 Task: Look for space in Mersa Matruh, Egypt from 12th  July, 2023 to 15th July, 2023 for 3 adults in price range Rs.12000 to Rs.16000. Place can be entire place with 2 bedrooms having 3 beds and 1 bathroom. Property type can be house, flat, guest house. Booking option can be shelf check-in. Required host language is English.
Action: Mouse moved to (552, 124)
Screenshot: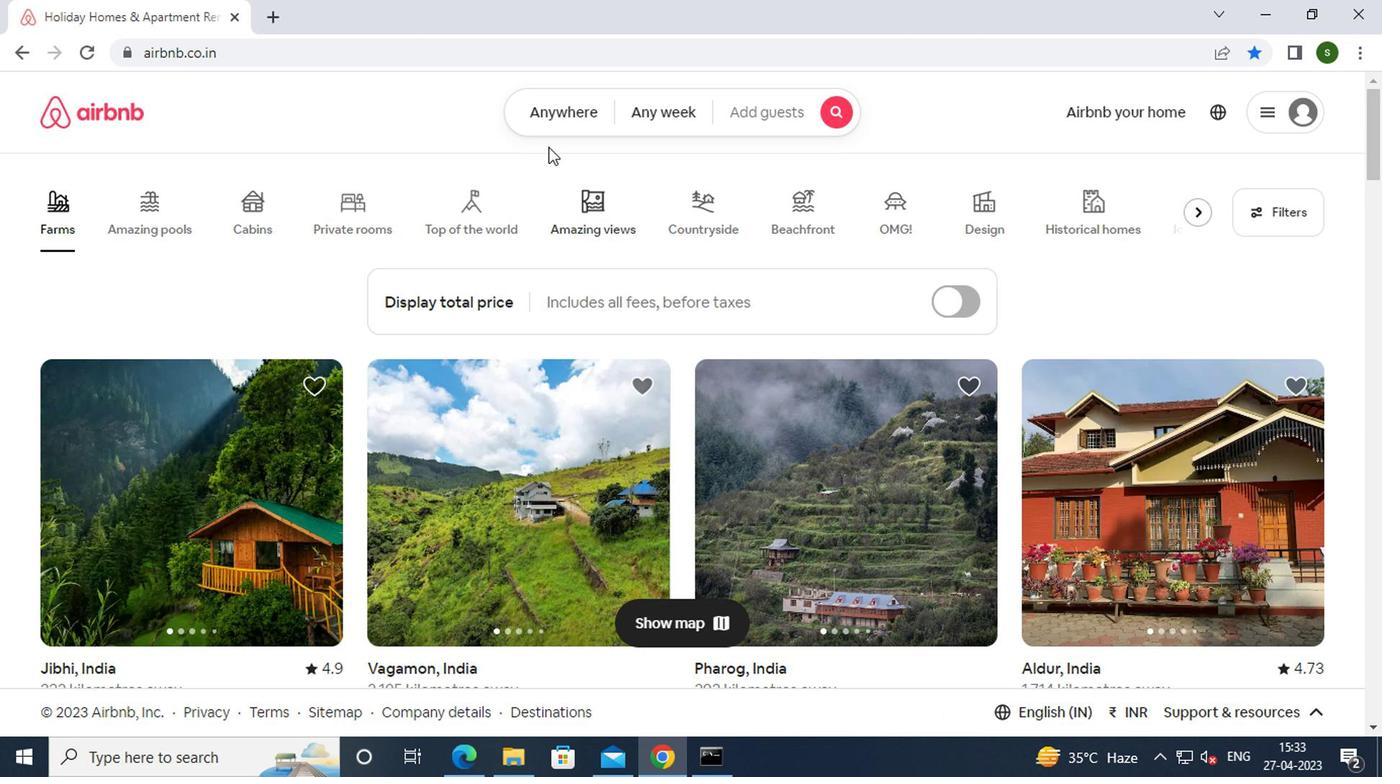 
Action: Mouse pressed left at (552, 124)
Screenshot: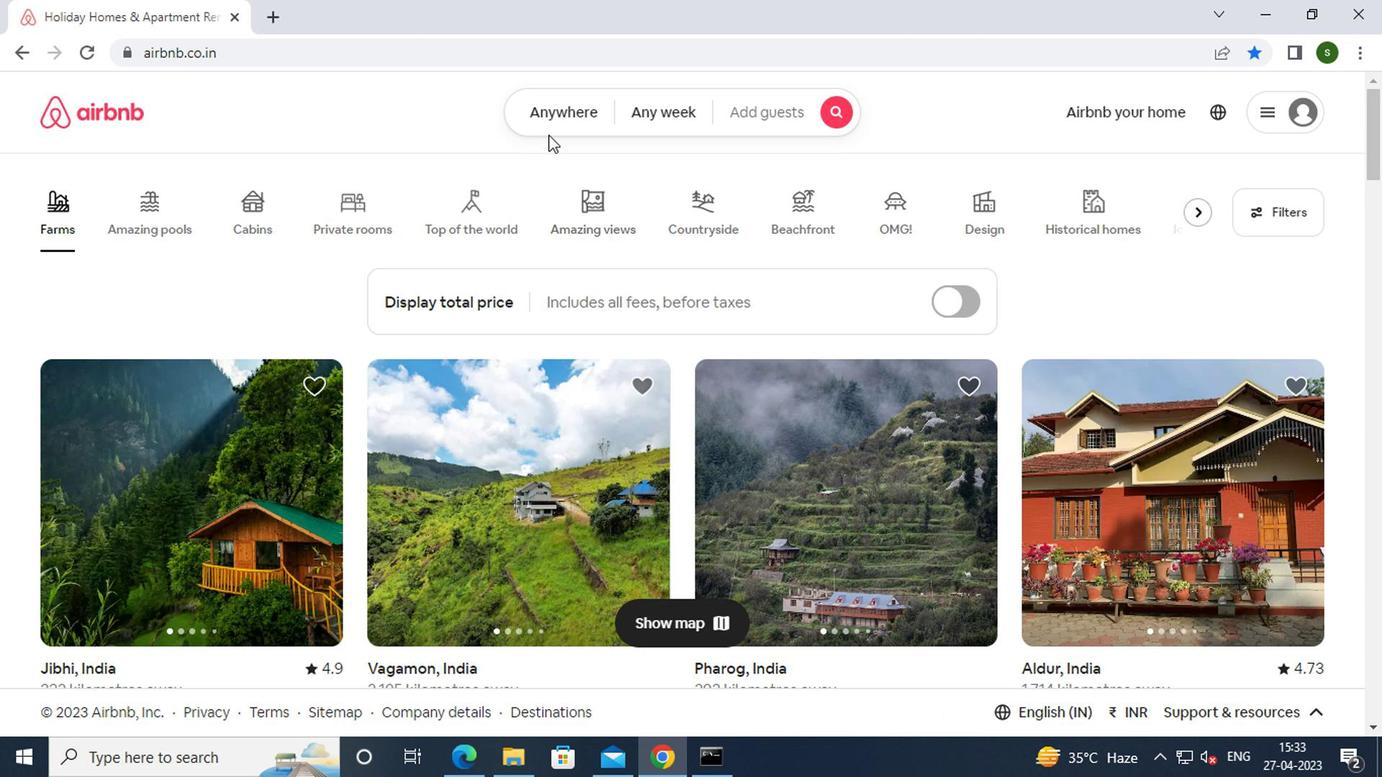
Action: Mouse moved to (412, 195)
Screenshot: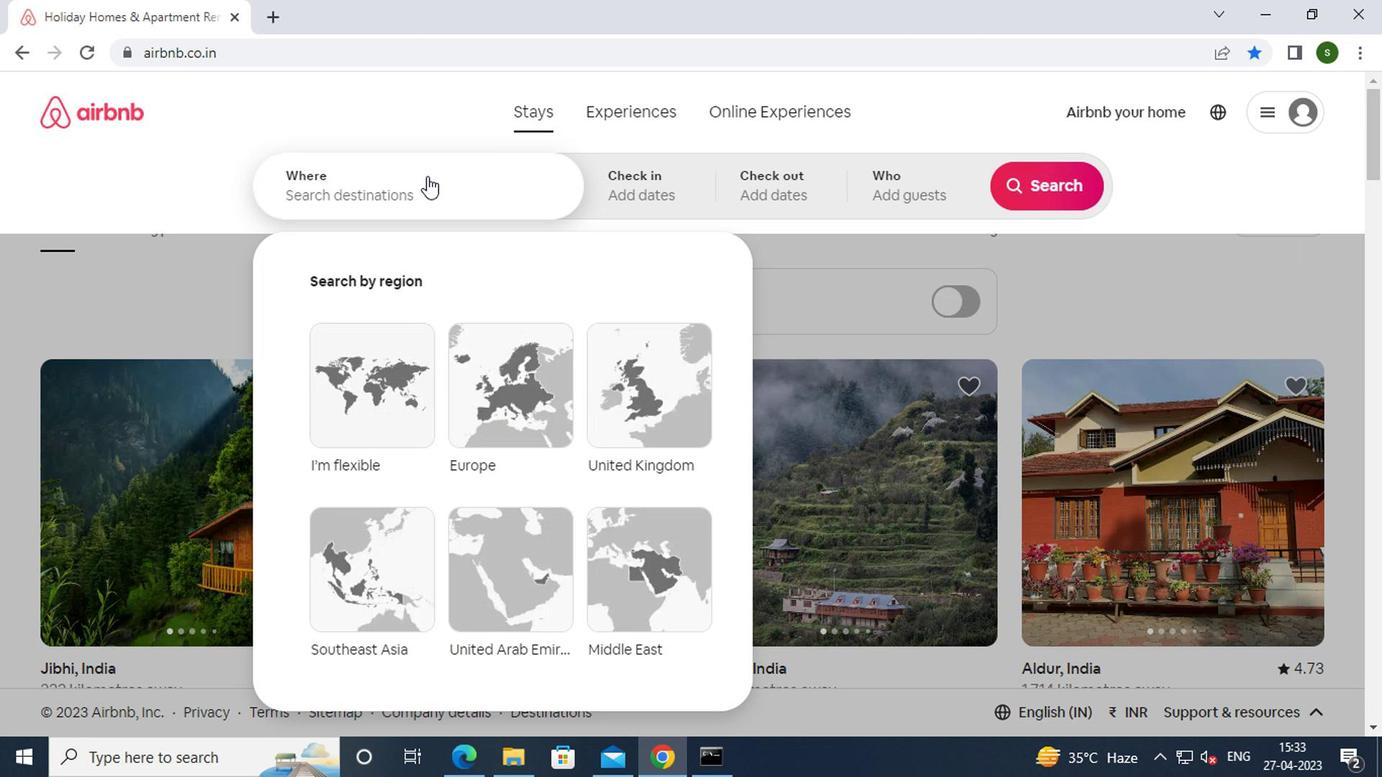 
Action: Mouse pressed left at (412, 195)
Screenshot: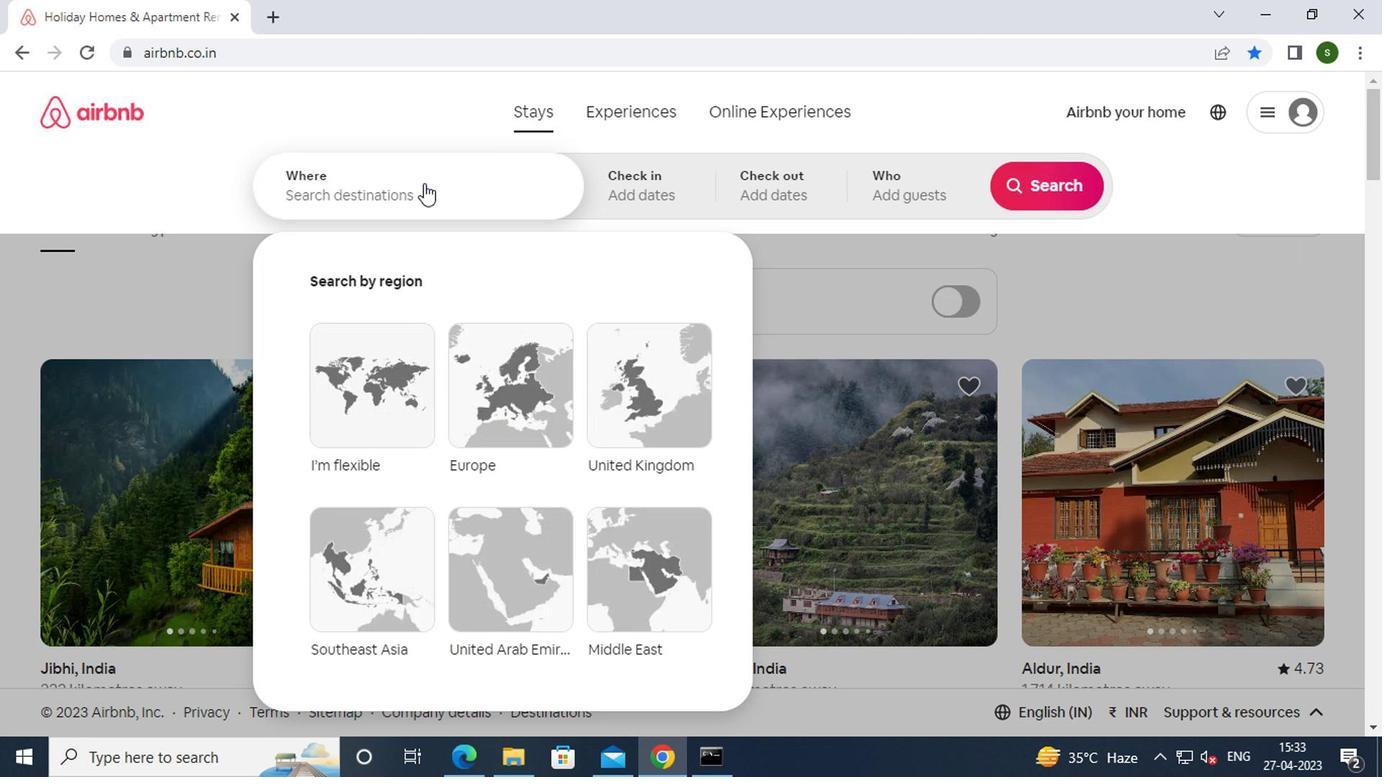 
Action: Key pressed m<Key.caps_lock>ersa<Key.space><Key.caps_lock>m<Key.caps_lock>atruh,
Screenshot: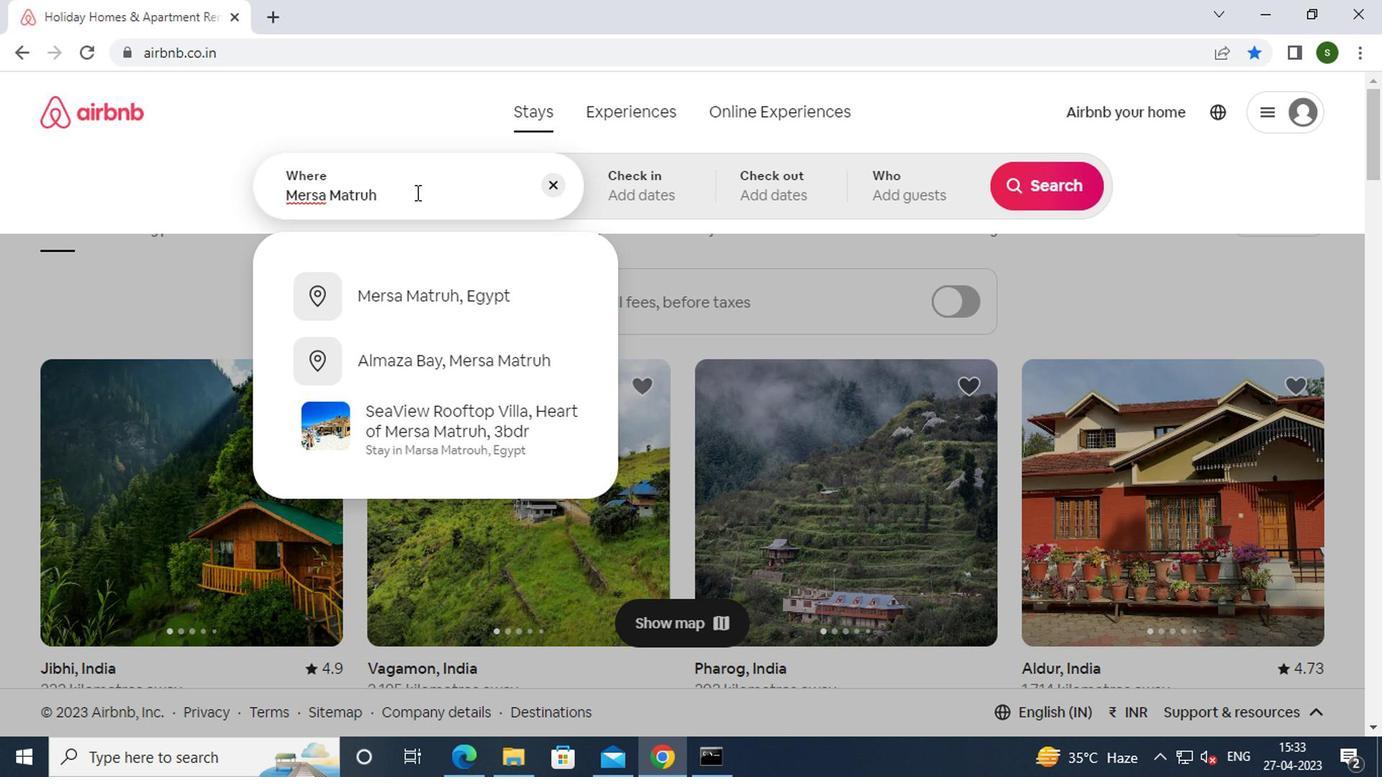 
Action: Mouse moved to (439, 305)
Screenshot: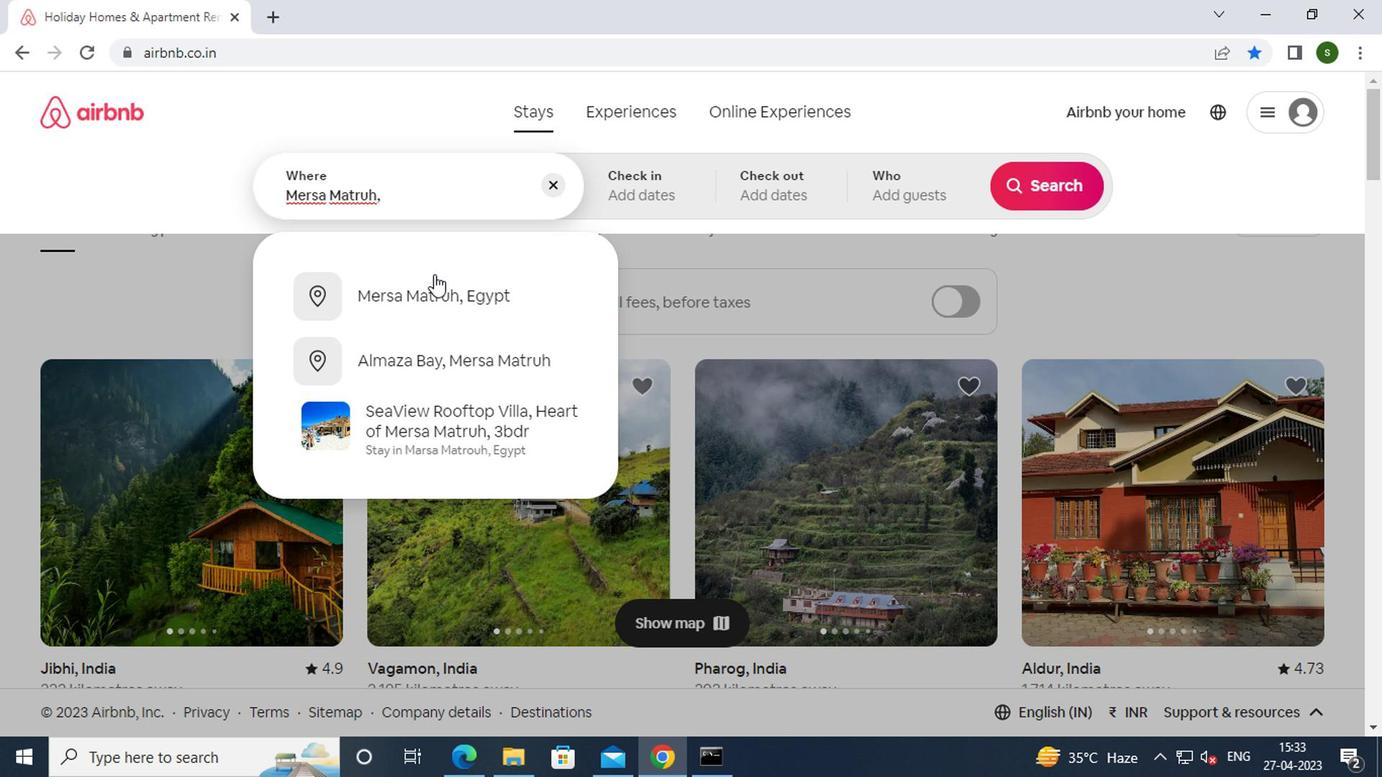 
Action: Mouse pressed left at (439, 305)
Screenshot: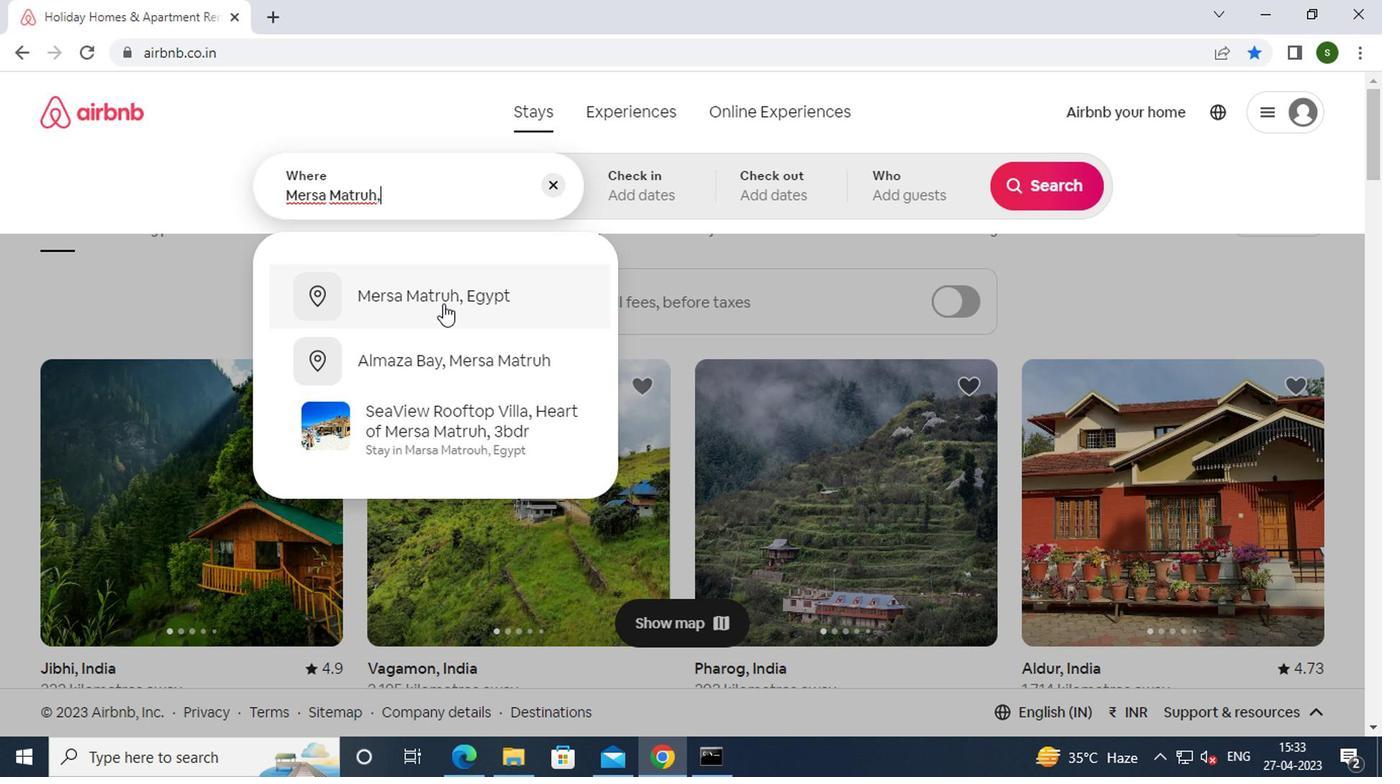 
Action: Mouse moved to (1019, 351)
Screenshot: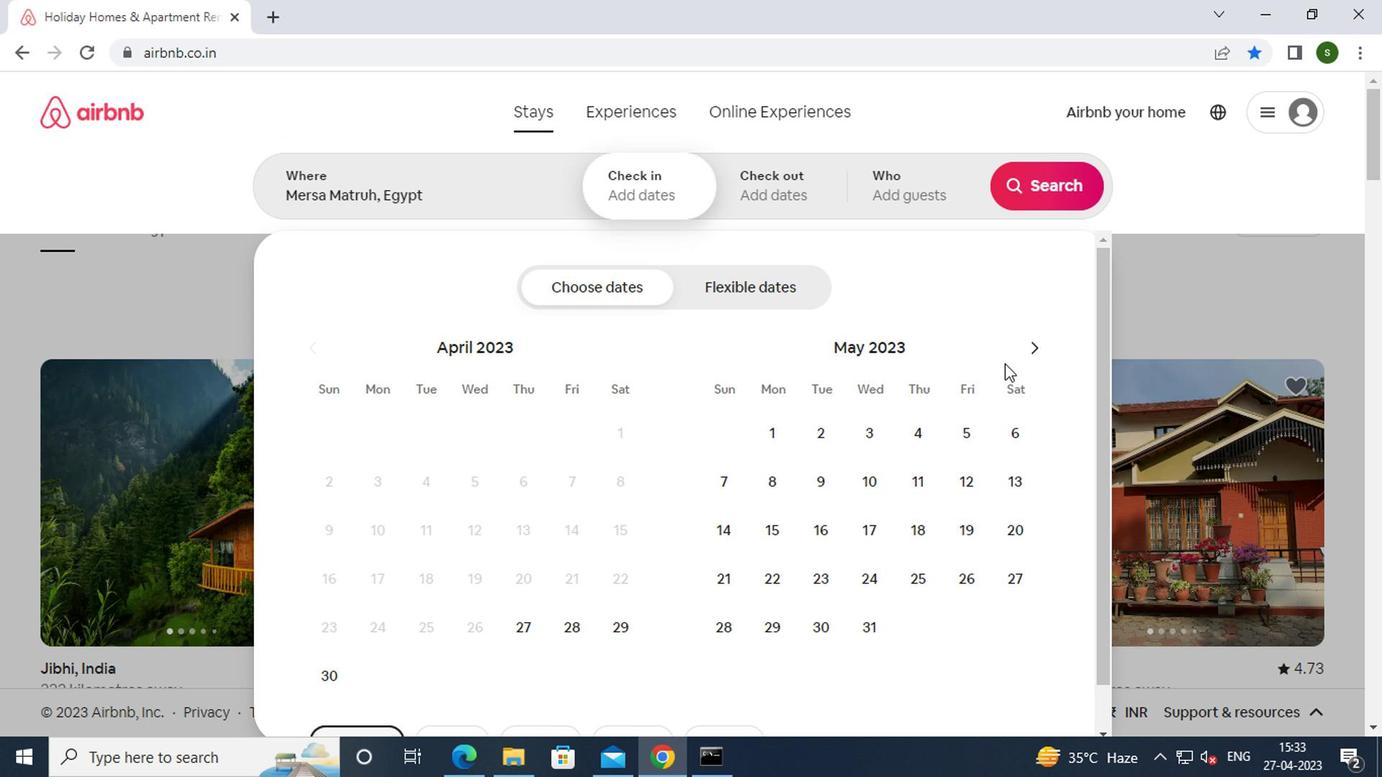
Action: Mouse pressed left at (1019, 351)
Screenshot: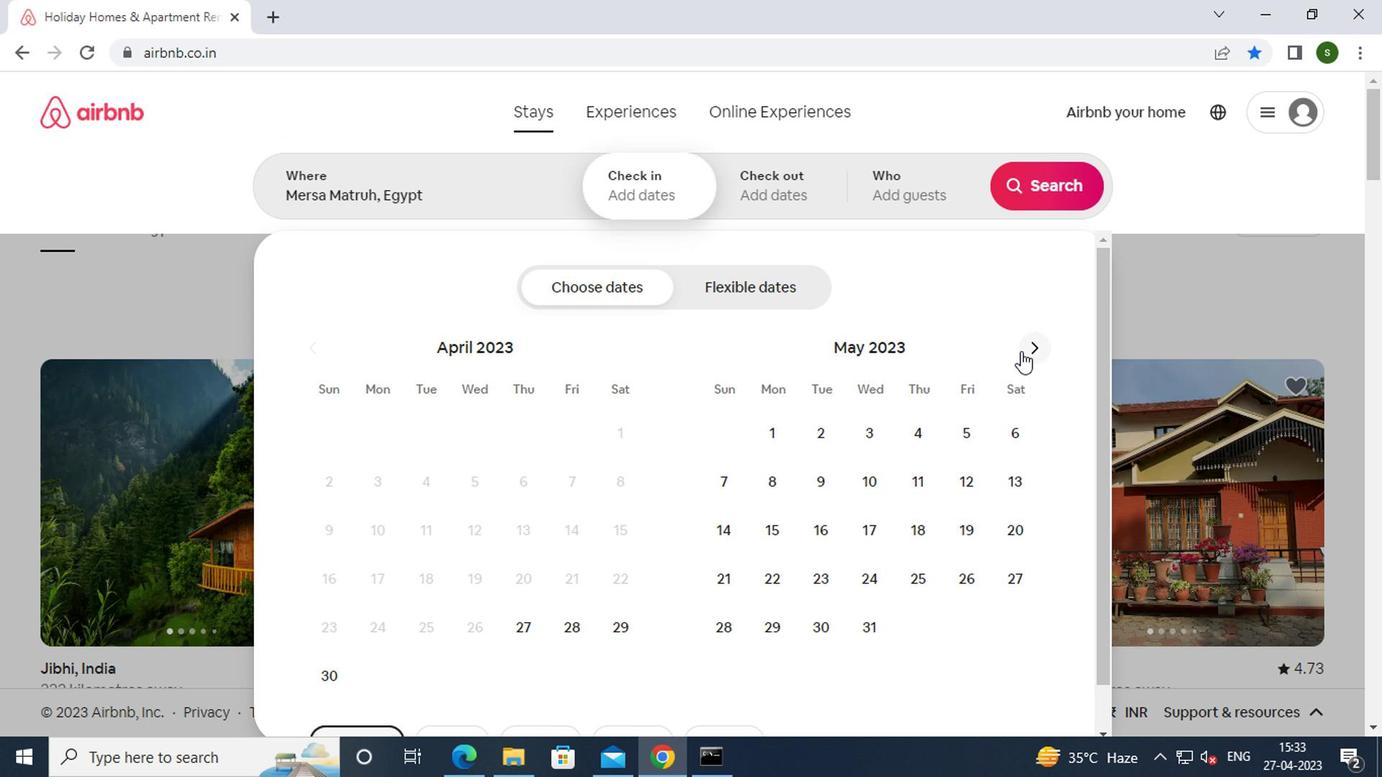 
Action: Mouse pressed left at (1019, 351)
Screenshot: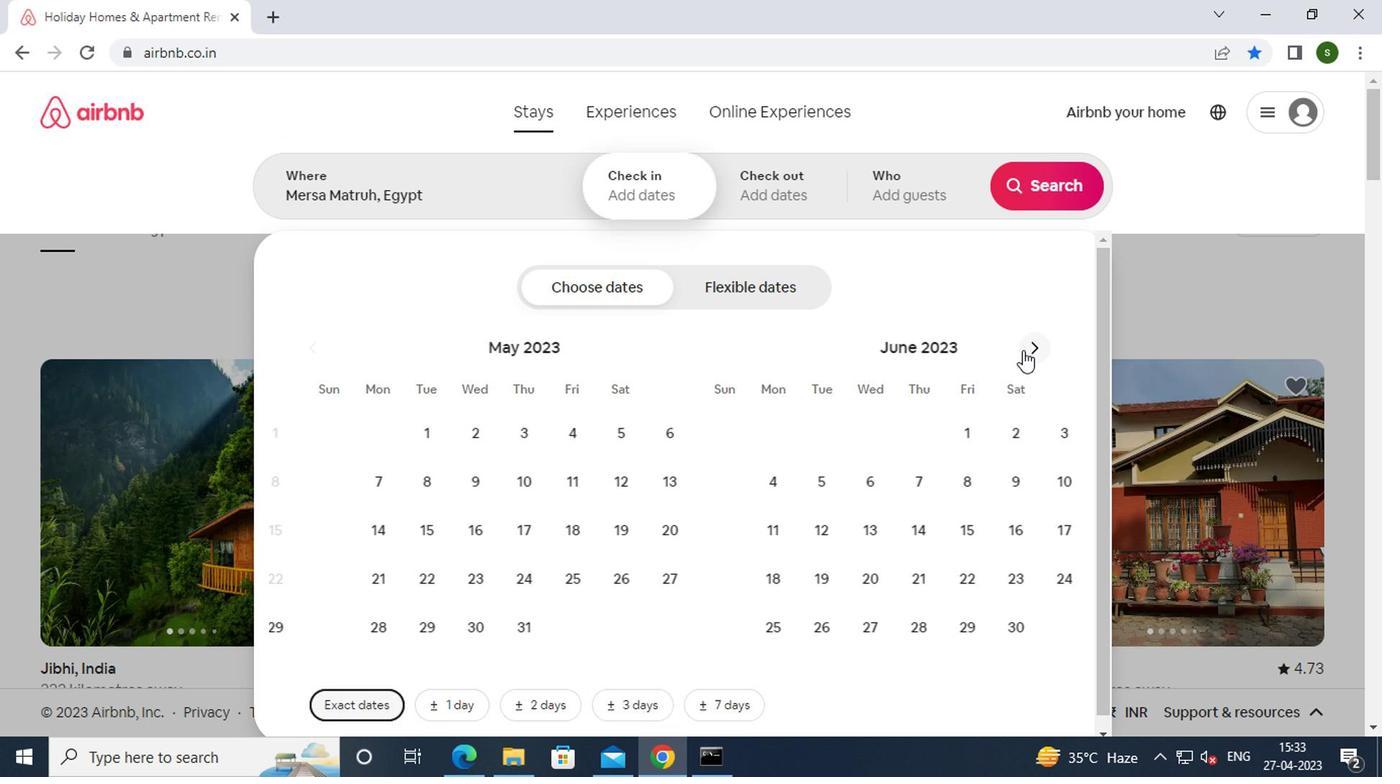 
Action: Mouse moved to (876, 531)
Screenshot: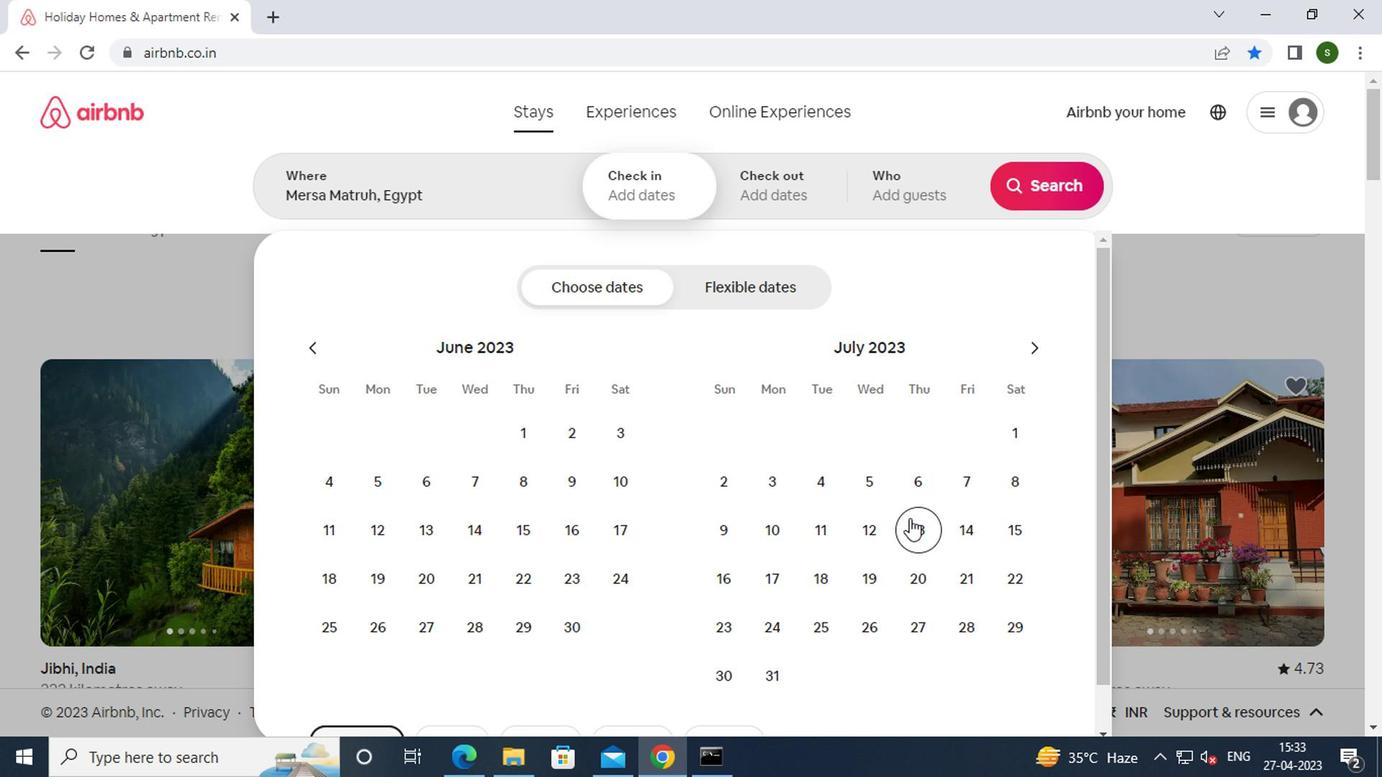 
Action: Mouse pressed left at (876, 531)
Screenshot: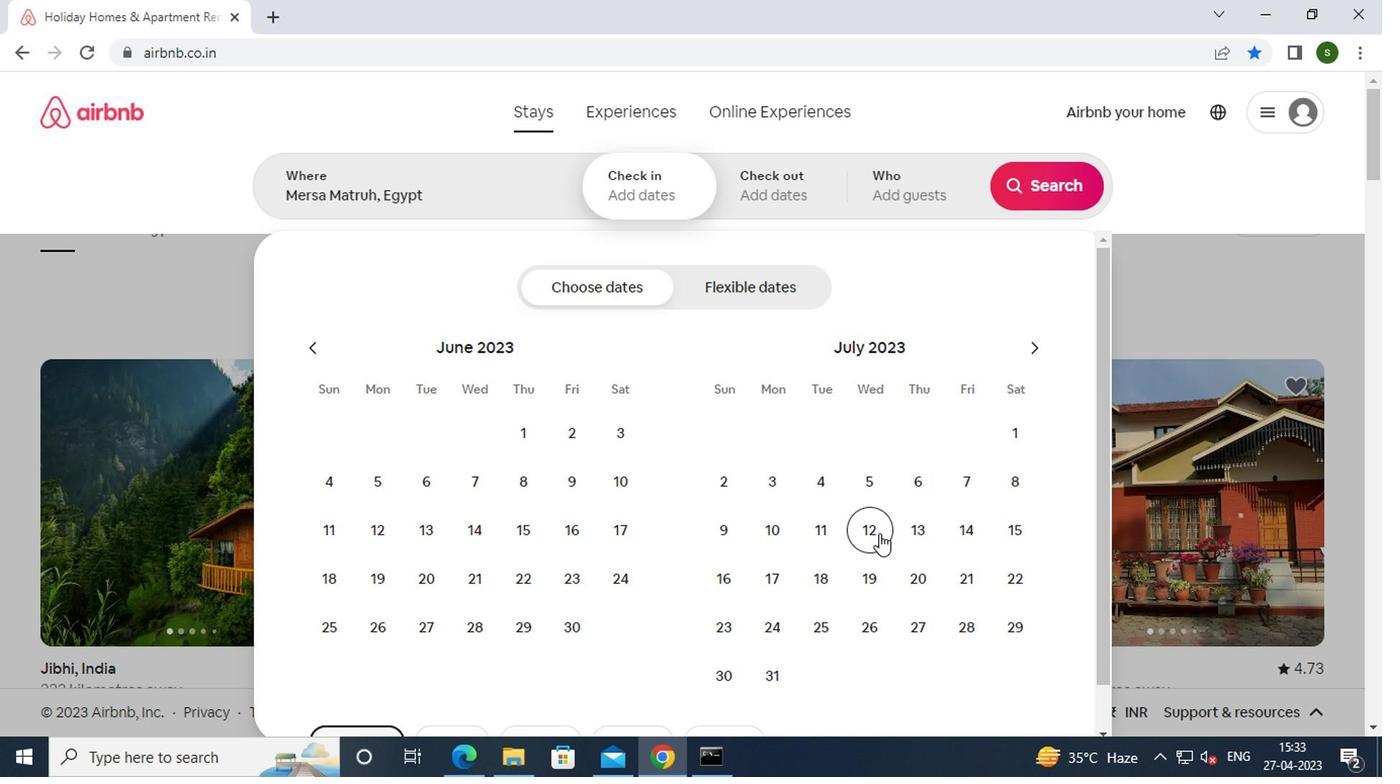 
Action: Mouse moved to (1032, 537)
Screenshot: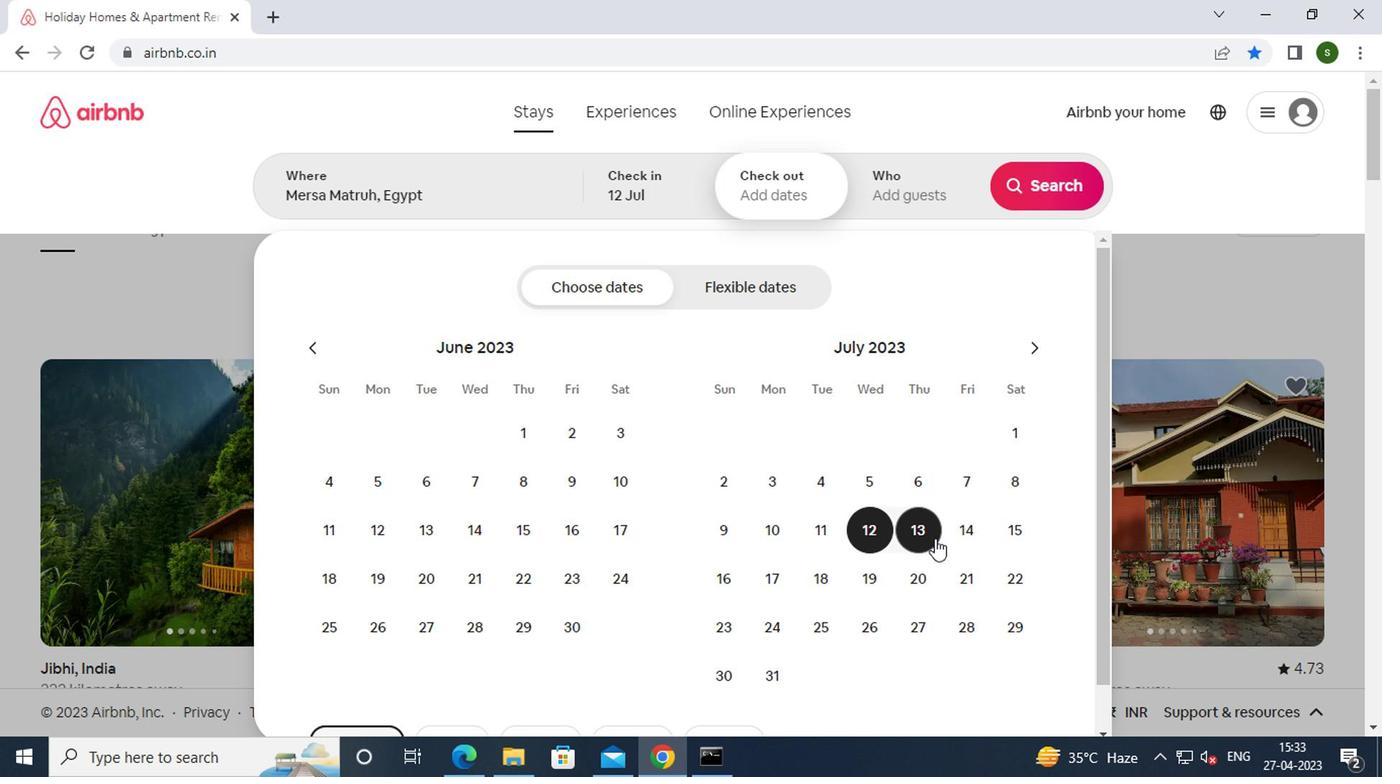 
Action: Mouse pressed left at (1032, 537)
Screenshot: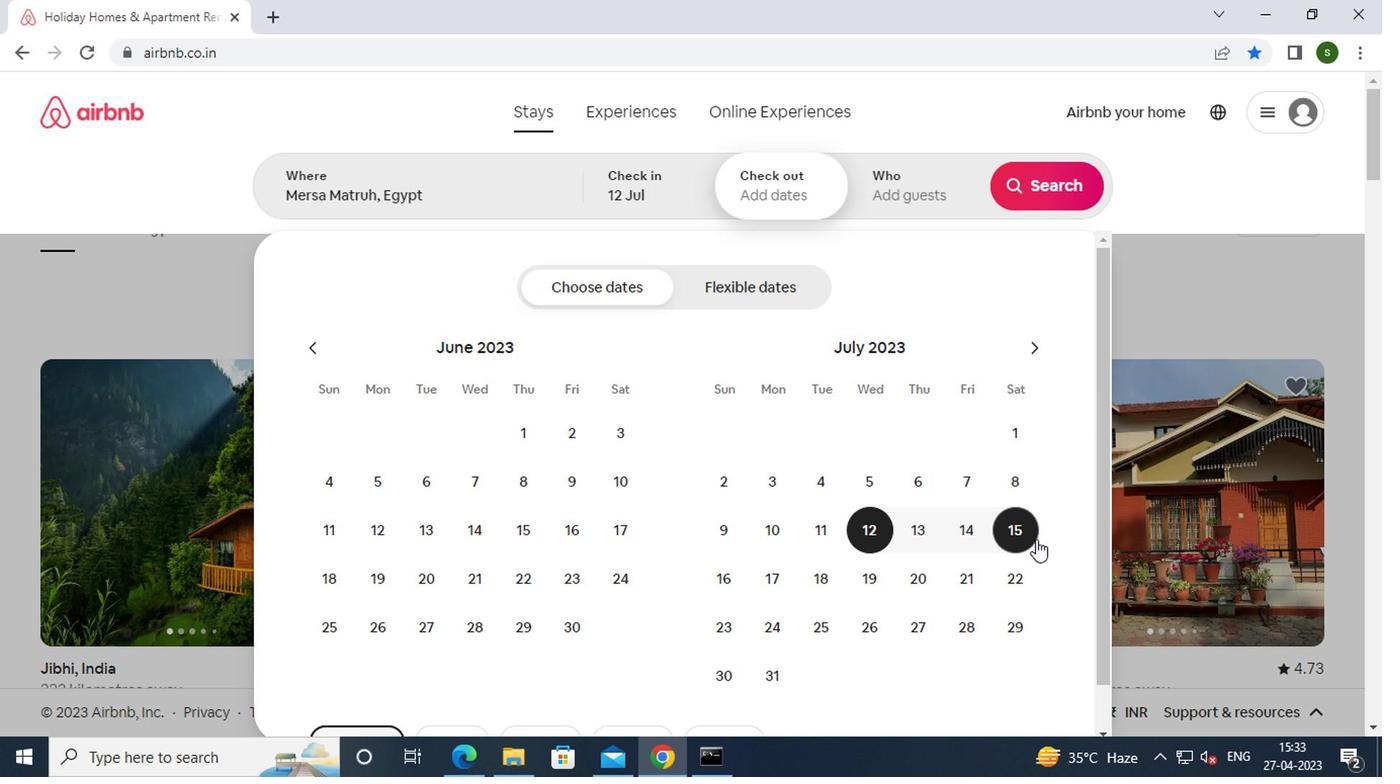
Action: Mouse moved to (903, 196)
Screenshot: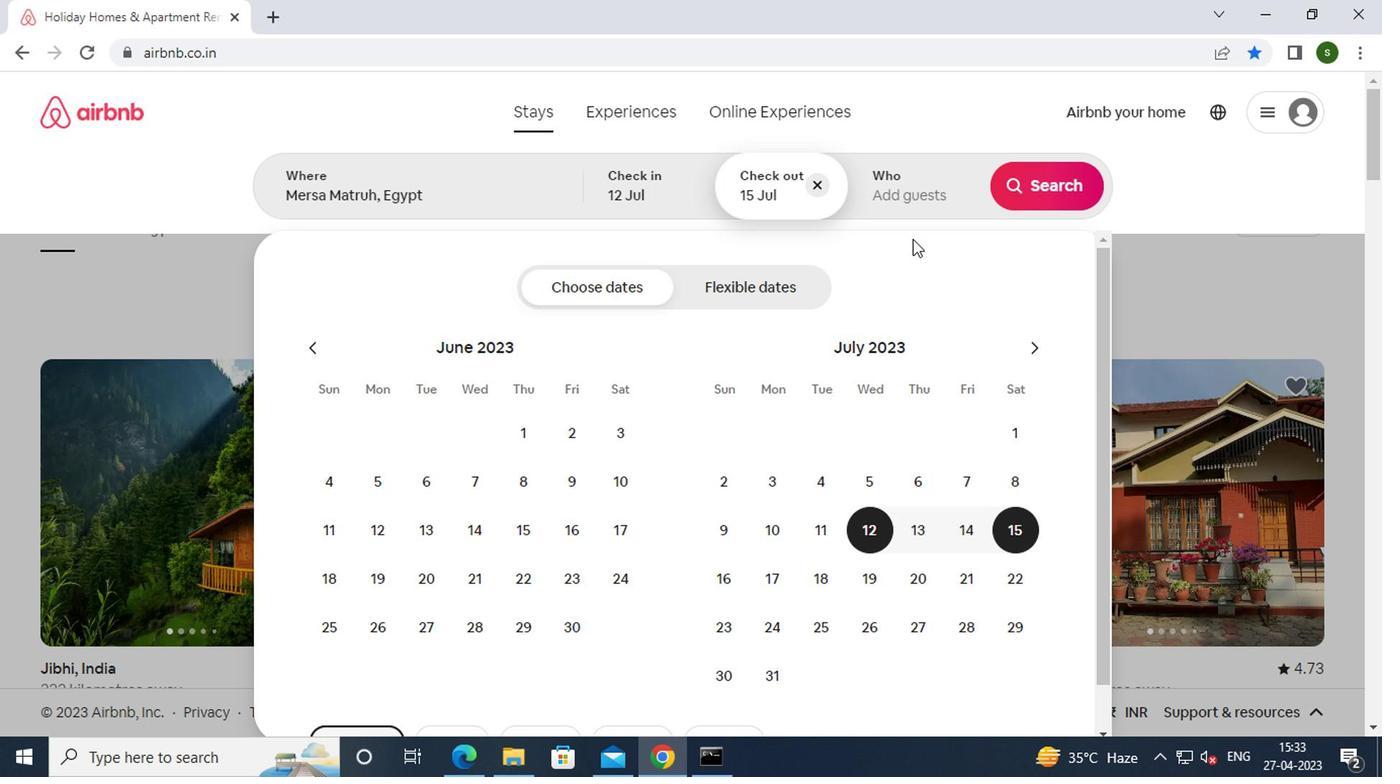 
Action: Mouse pressed left at (903, 196)
Screenshot: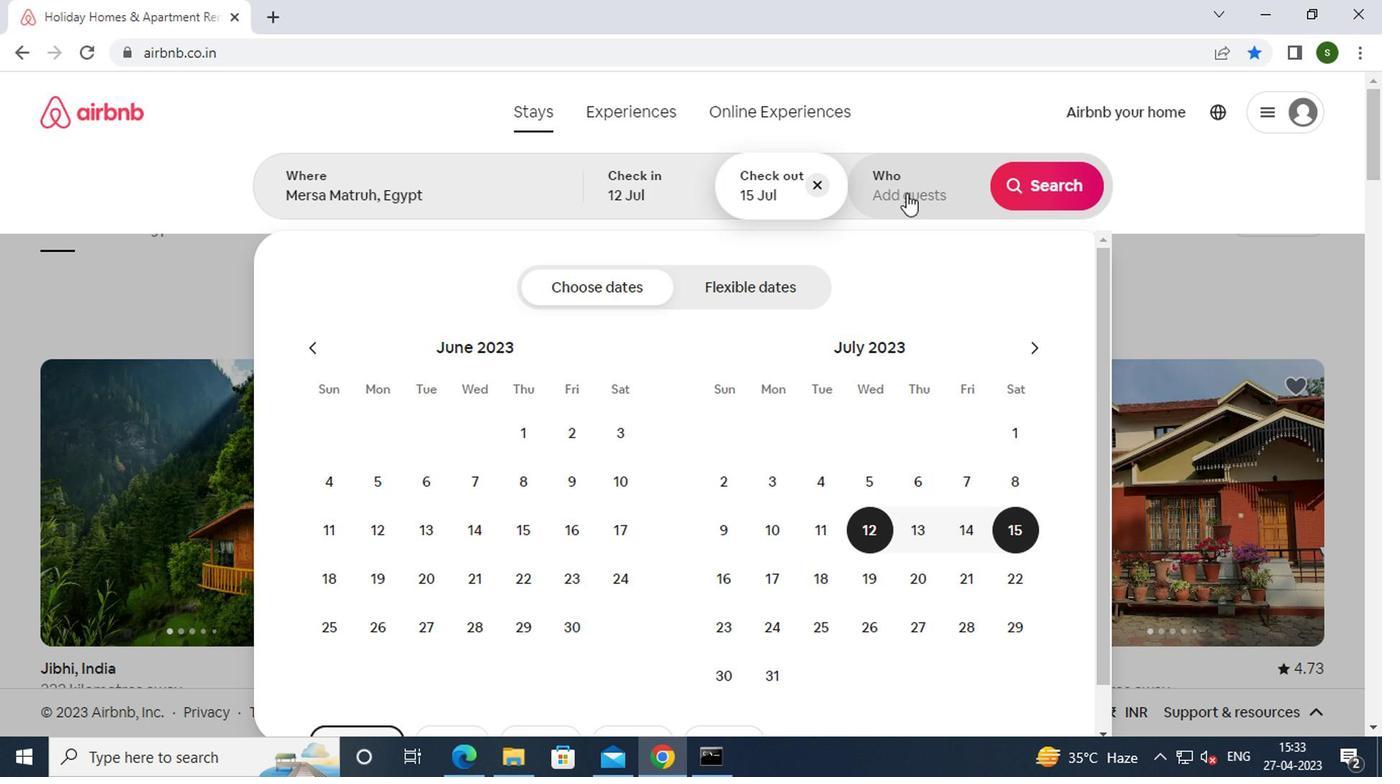 
Action: Mouse moved to (1041, 290)
Screenshot: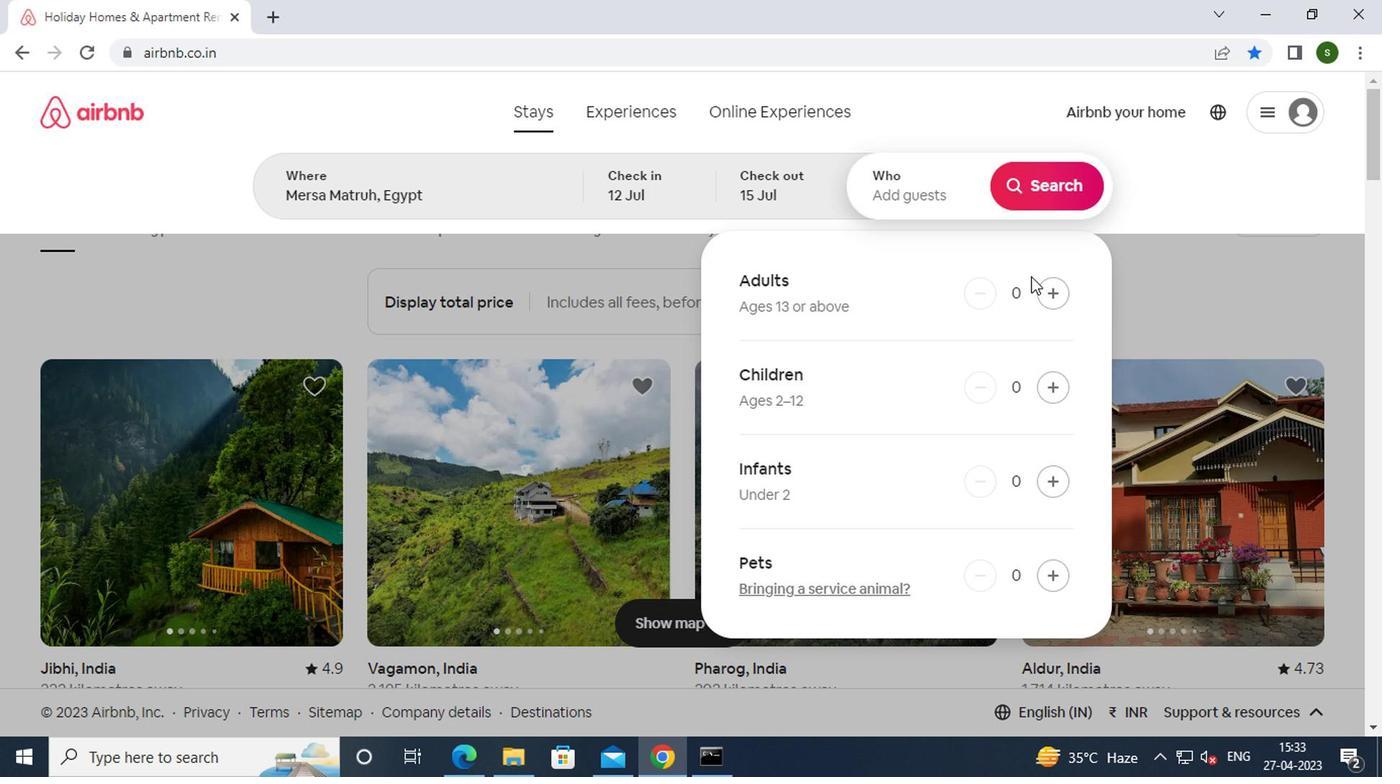 
Action: Mouse pressed left at (1041, 290)
Screenshot: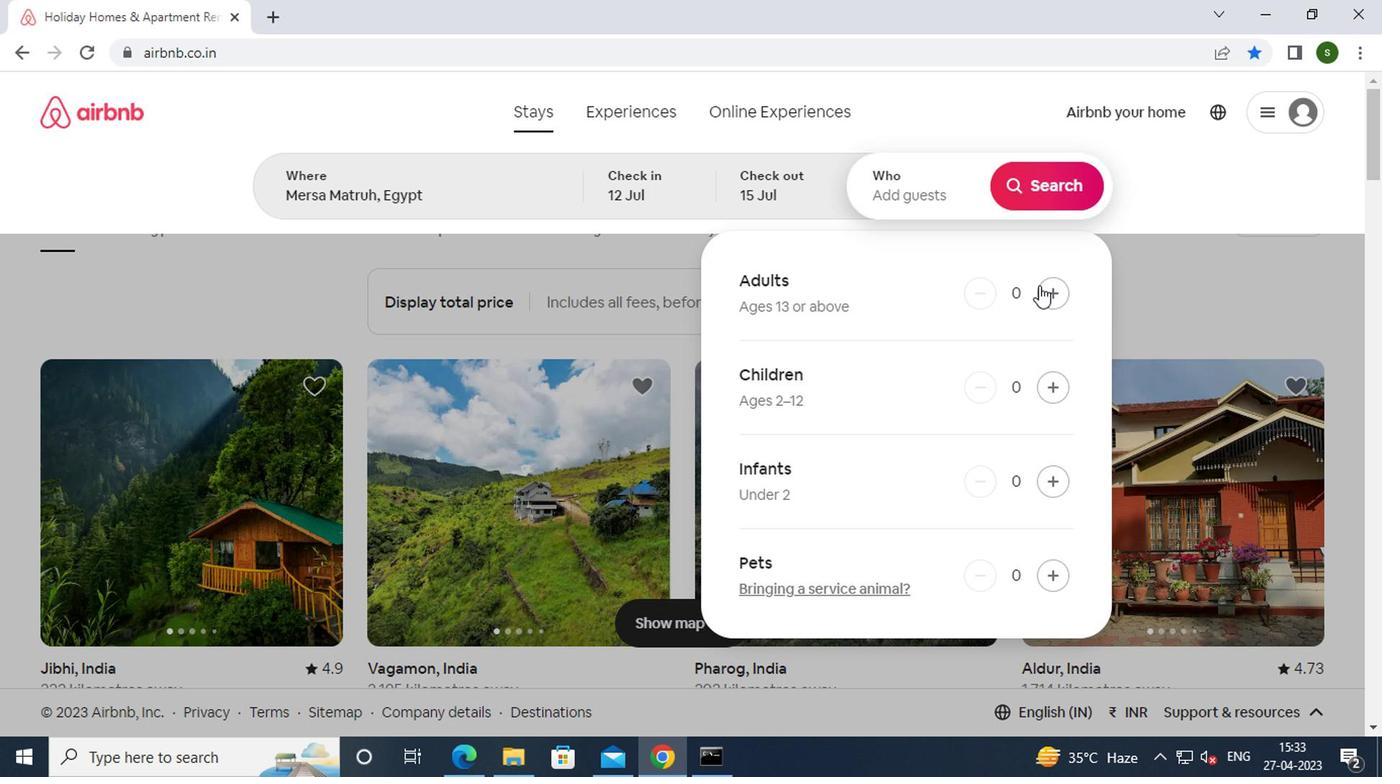 
Action: Mouse pressed left at (1041, 290)
Screenshot: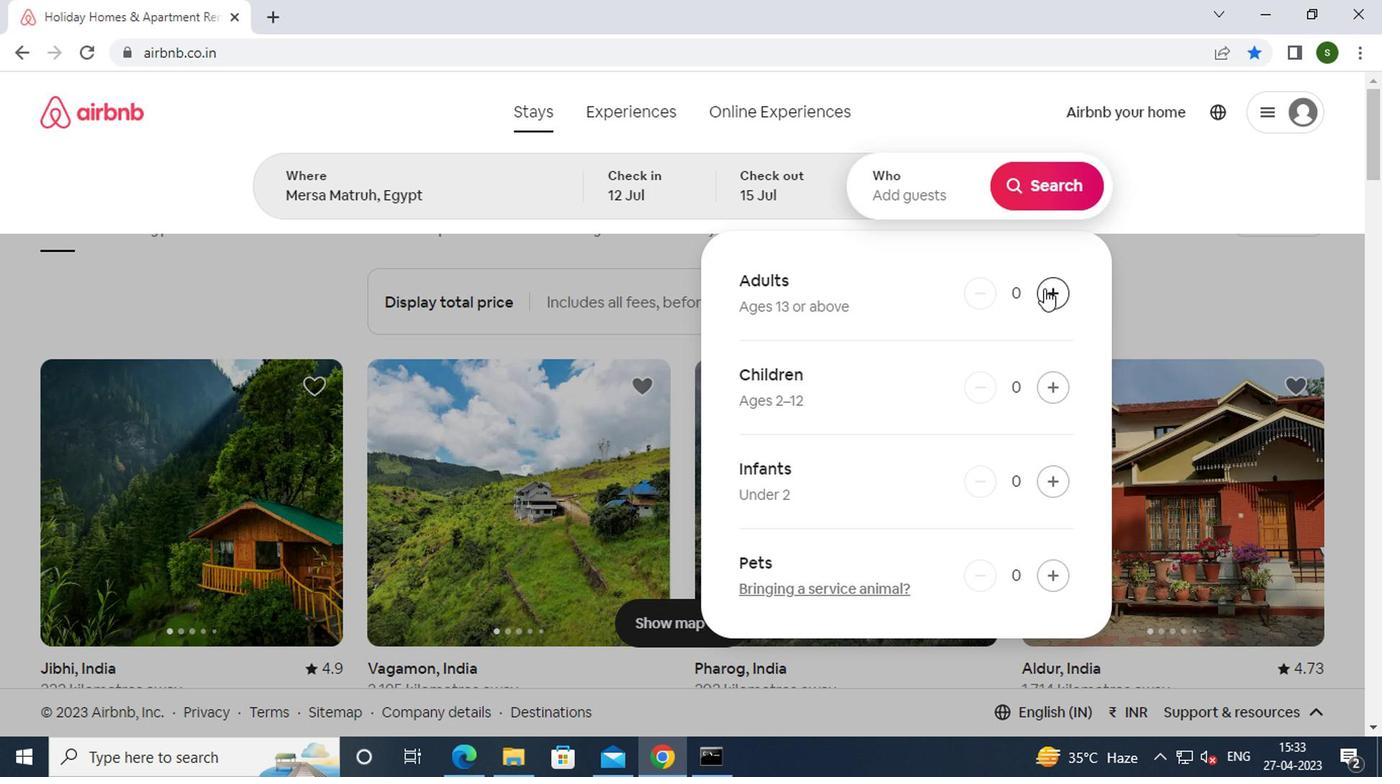 
Action: Mouse pressed left at (1041, 290)
Screenshot: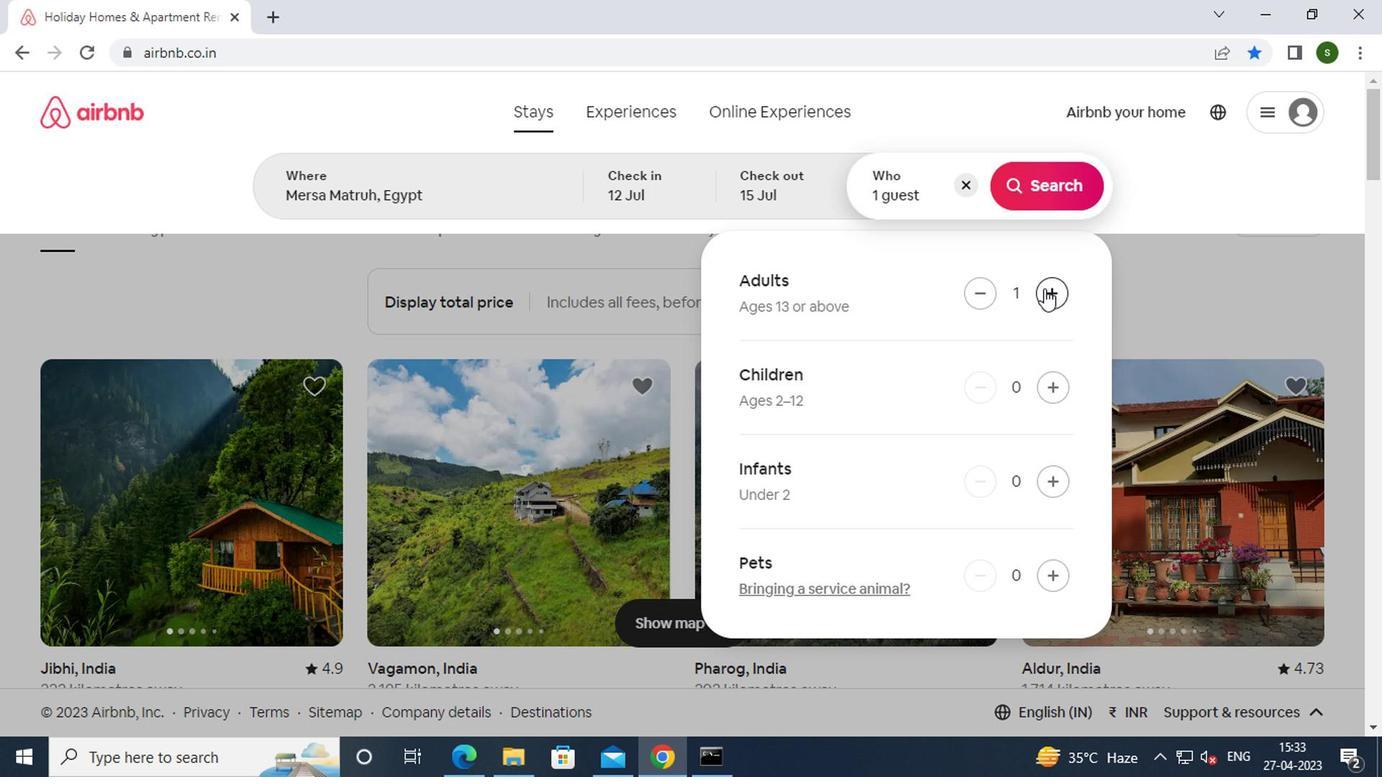 
Action: Mouse moved to (1043, 193)
Screenshot: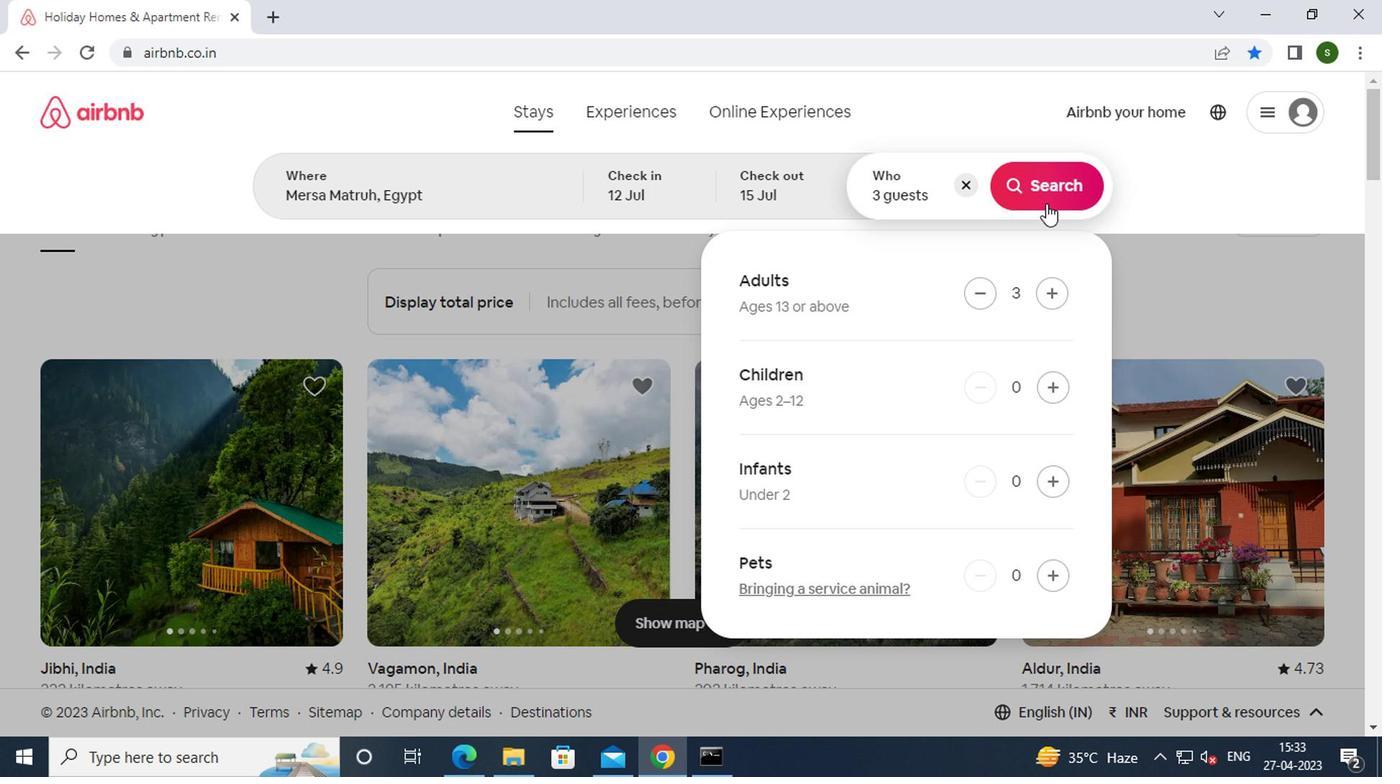 
Action: Mouse pressed left at (1043, 193)
Screenshot: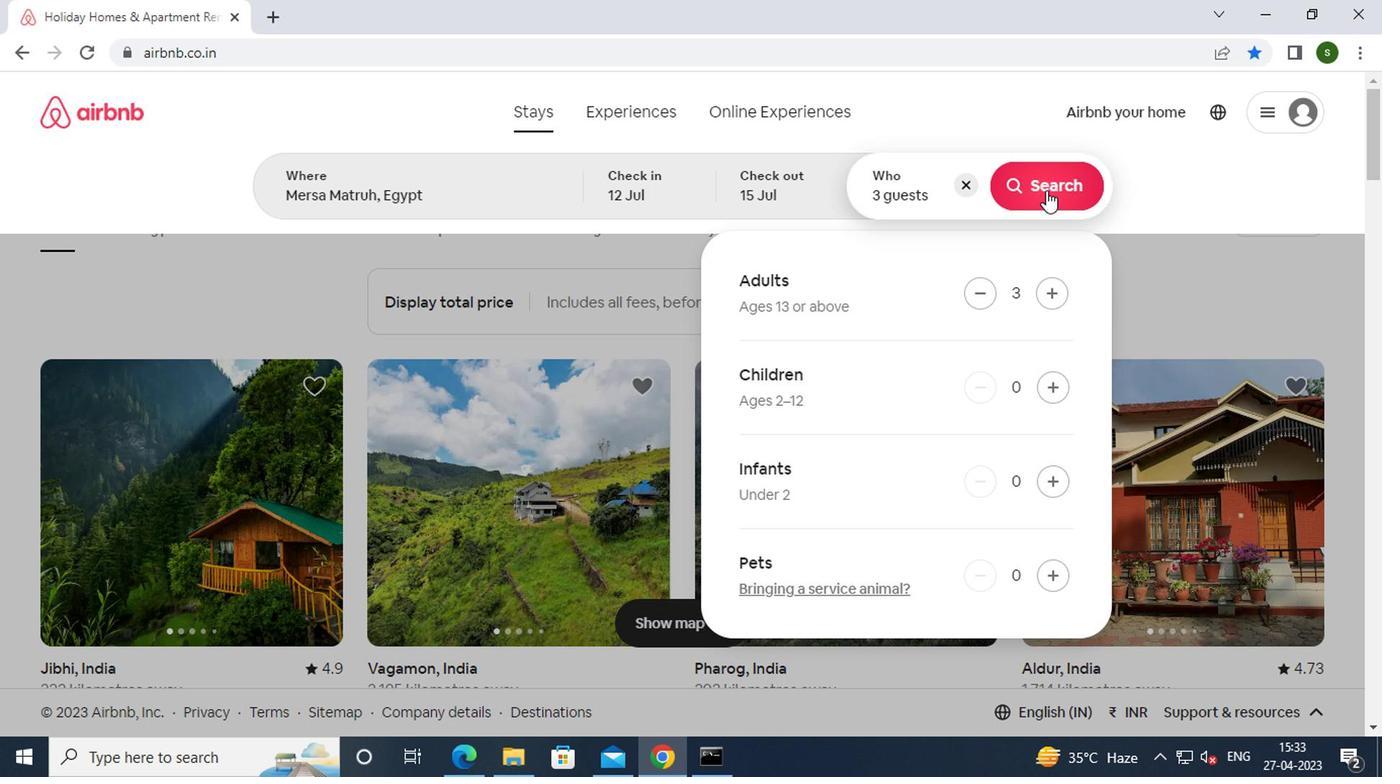 
Action: Mouse moved to (1266, 203)
Screenshot: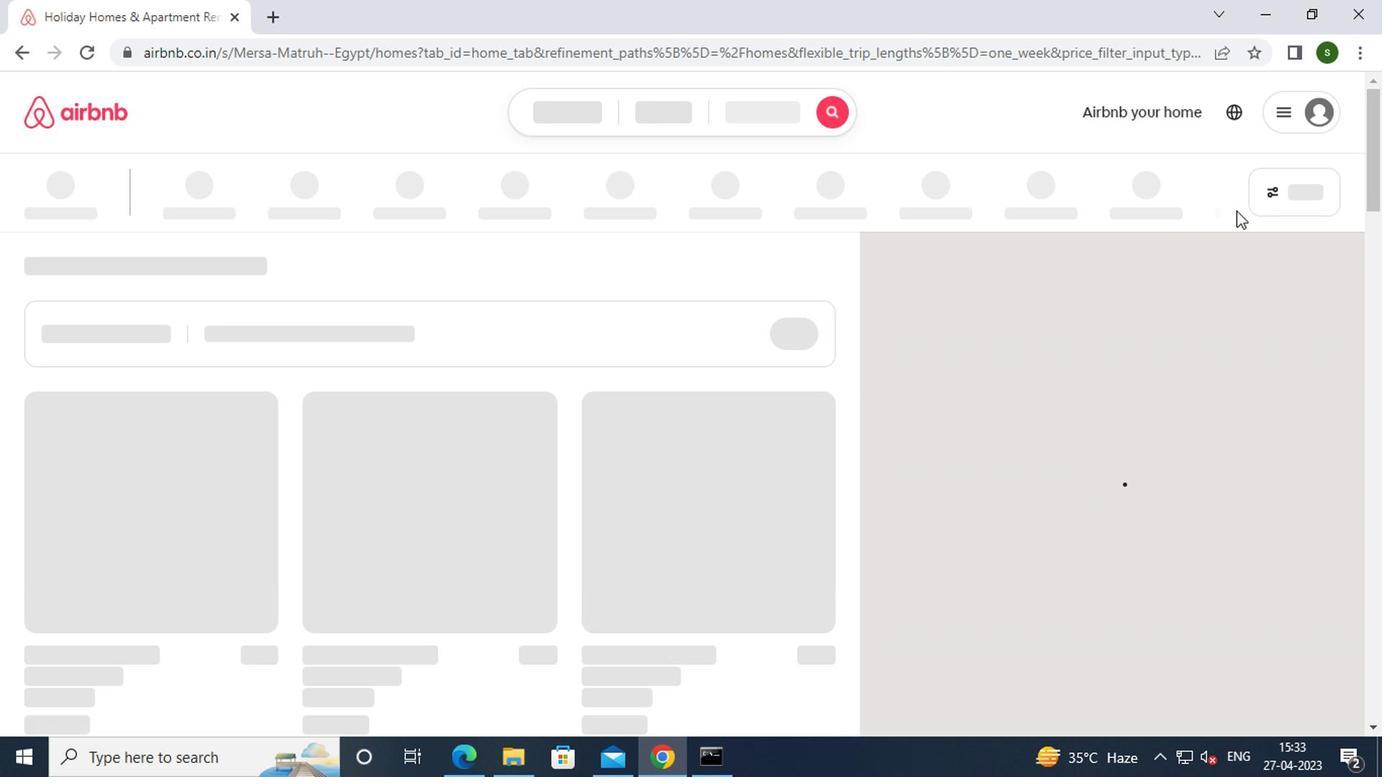 
Action: Mouse pressed left at (1266, 203)
Screenshot: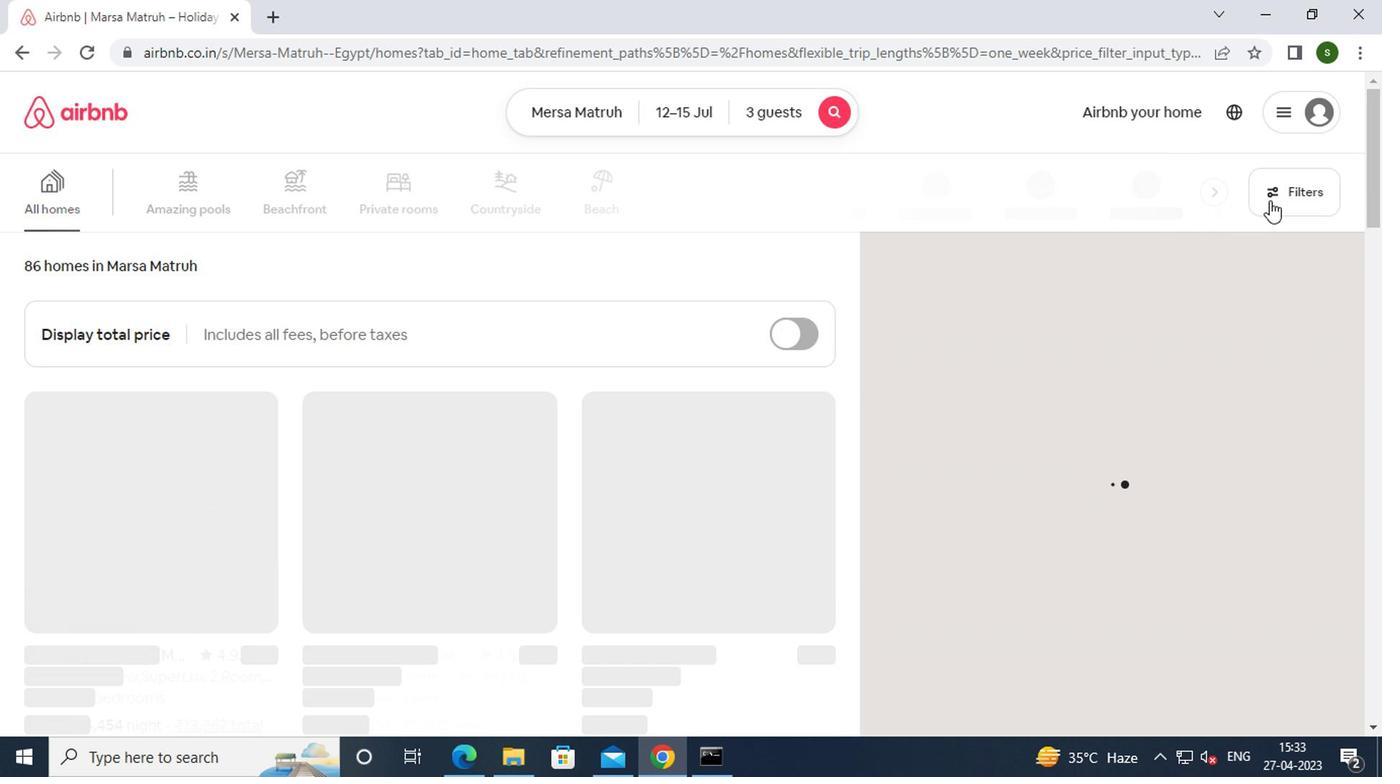 
Action: Mouse moved to (558, 447)
Screenshot: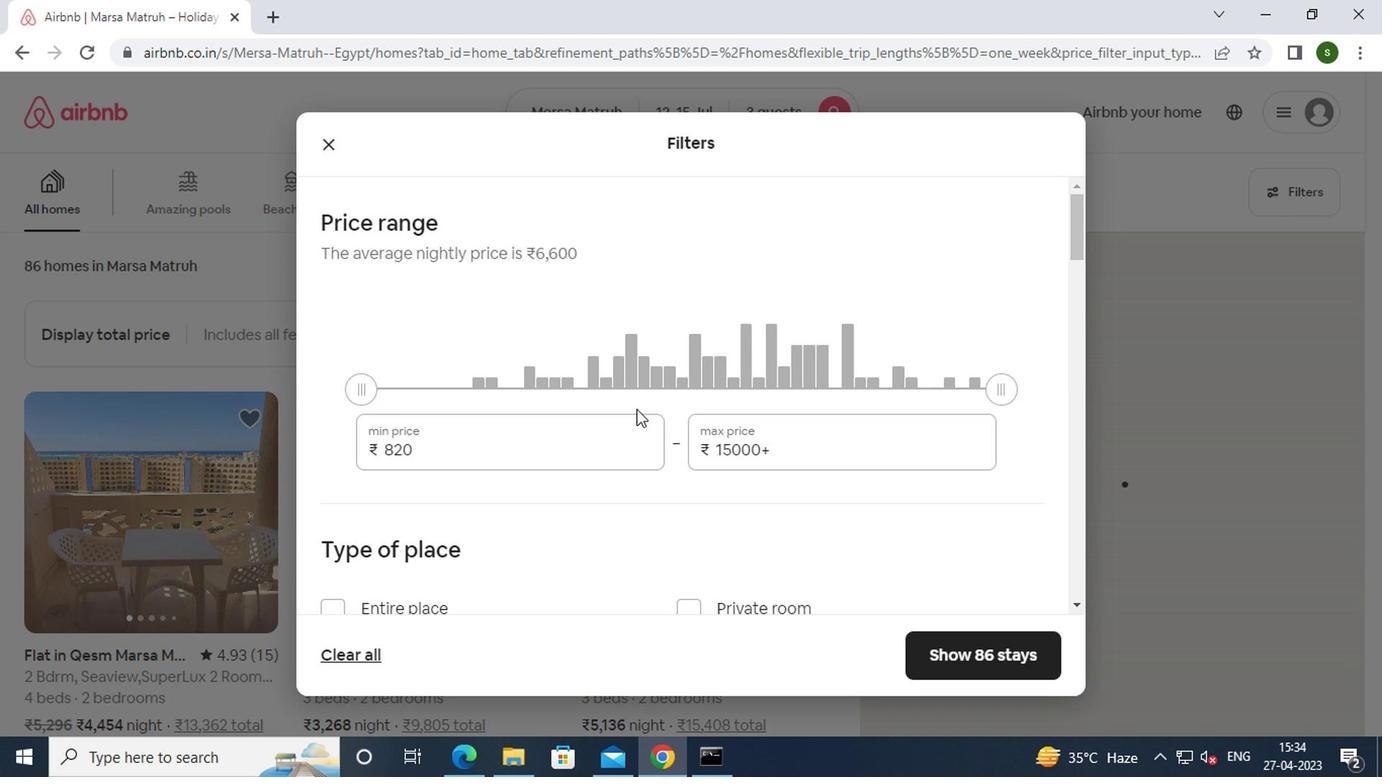 
Action: Mouse pressed left at (558, 447)
Screenshot: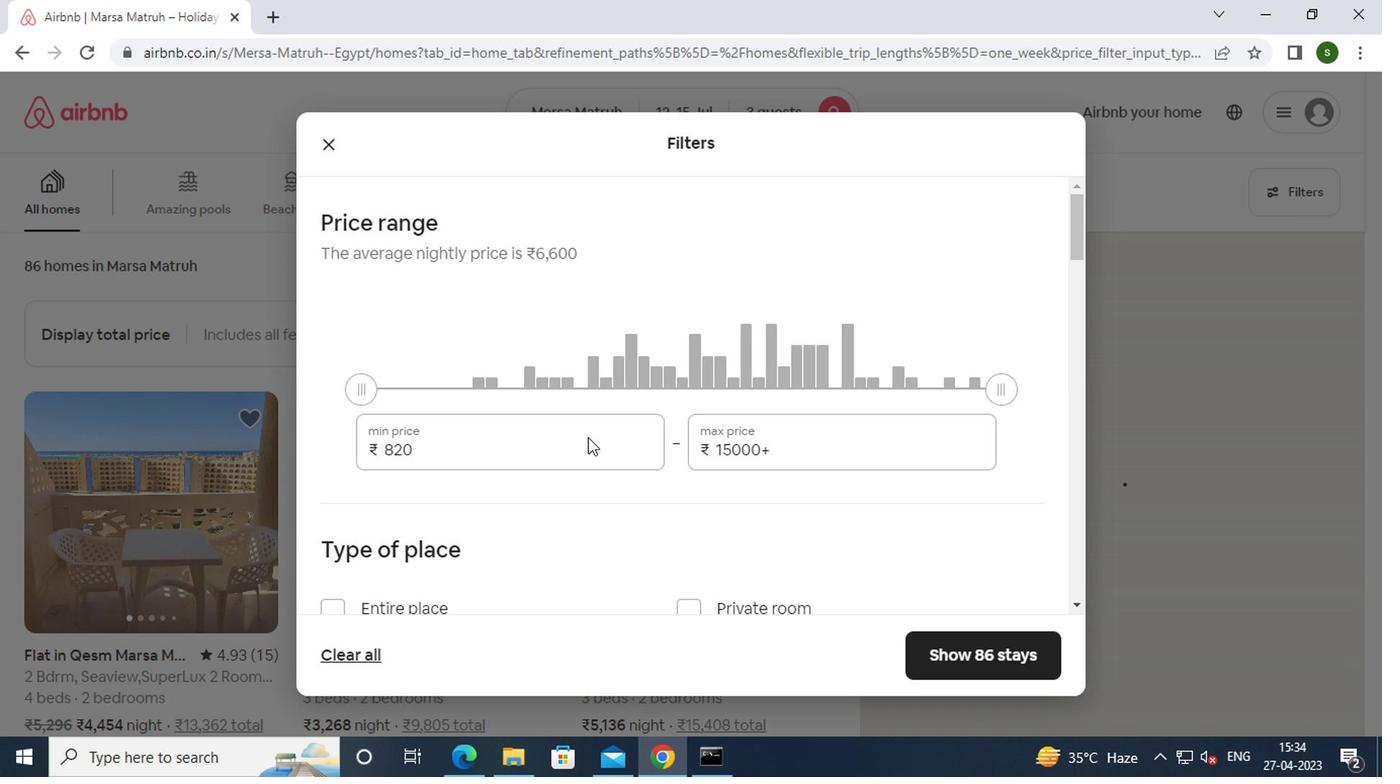 
Action: Key pressed <Key.backspace><Key.backspace><Key.backspace><Key.backspace><Key.backspace><Key.backspace><Key.backspace><Key.backspace>12000
Screenshot: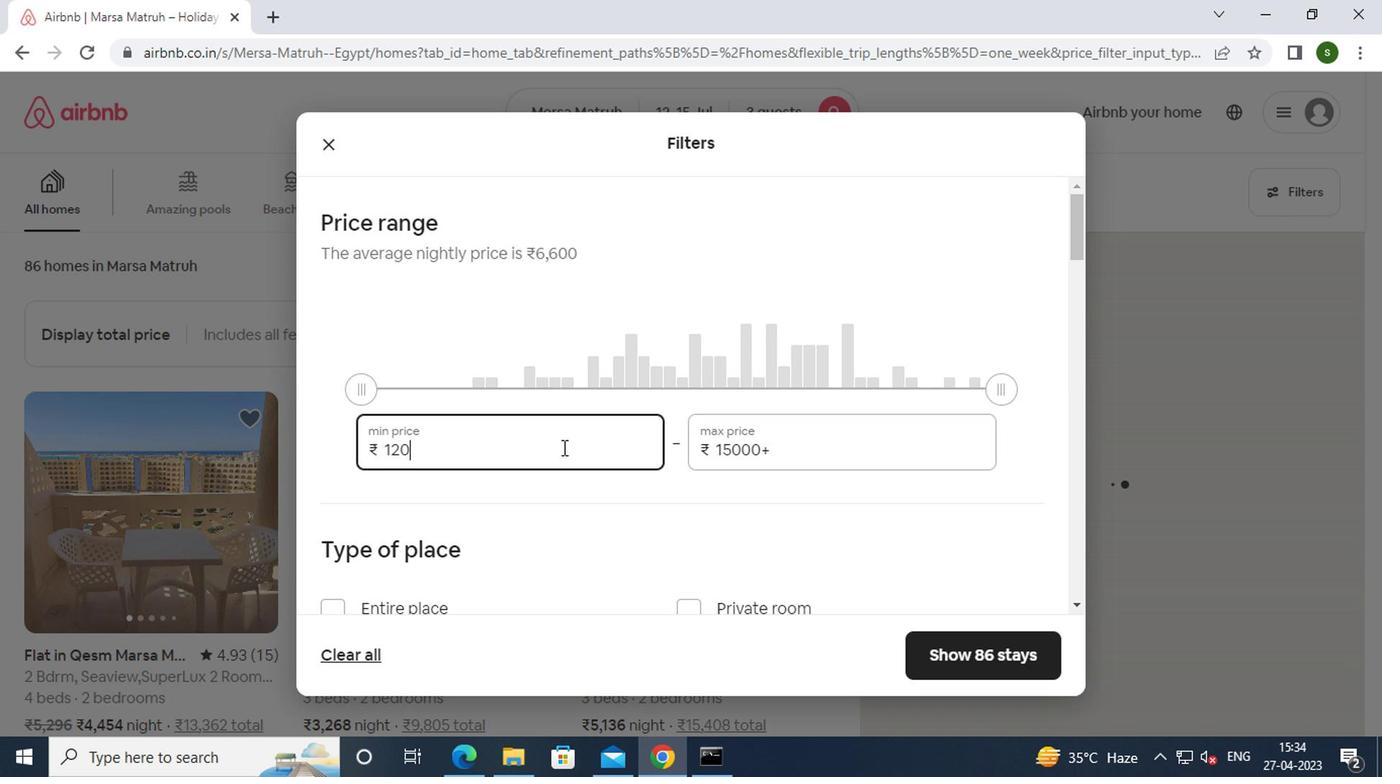 
Action: Mouse moved to (806, 444)
Screenshot: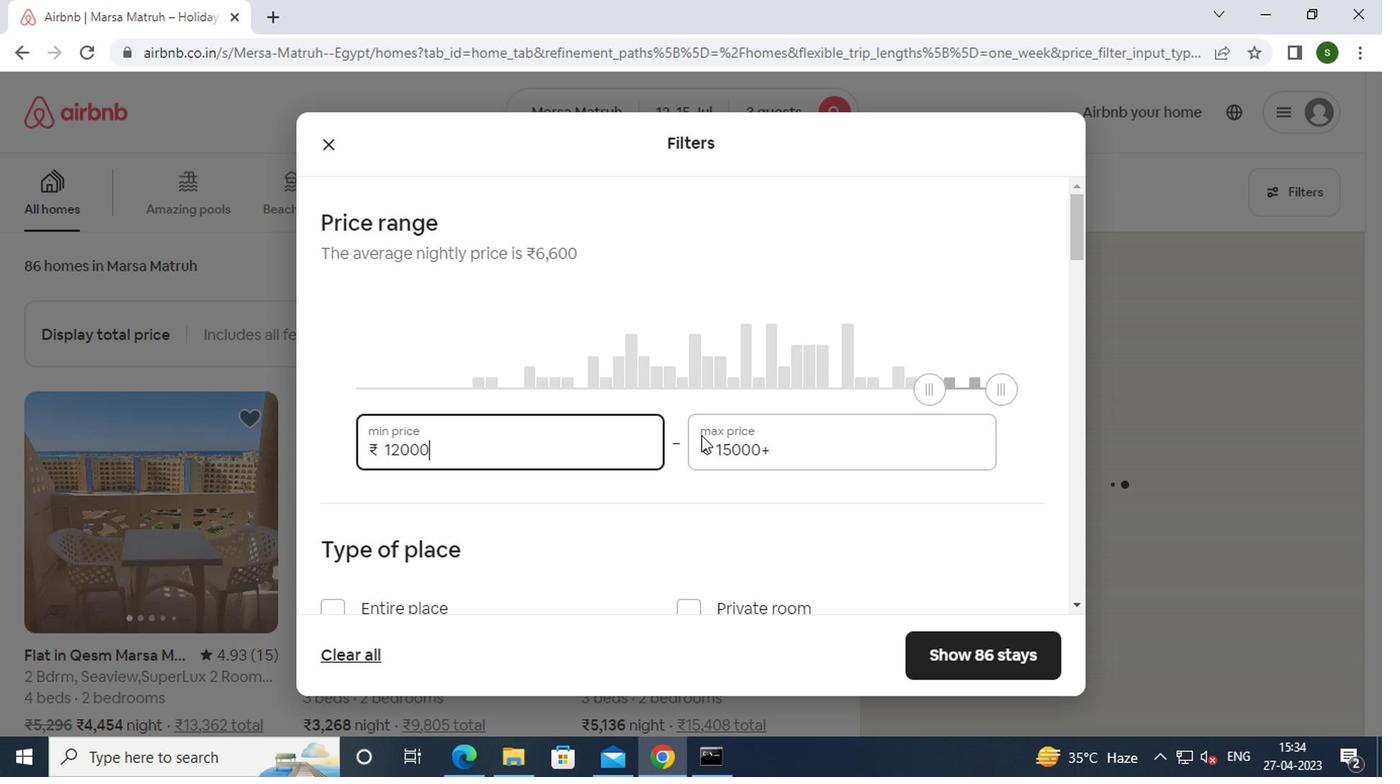 
Action: Mouse pressed left at (806, 444)
Screenshot: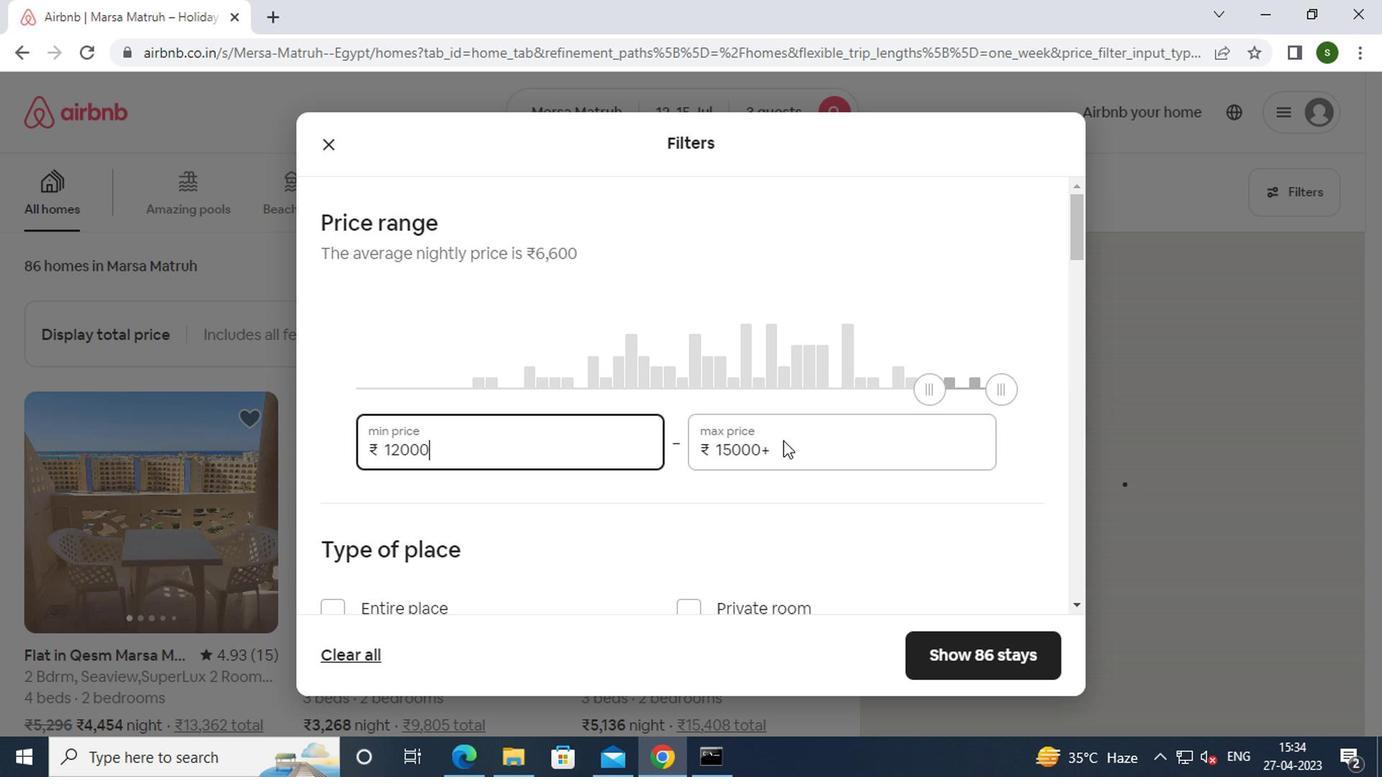 
Action: Key pressed <Key.backspace><Key.backspace><Key.backspace><Key.backspace><Key.backspace><Key.backspace><Key.backspace><Key.backspace><Key.backspace><Key.backspace><Key.backspace>16000
Screenshot: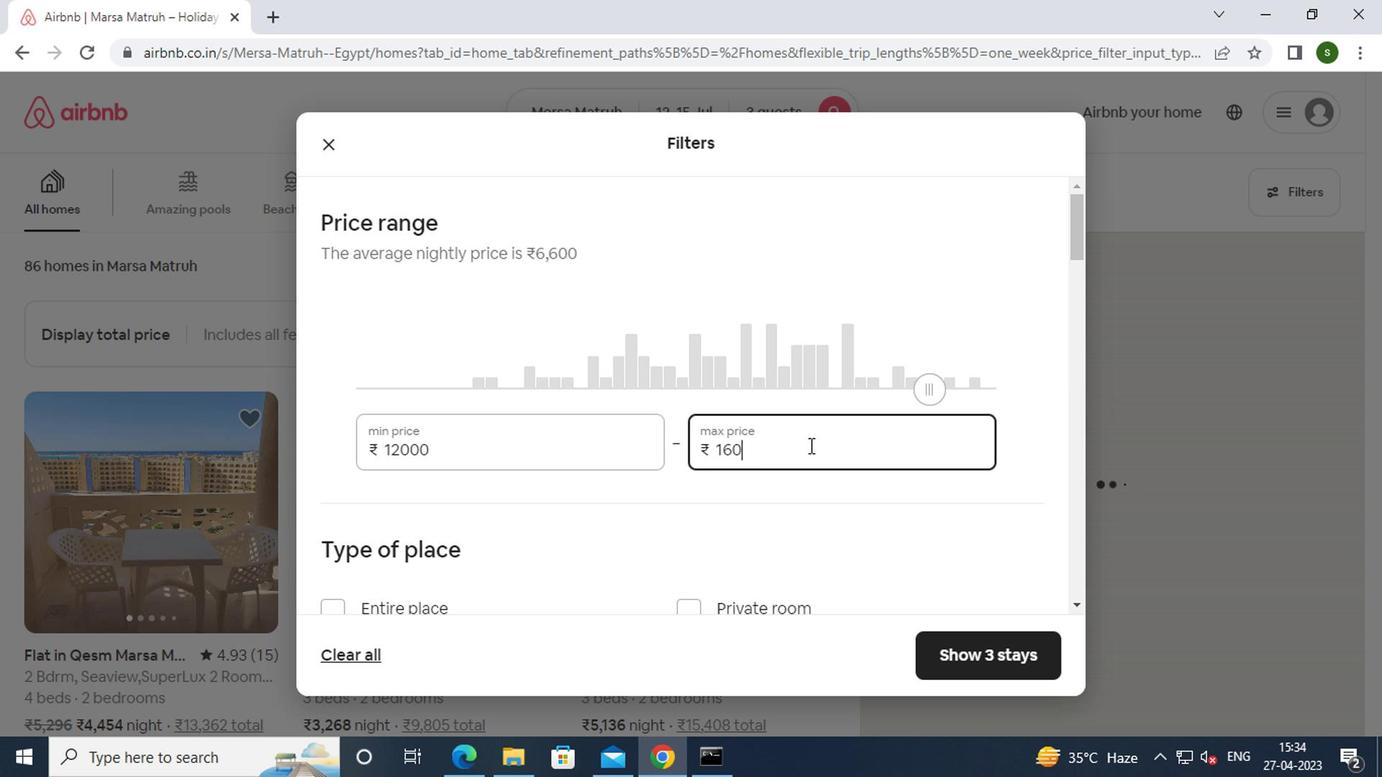 
Action: Mouse moved to (600, 500)
Screenshot: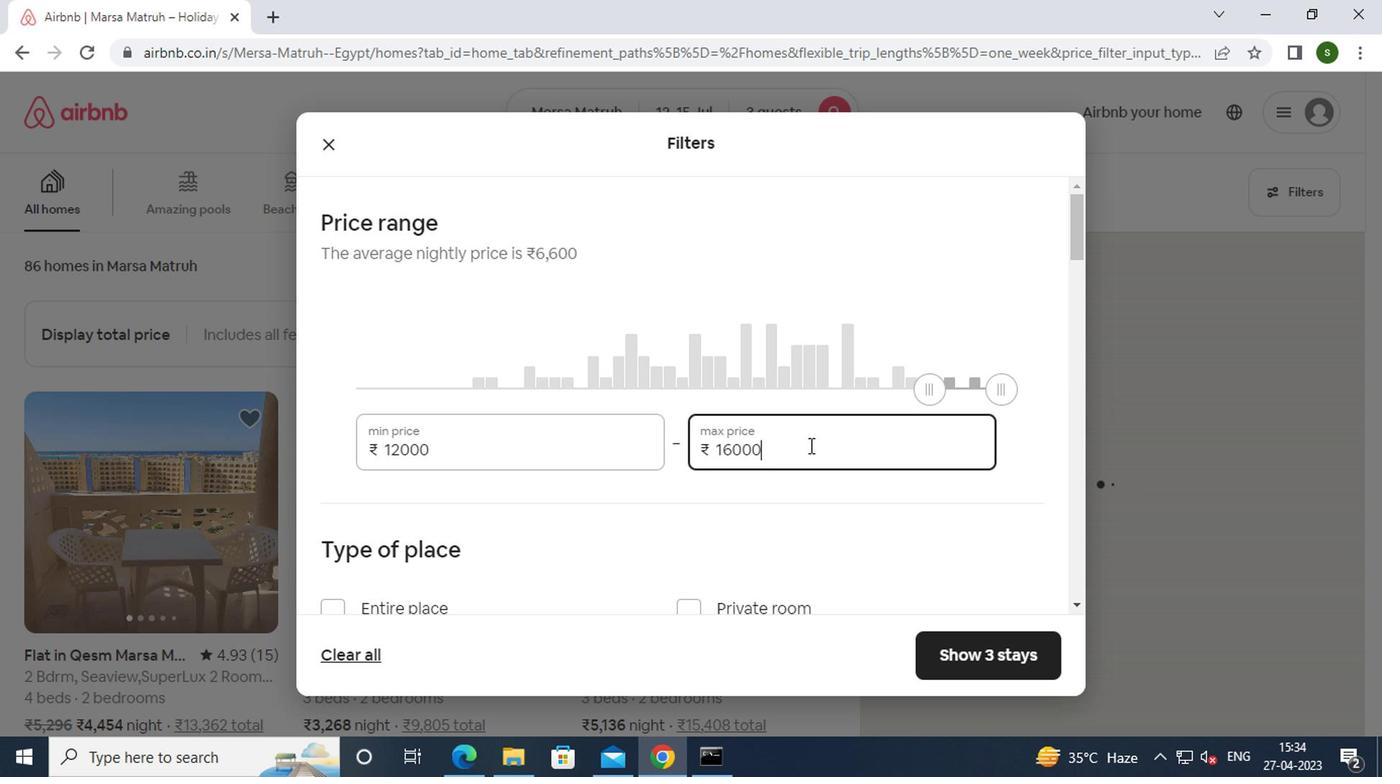 
Action: Mouse scrolled (600, 499) with delta (0, 0)
Screenshot: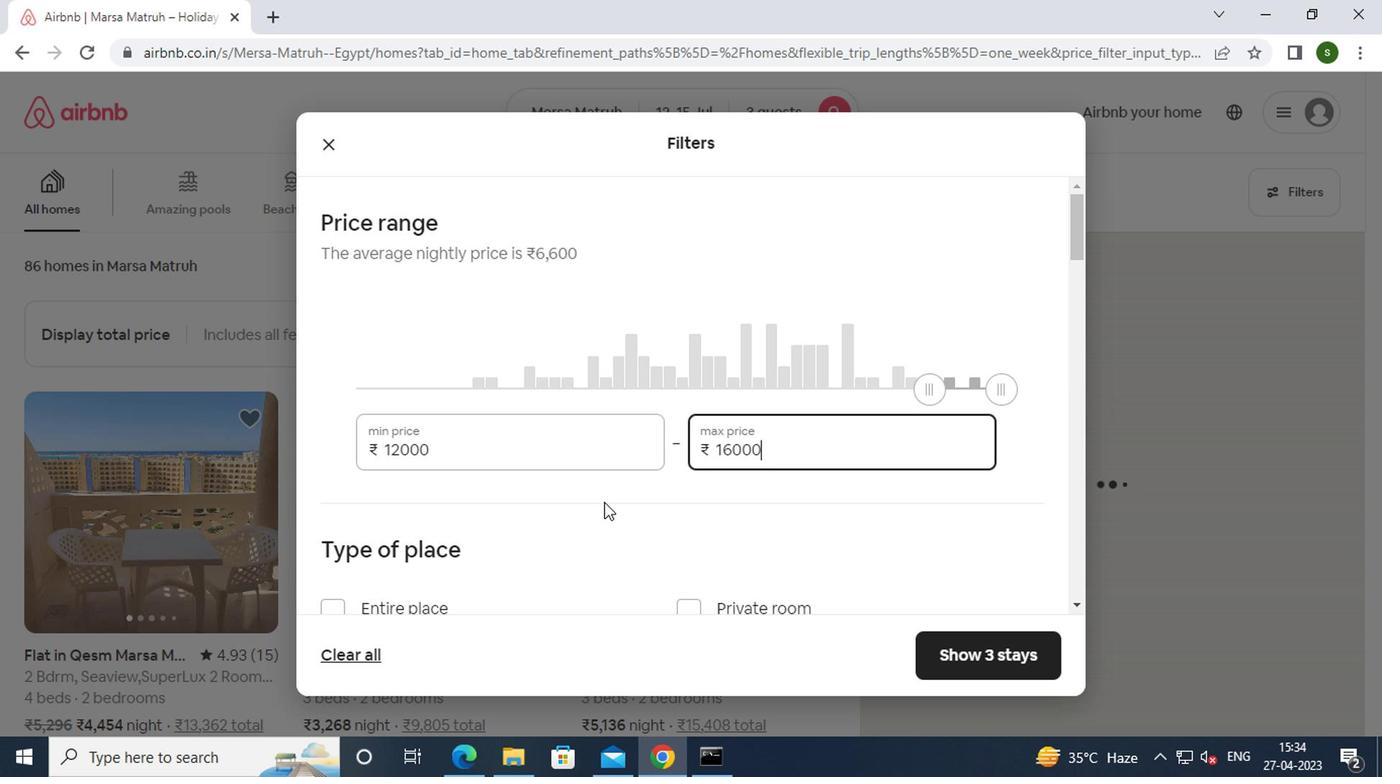 
Action: Mouse moved to (390, 498)
Screenshot: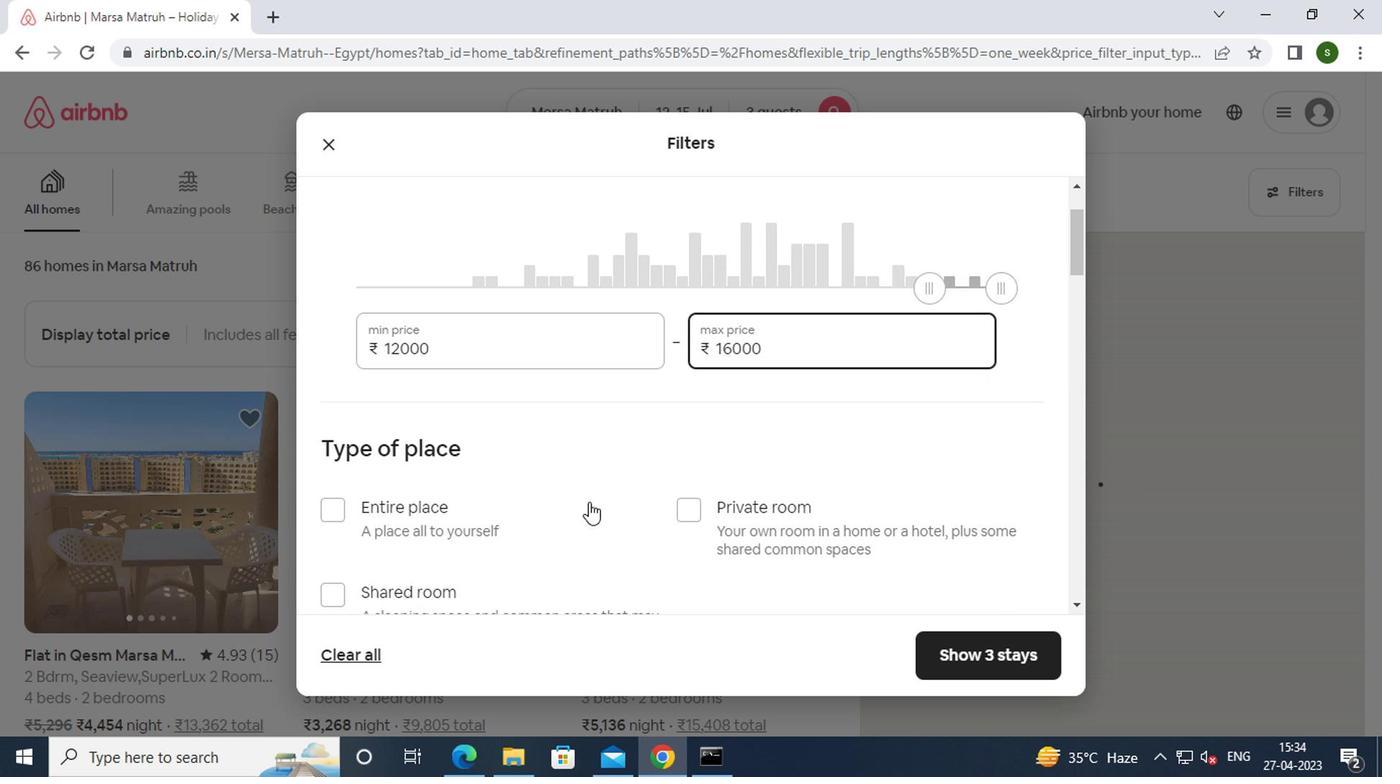 
Action: Mouse pressed left at (390, 498)
Screenshot: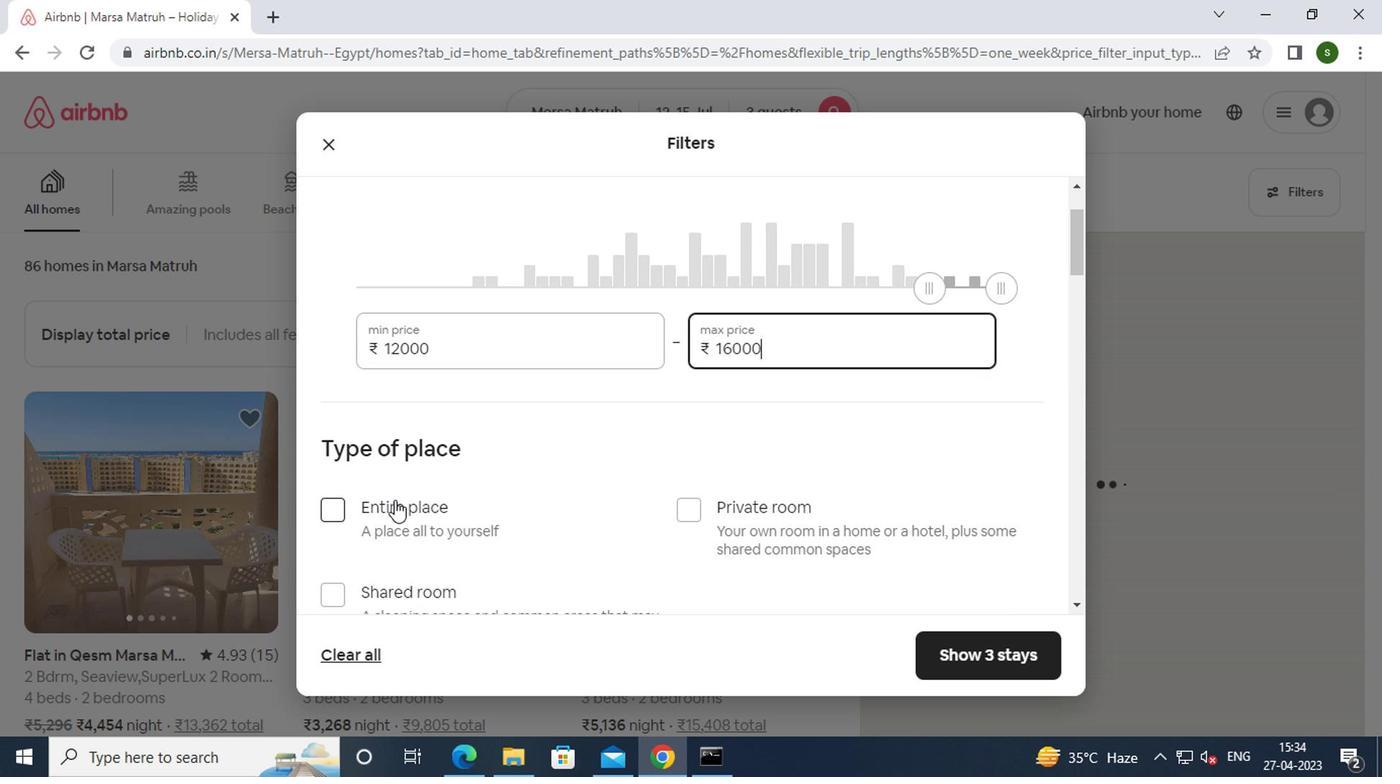 
Action: Mouse moved to (535, 484)
Screenshot: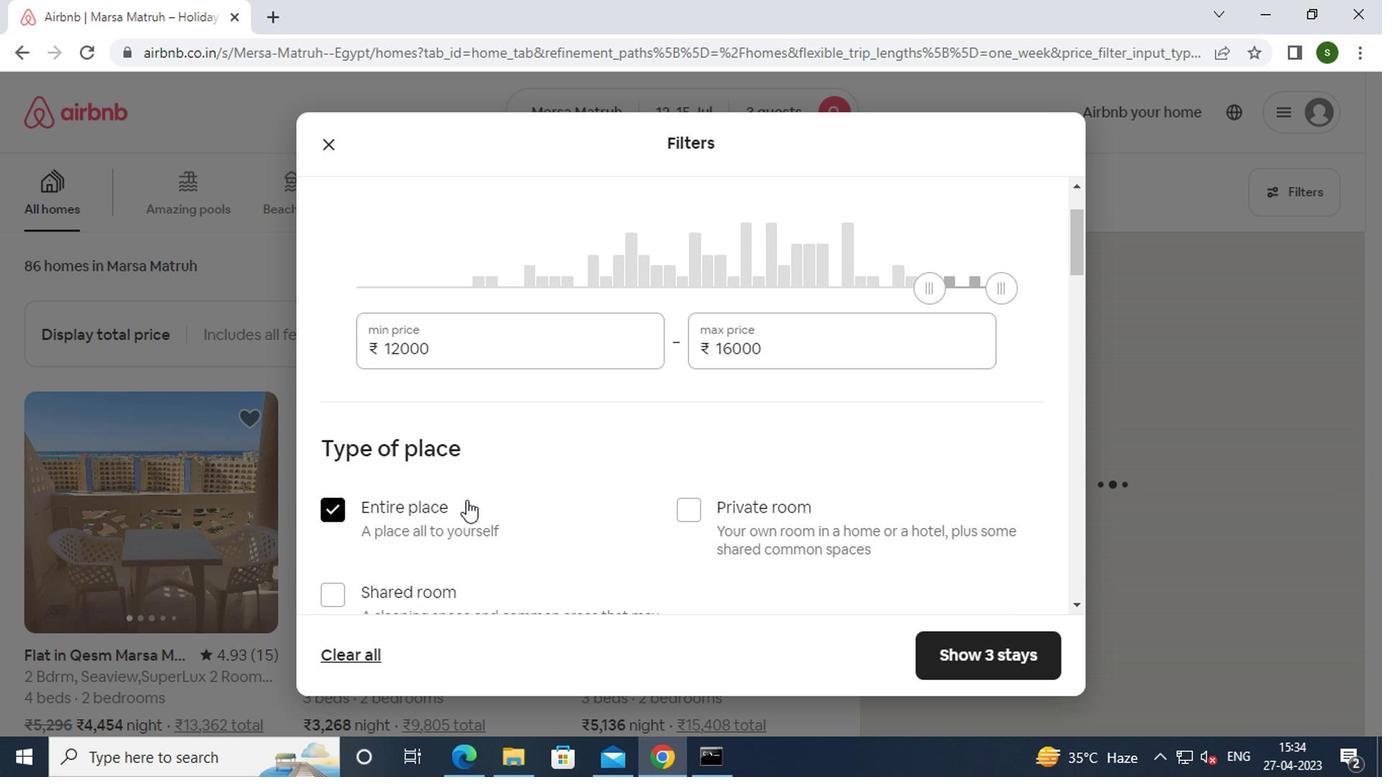 
Action: Mouse scrolled (535, 483) with delta (0, 0)
Screenshot: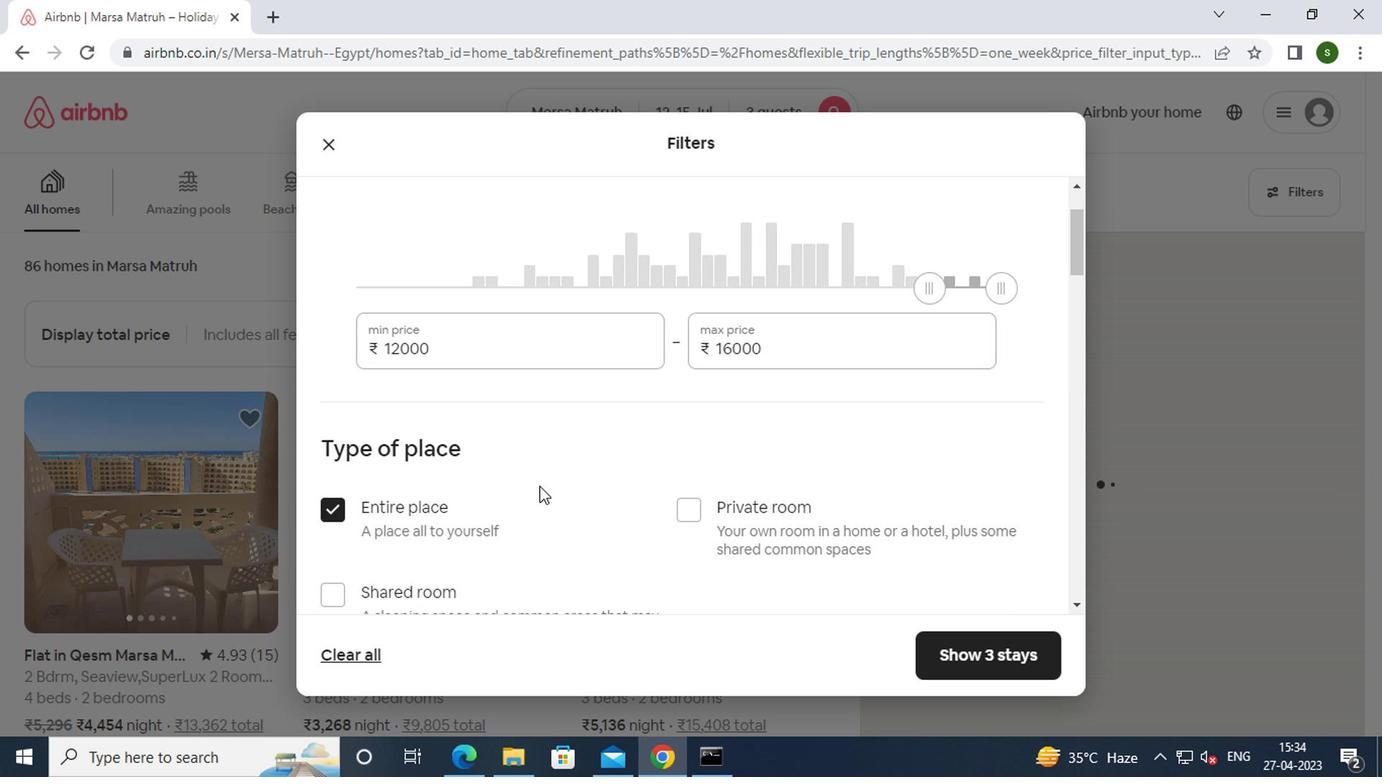 
Action: Mouse scrolled (535, 483) with delta (0, 0)
Screenshot: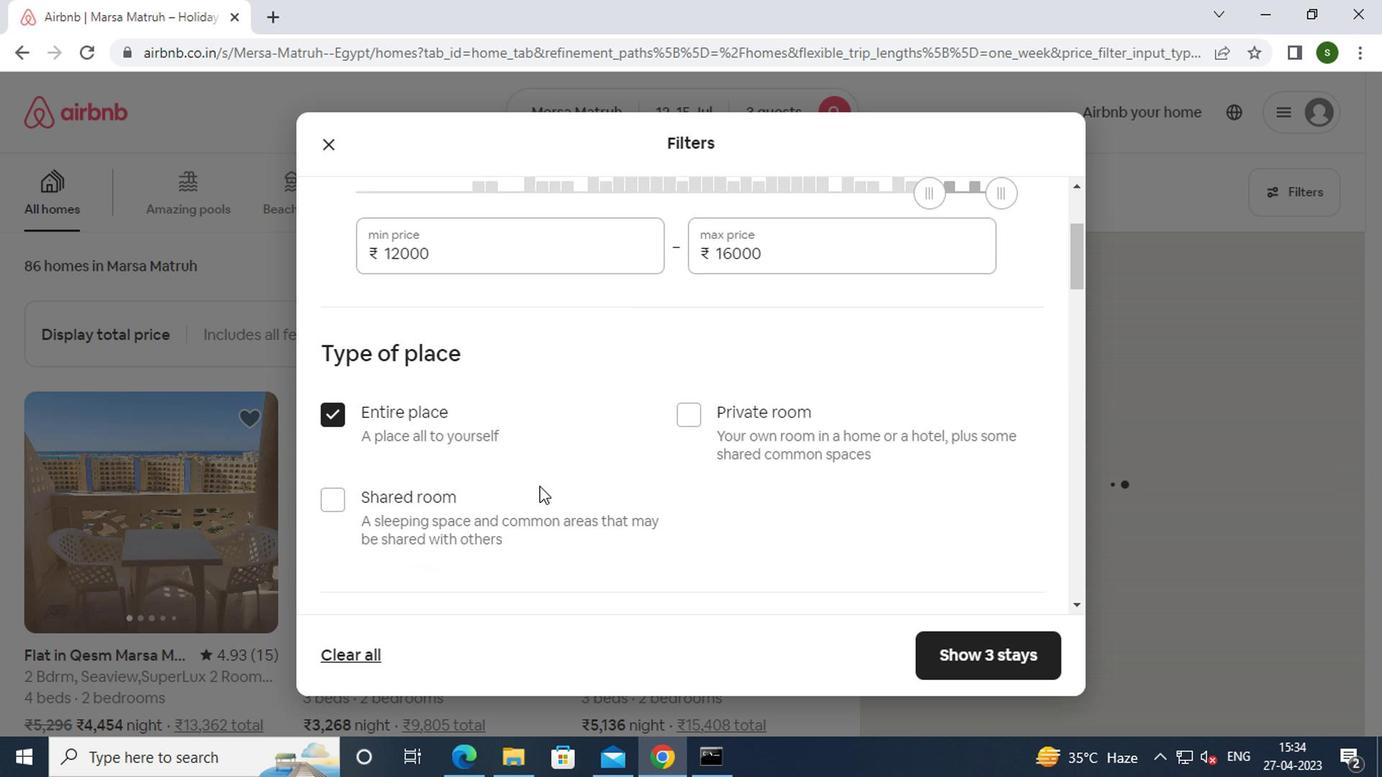 
Action: Mouse scrolled (535, 483) with delta (0, 0)
Screenshot: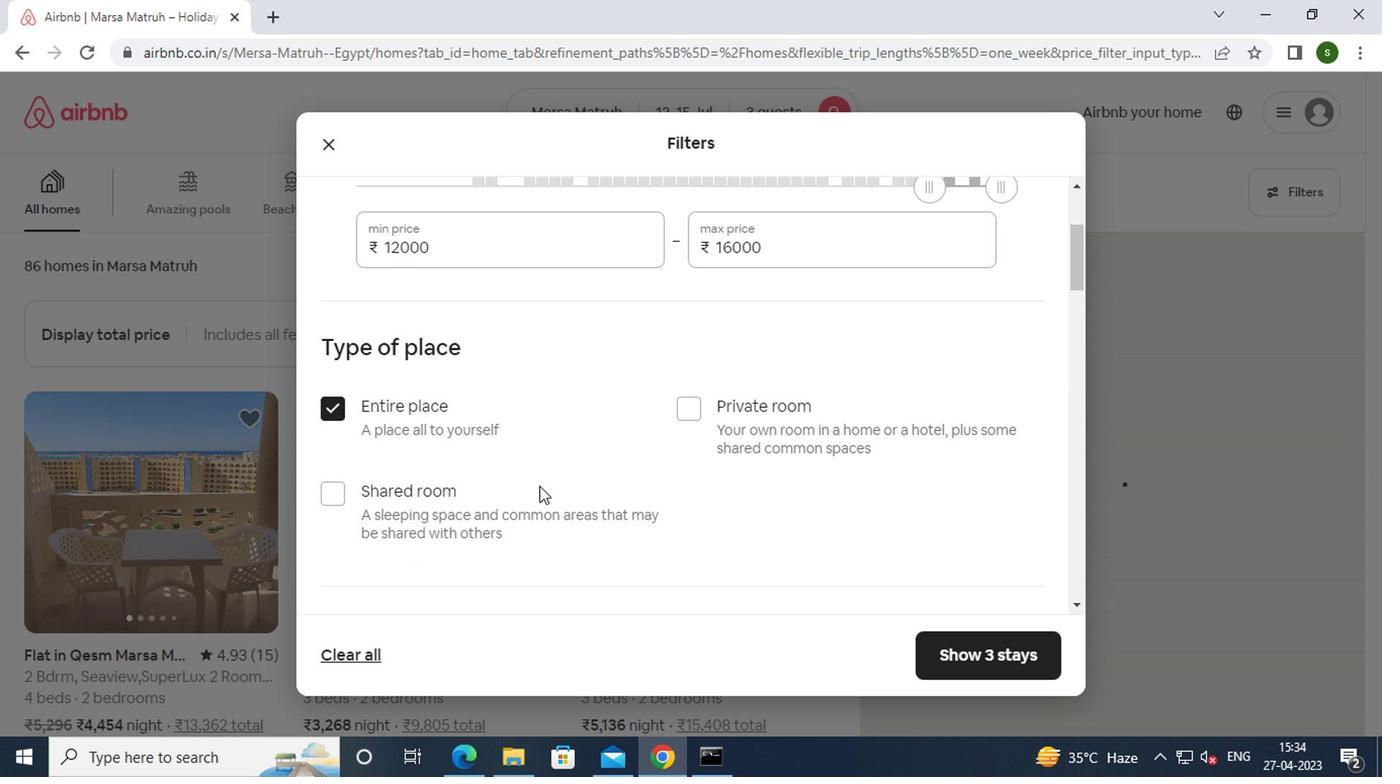 
Action: Mouse scrolled (535, 483) with delta (0, 0)
Screenshot: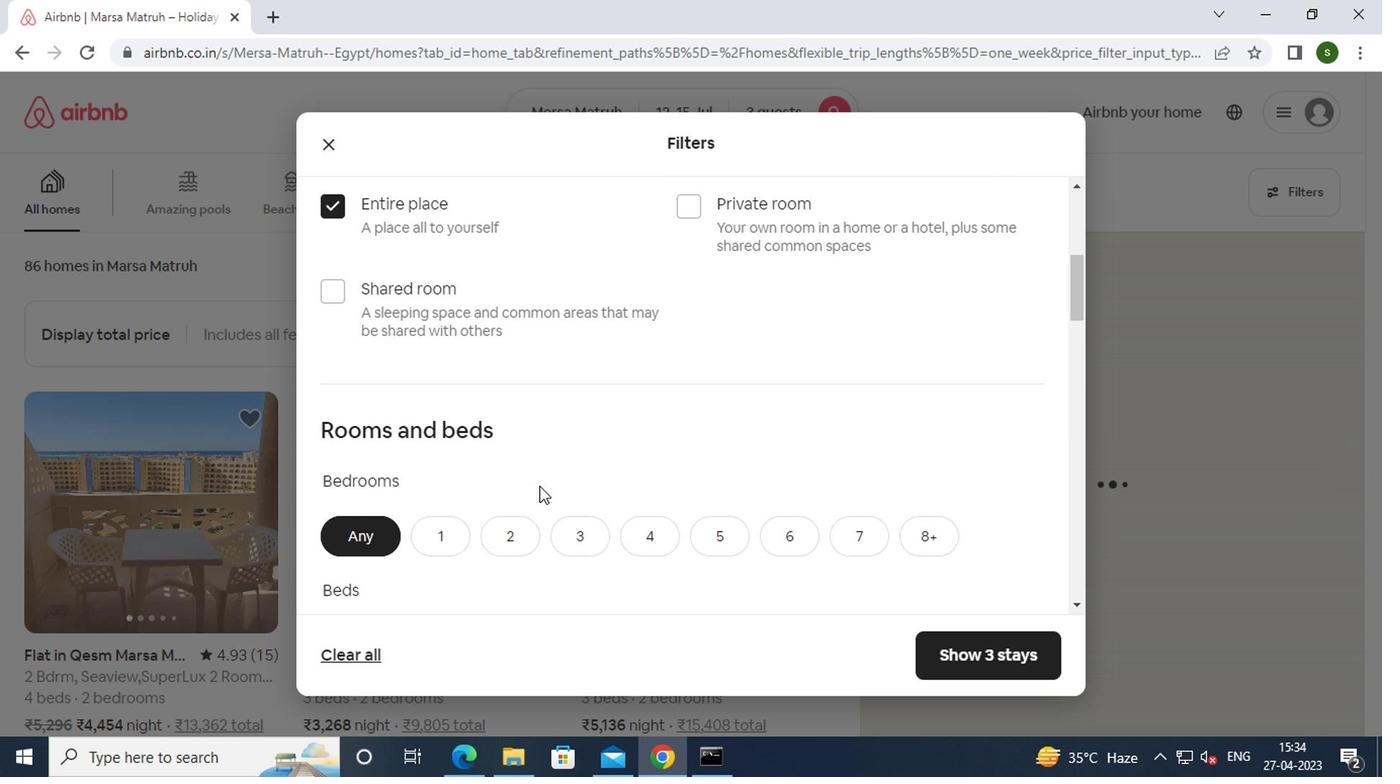 
Action: Mouse moved to (509, 435)
Screenshot: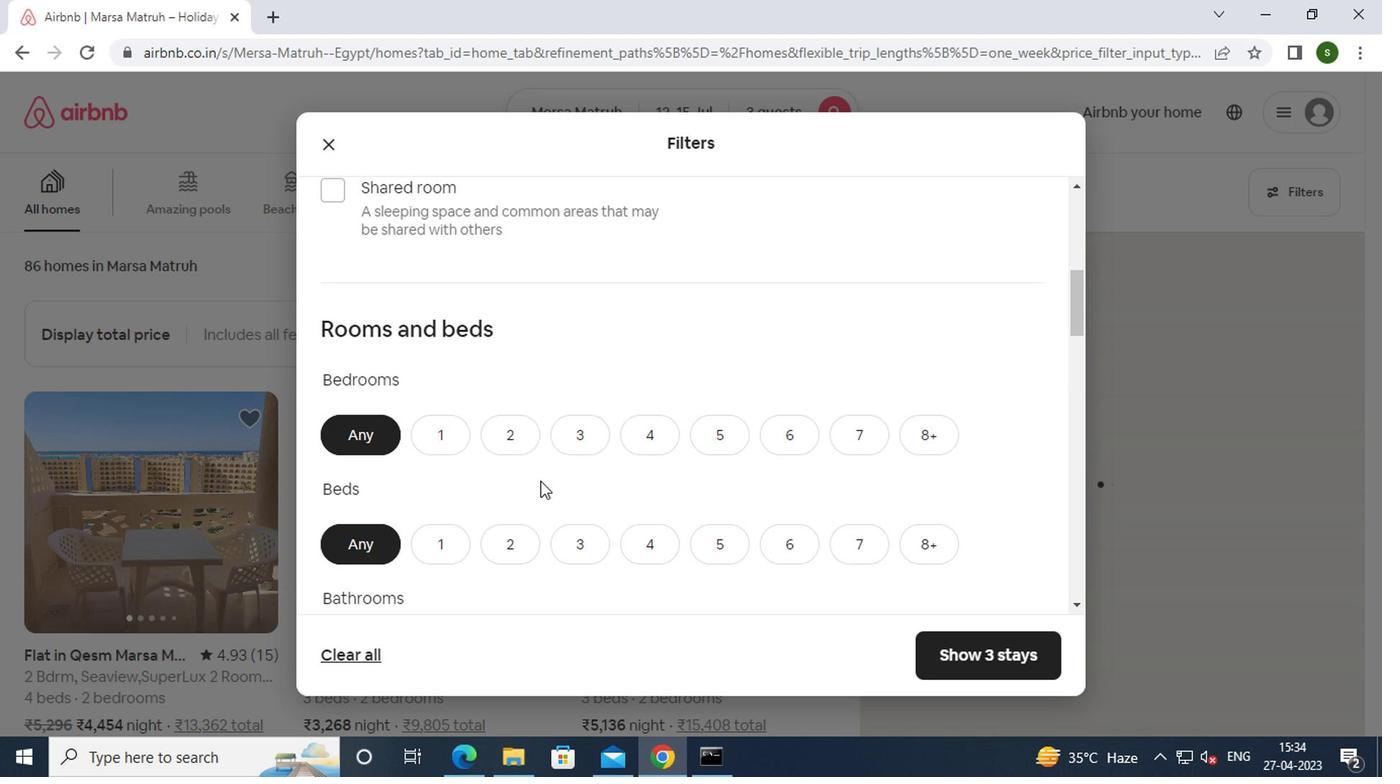 
Action: Mouse pressed left at (509, 435)
Screenshot: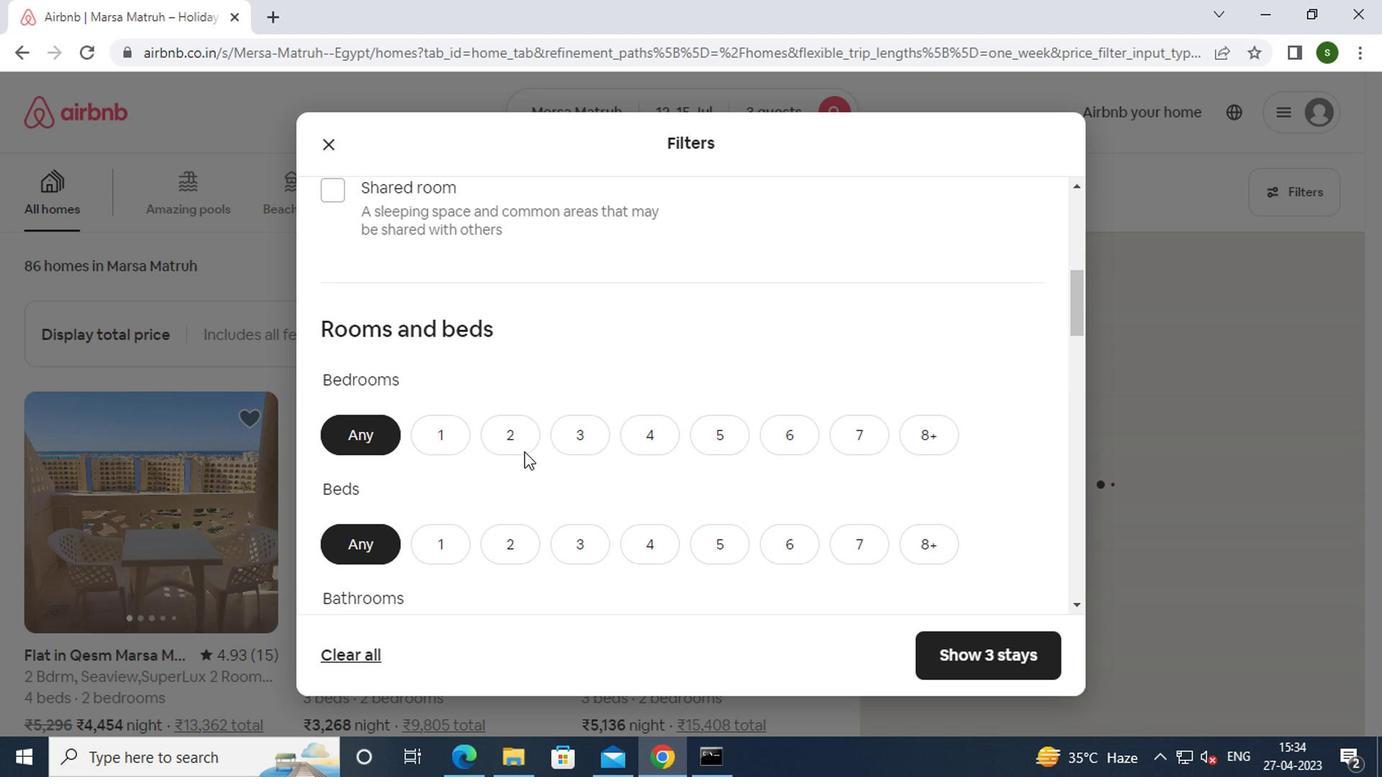 
Action: Mouse moved to (572, 543)
Screenshot: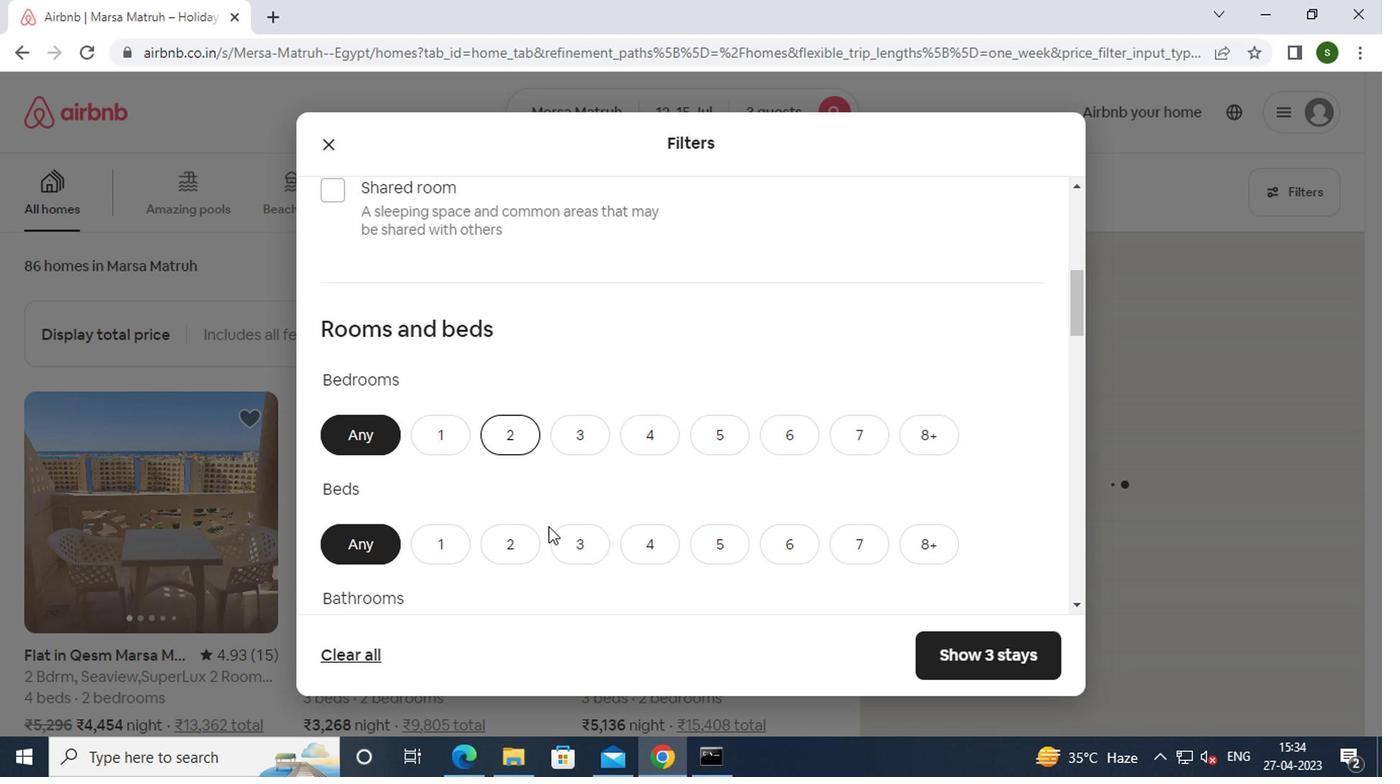 
Action: Mouse pressed left at (572, 543)
Screenshot: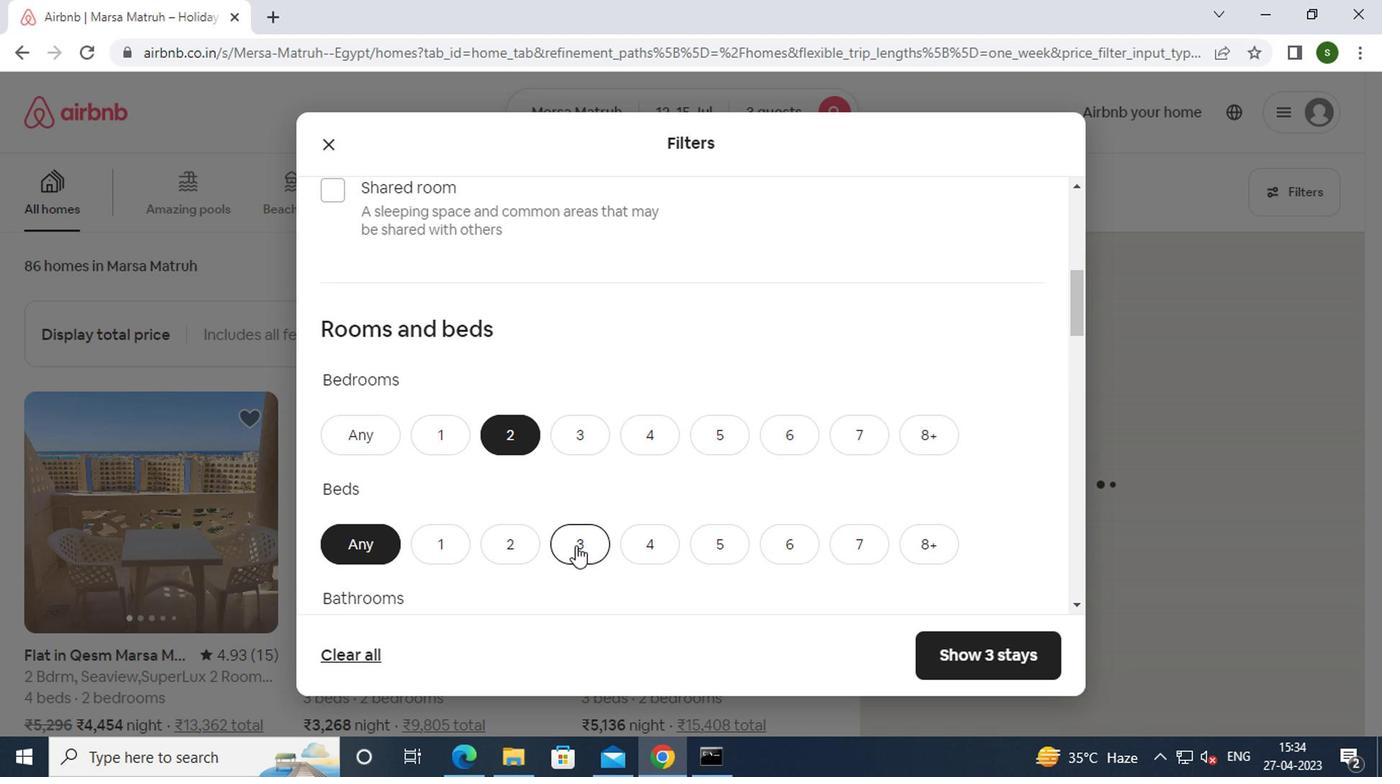 
Action: Mouse moved to (634, 463)
Screenshot: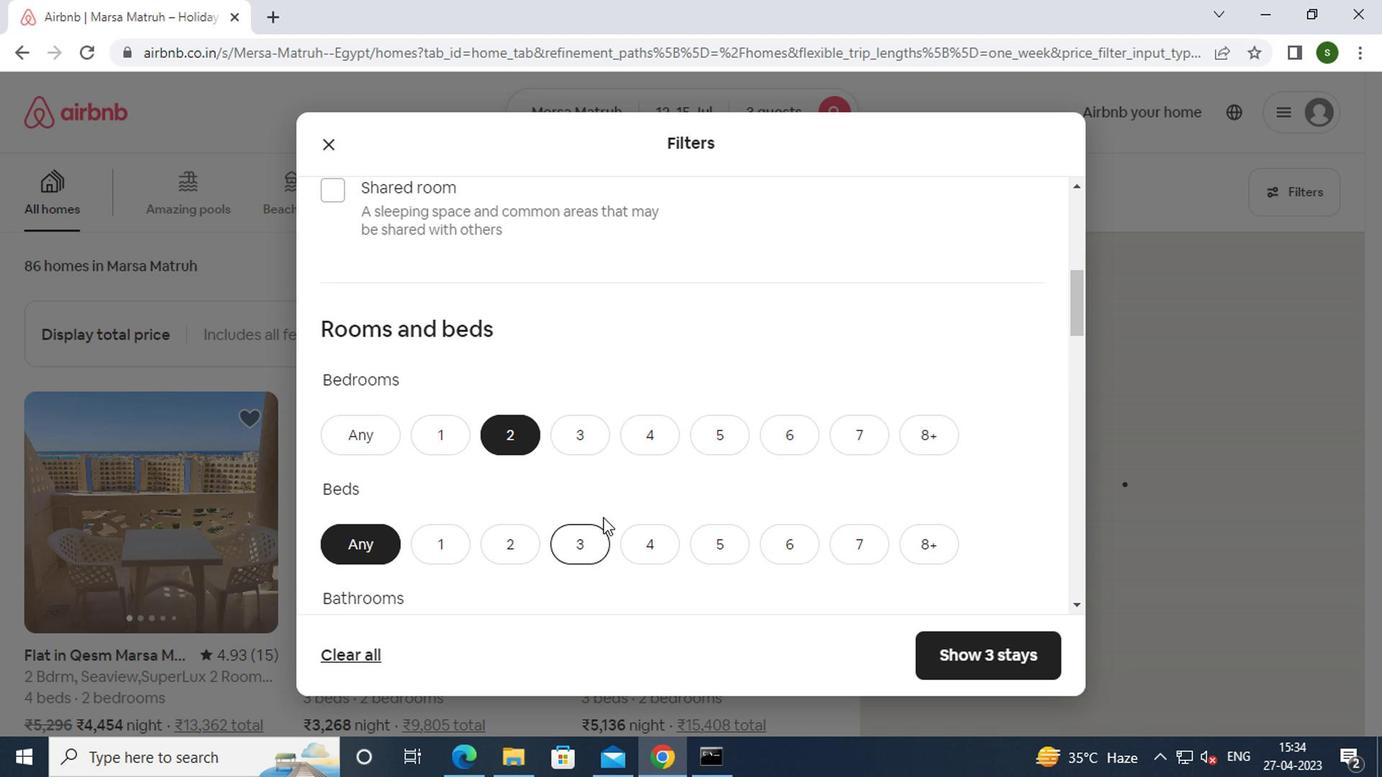 
Action: Mouse scrolled (634, 462) with delta (0, 0)
Screenshot: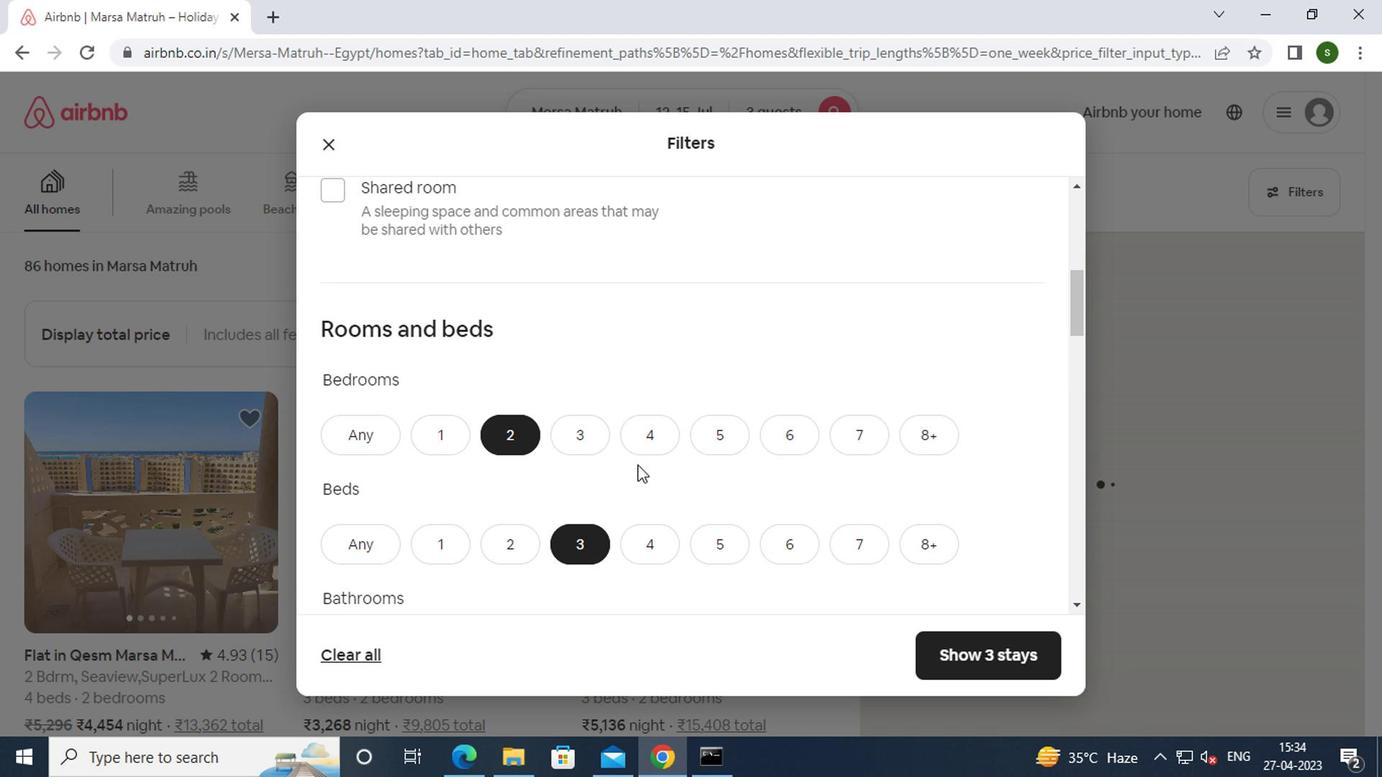 
Action: Mouse scrolled (634, 462) with delta (0, 0)
Screenshot: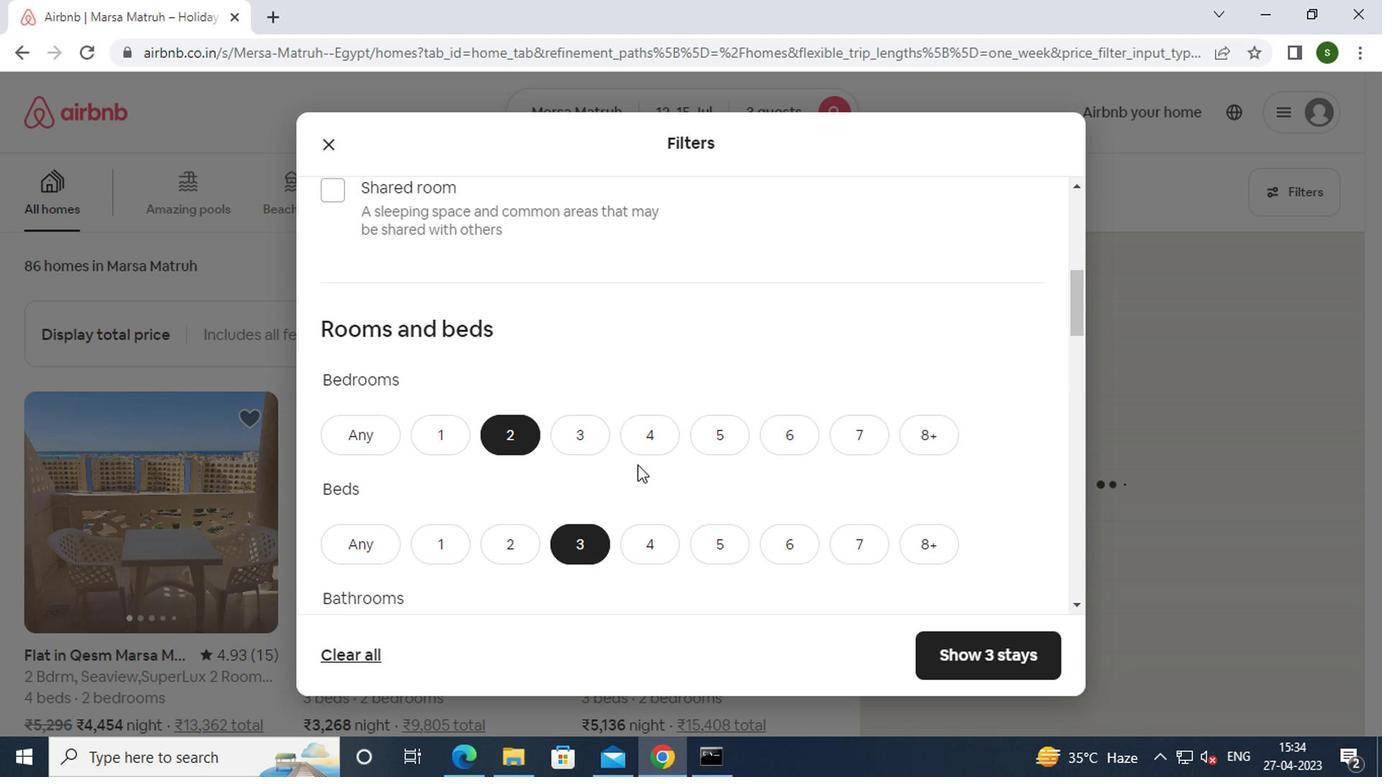 
Action: Mouse moved to (429, 449)
Screenshot: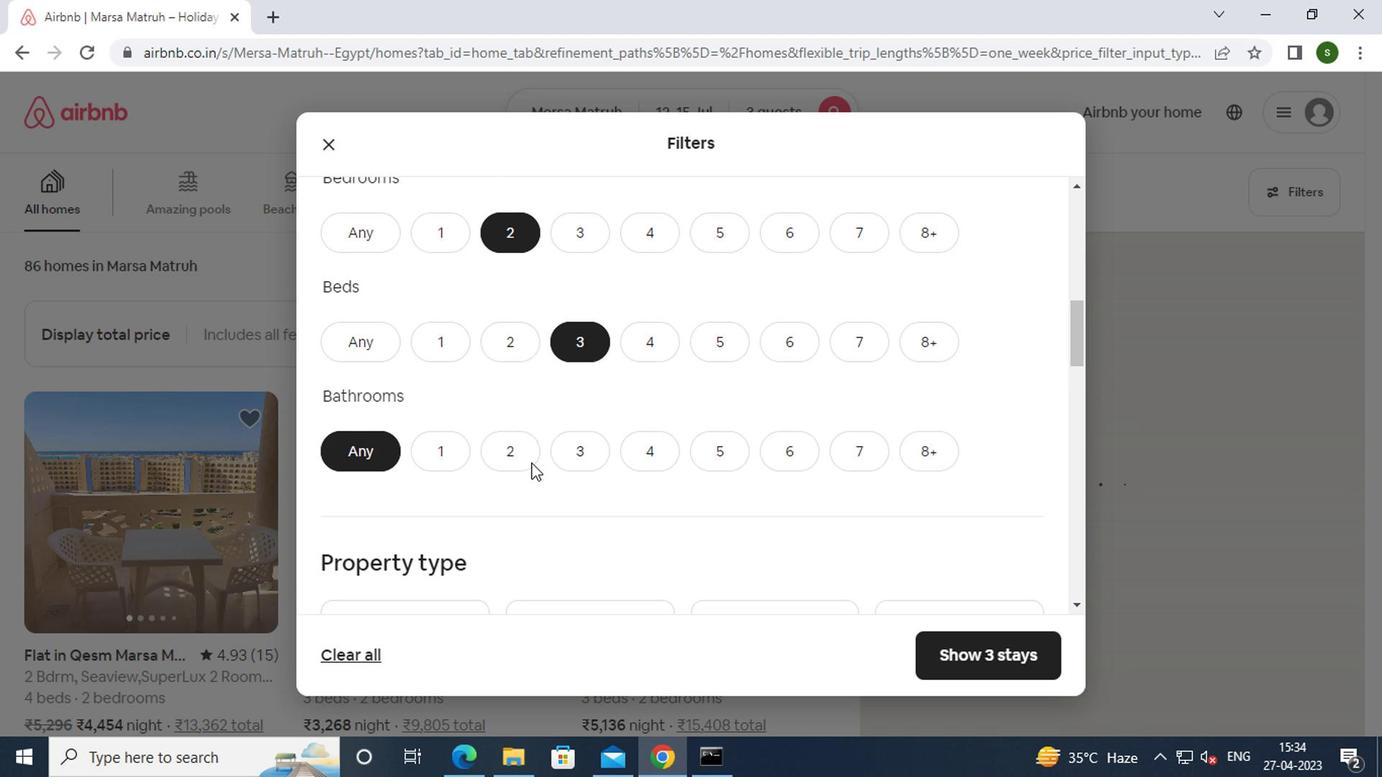 
Action: Mouse pressed left at (429, 449)
Screenshot: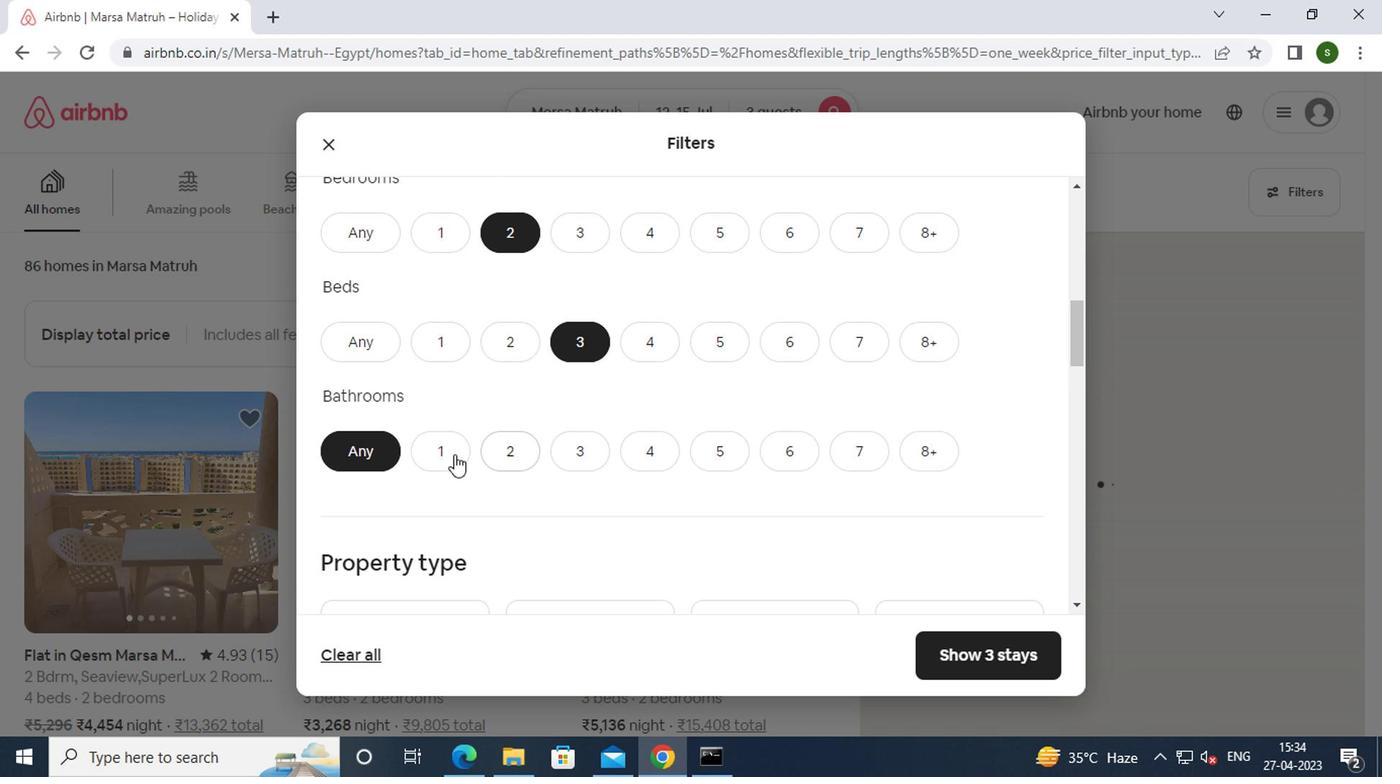 
Action: Mouse moved to (596, 443)
Screenshot: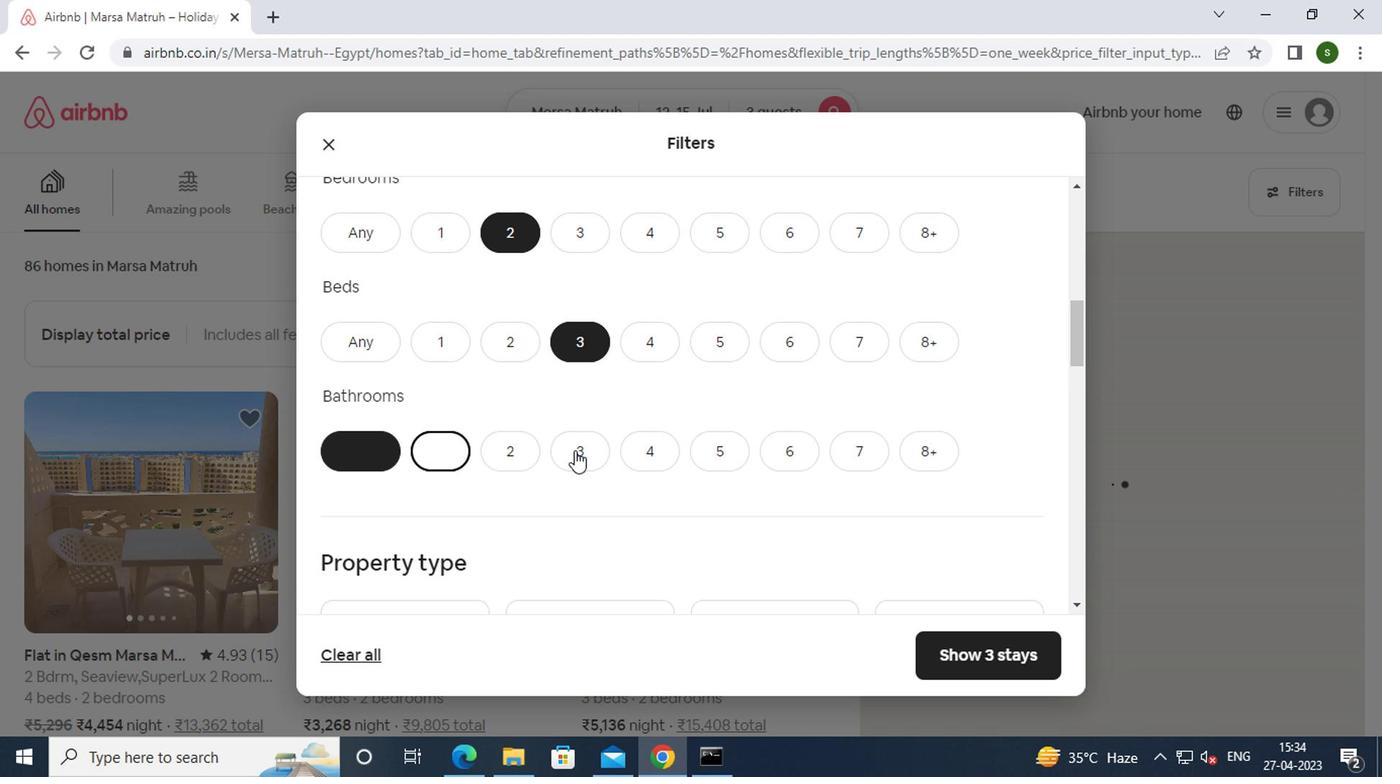 
Action: Mouse scrolled (596, 442) with delta (0, 0)
Screenshot: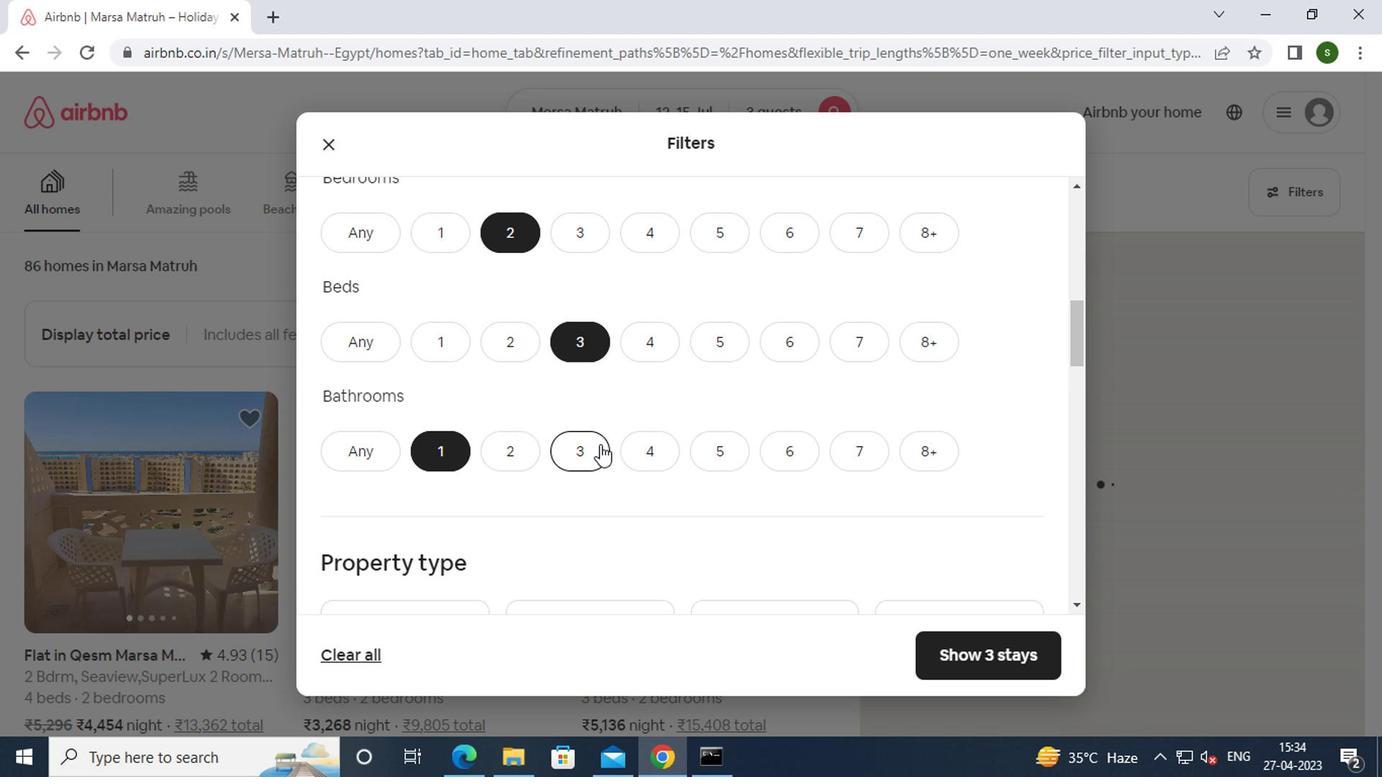 
Action: Mouse scrolled (596, 442) with delta (0, 0)
Screenshot: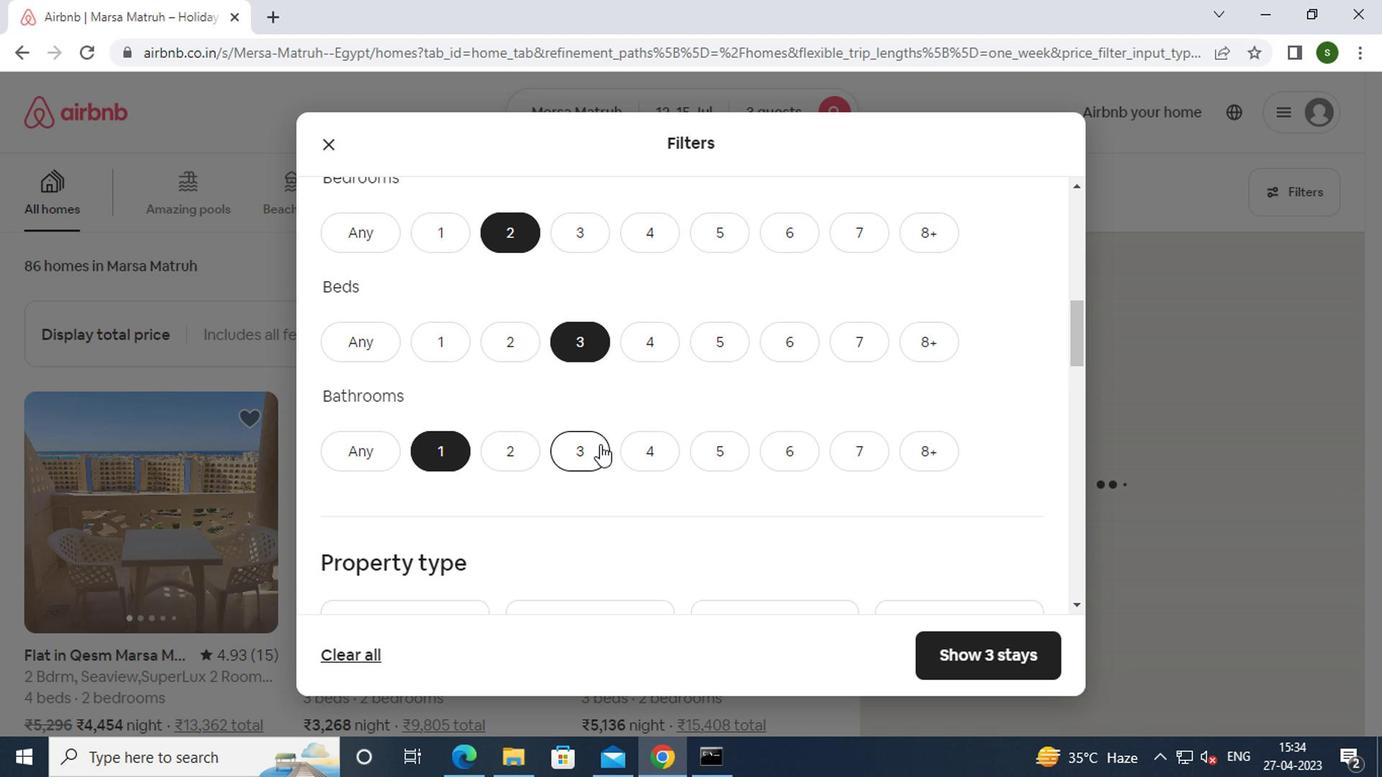 
Action: Mouse scrolled (596, 442) with delta (0, 0)
Screenshot: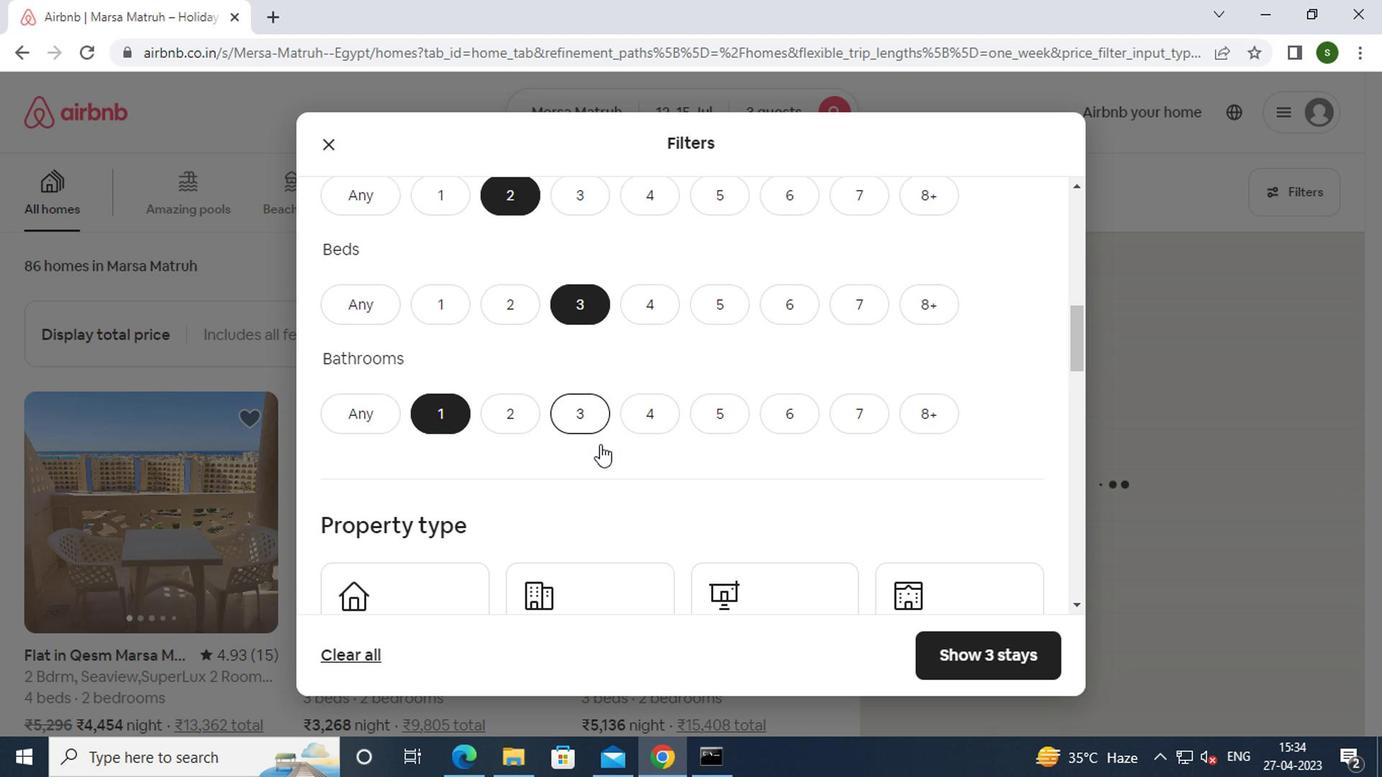 
Action: Mouse moved to (437, 385)
Screenshot: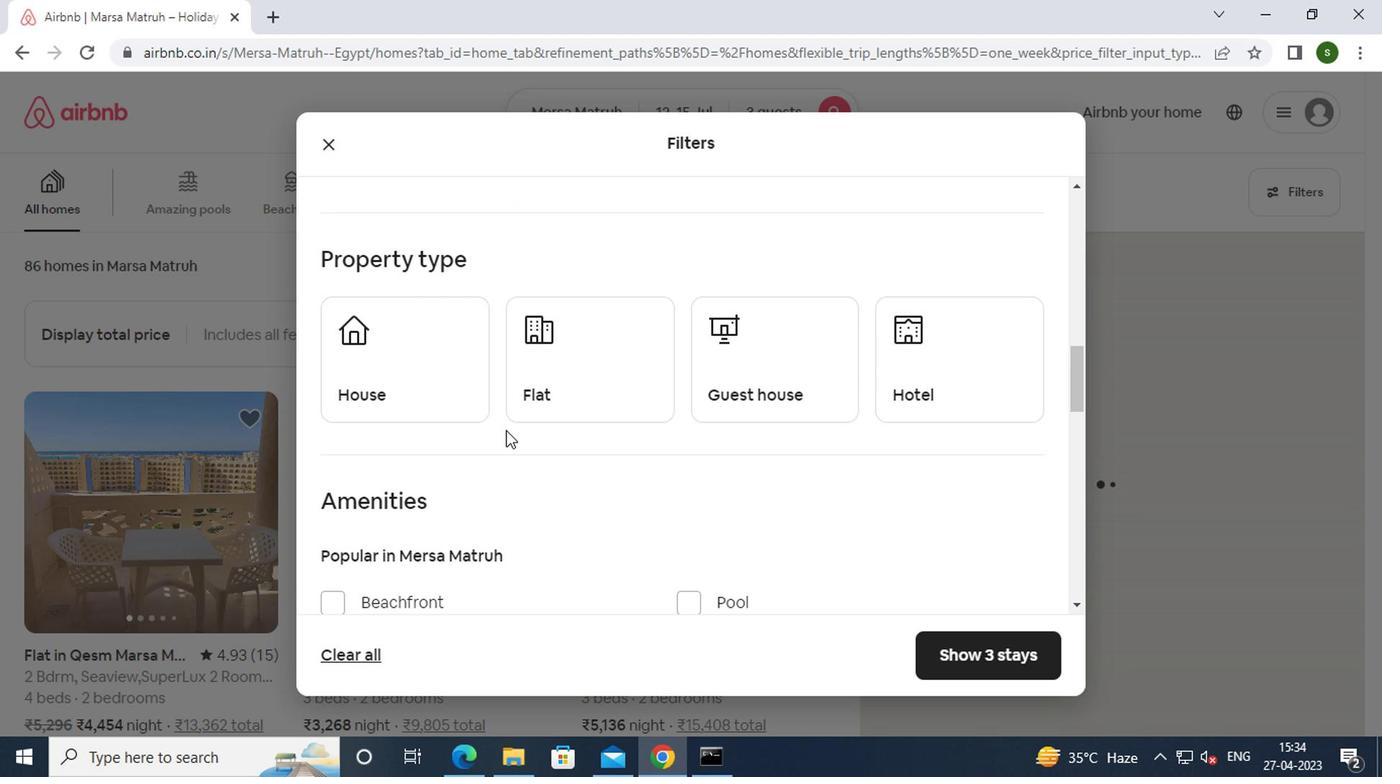 
Action: Mouse pressed left at (437, 385)
Screenshot: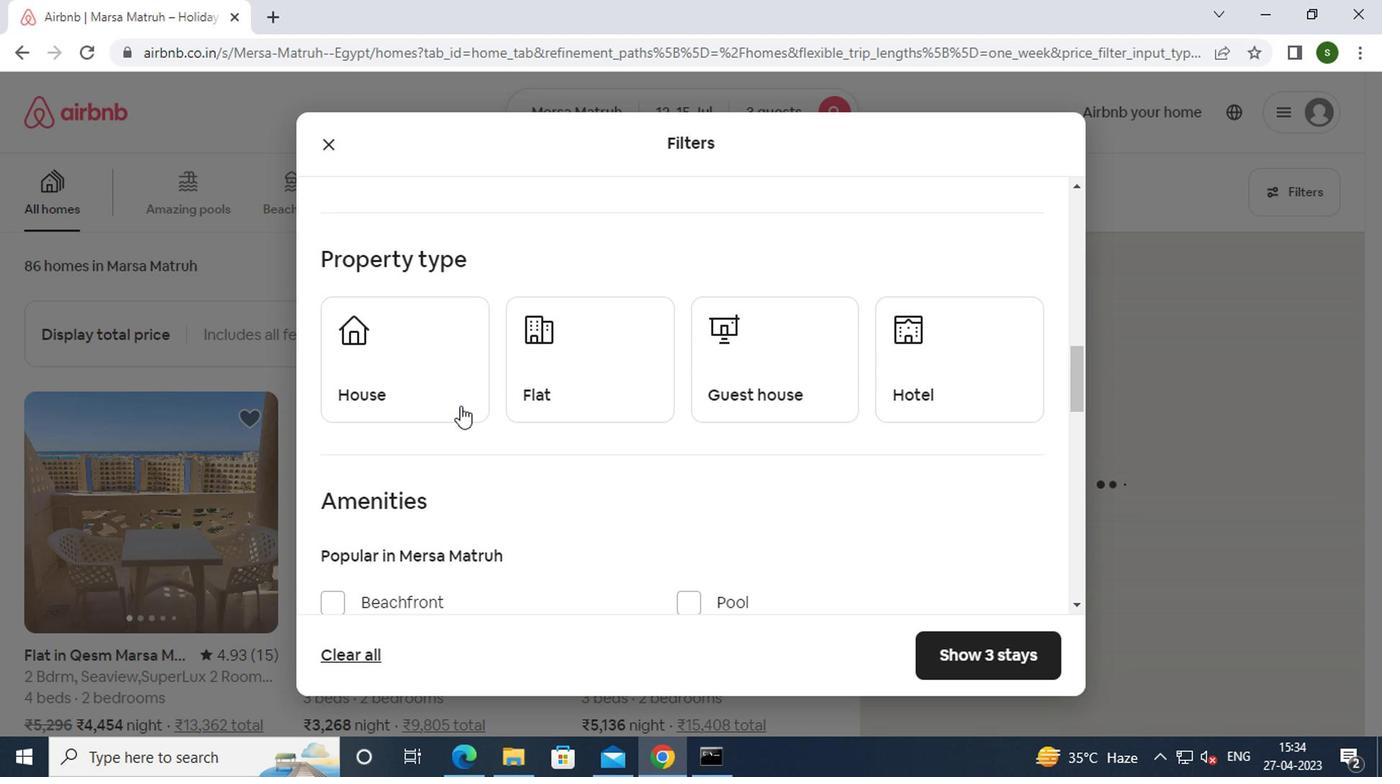 
Action: Mouse moved to (598, 383)
Screenshot: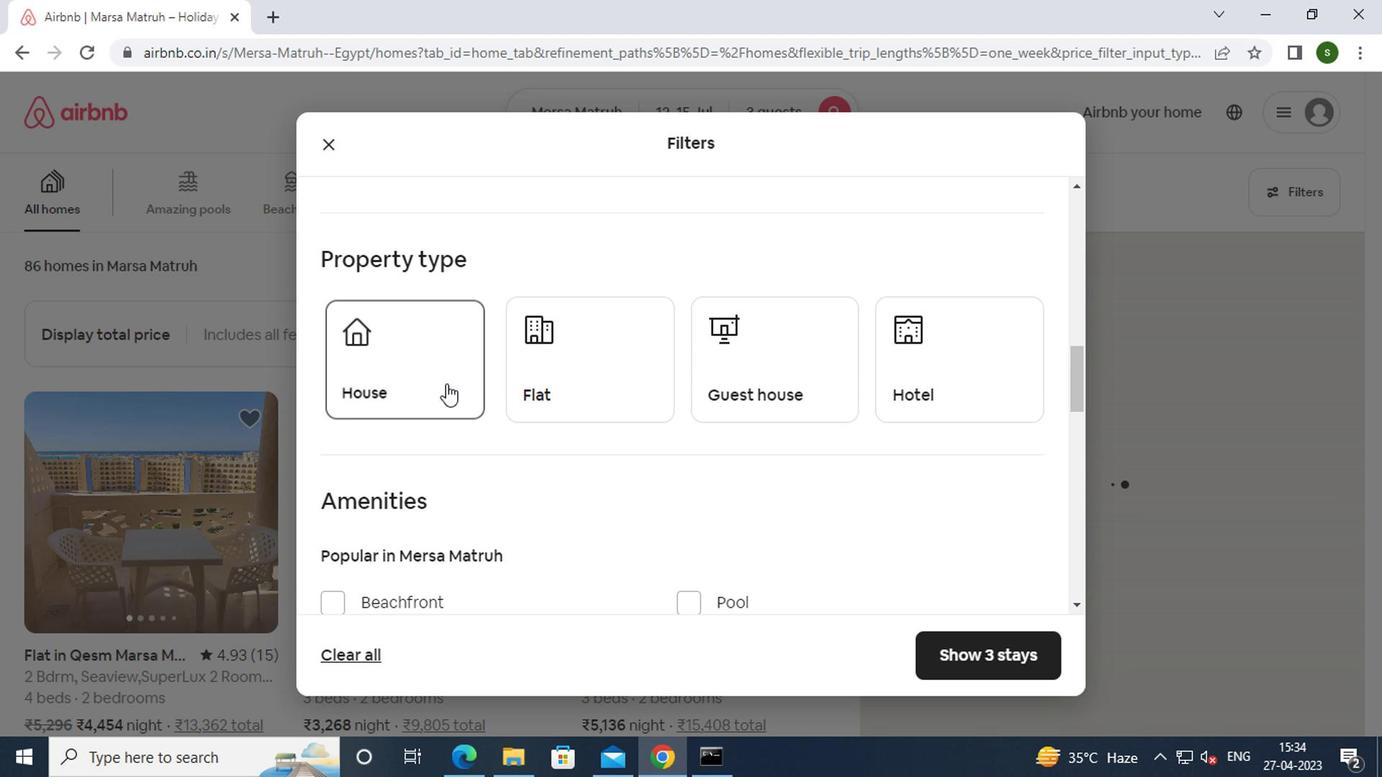 
Action: Mouse pressed left at (598, 383)
Screenshot: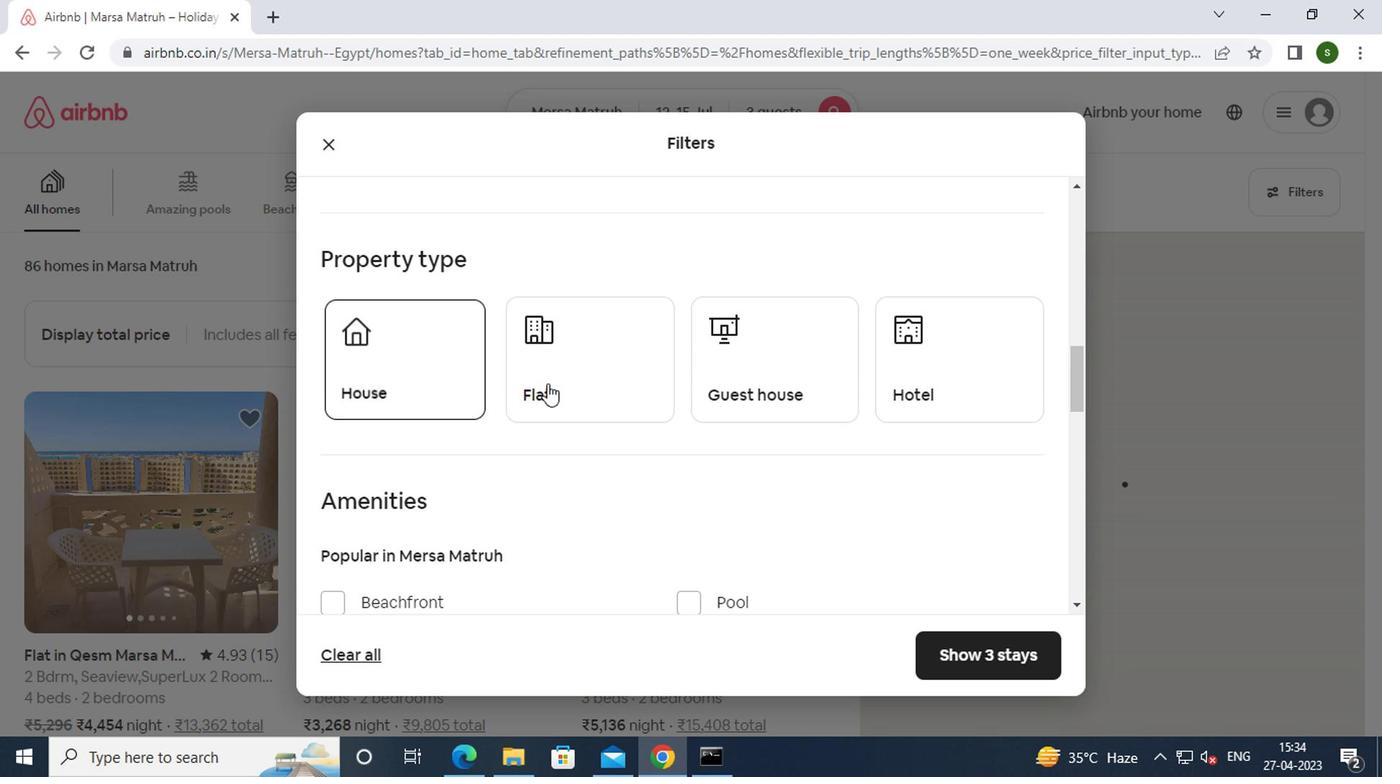 
Action: Mouse moved to (762, 383)
Screenshot: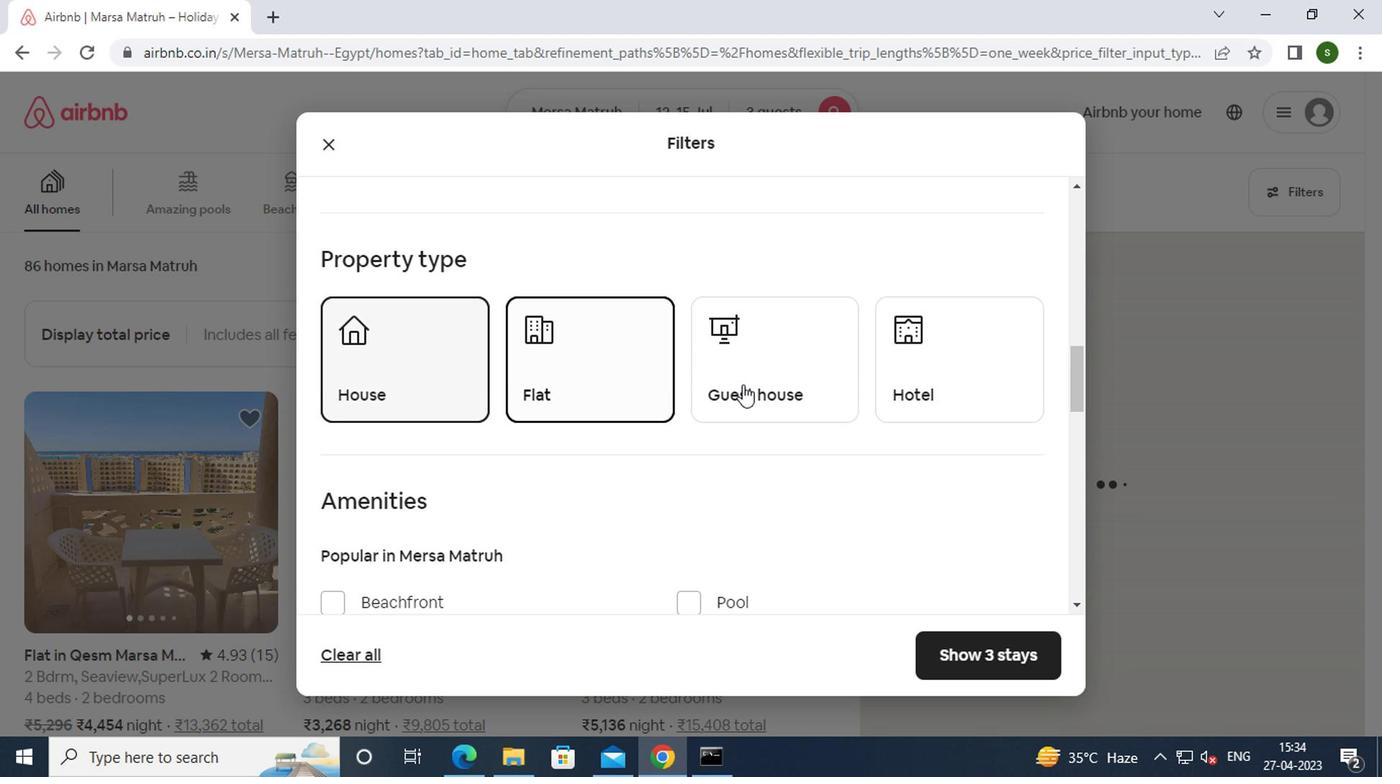 
Action: Mouse pressed left at (762, 383)
Screenshot: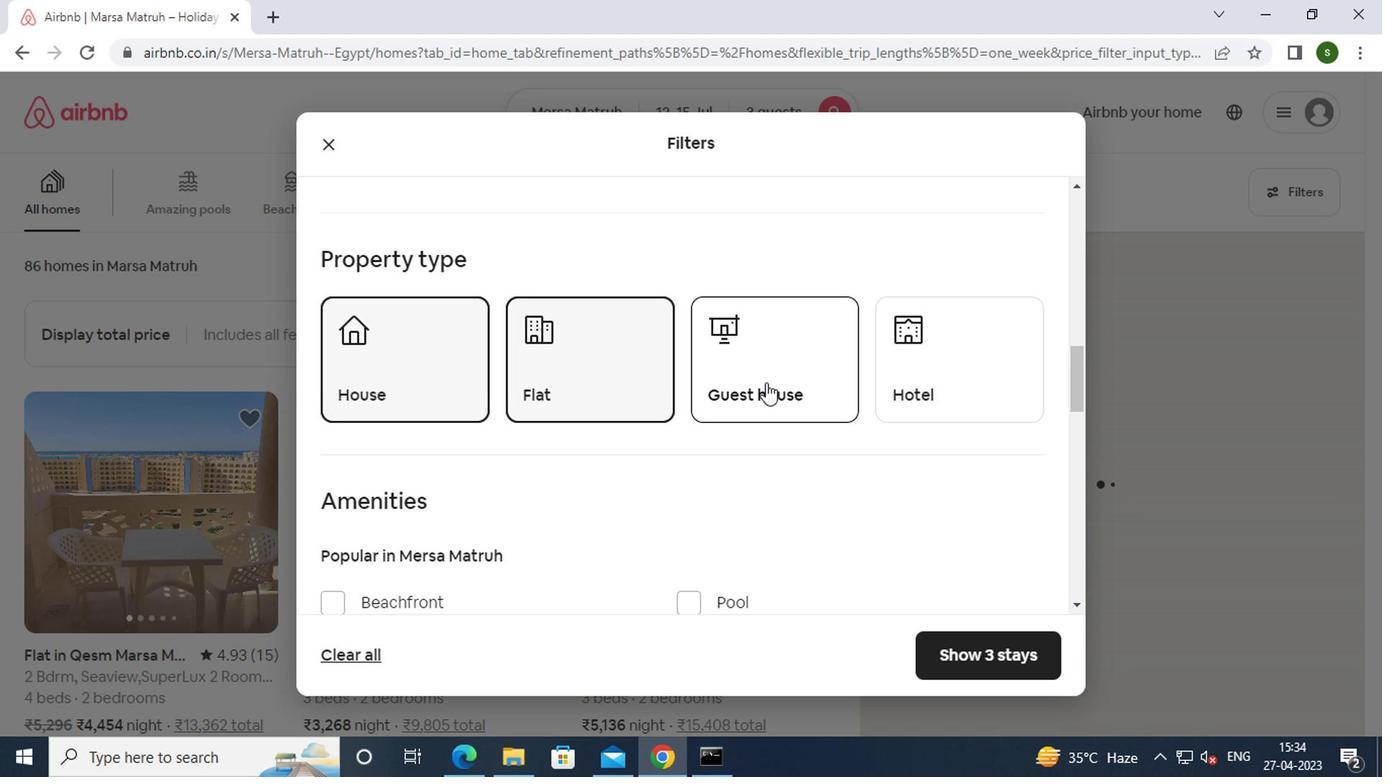 
Action: Mouse scrolled (762, 382) with delta (0, 0)
Screenshot: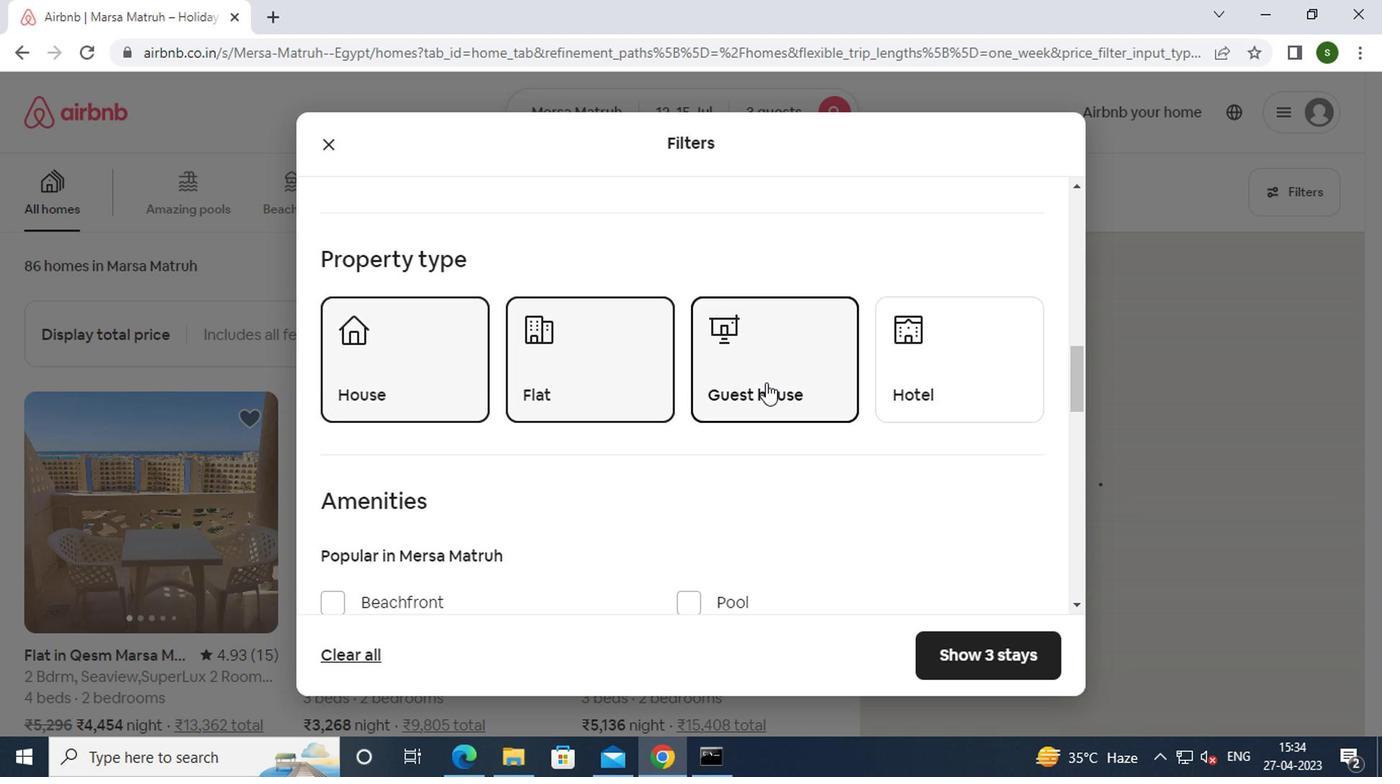
Action: Mouse scrolled (762, 382) with delta (0, 0)
Screenshot: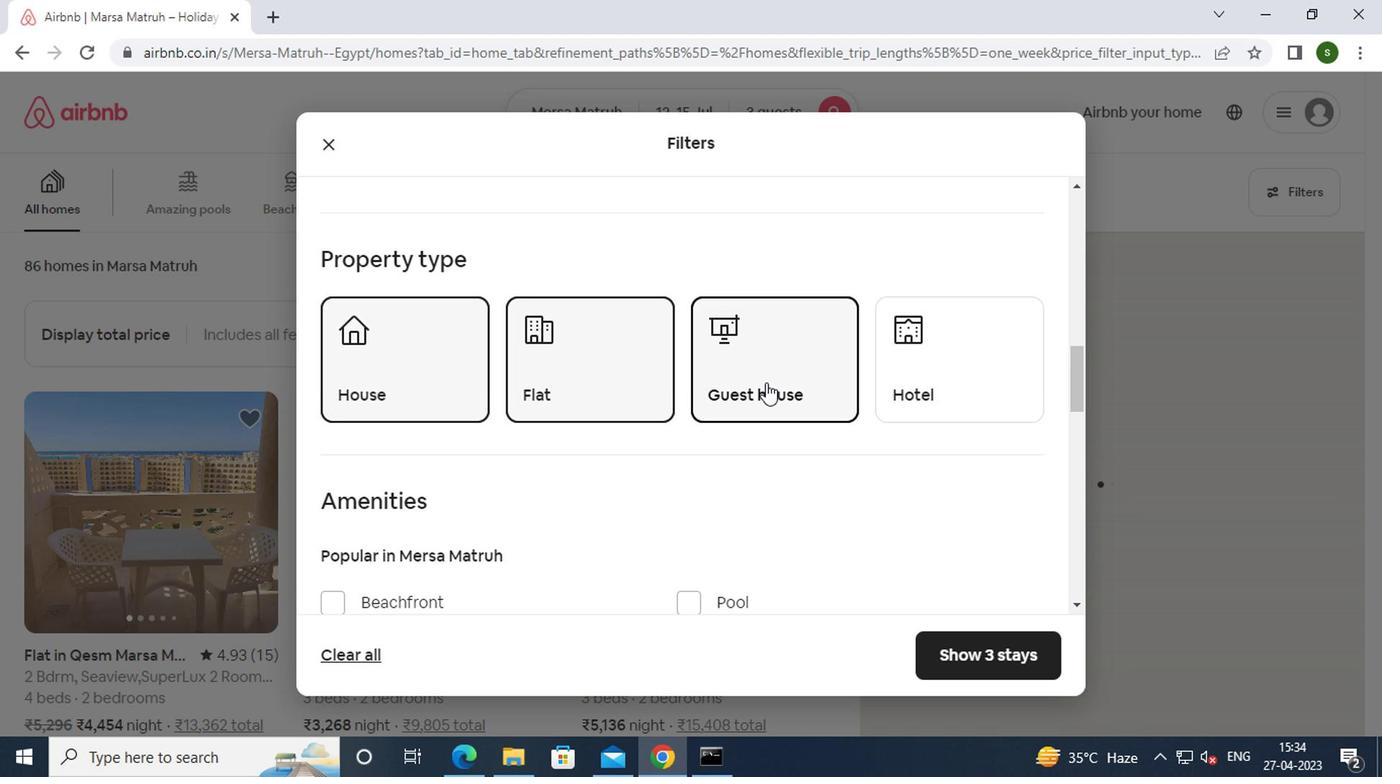 
Action: Mouse scrolled (762, 382) with delta (0, 0)
Screenshot: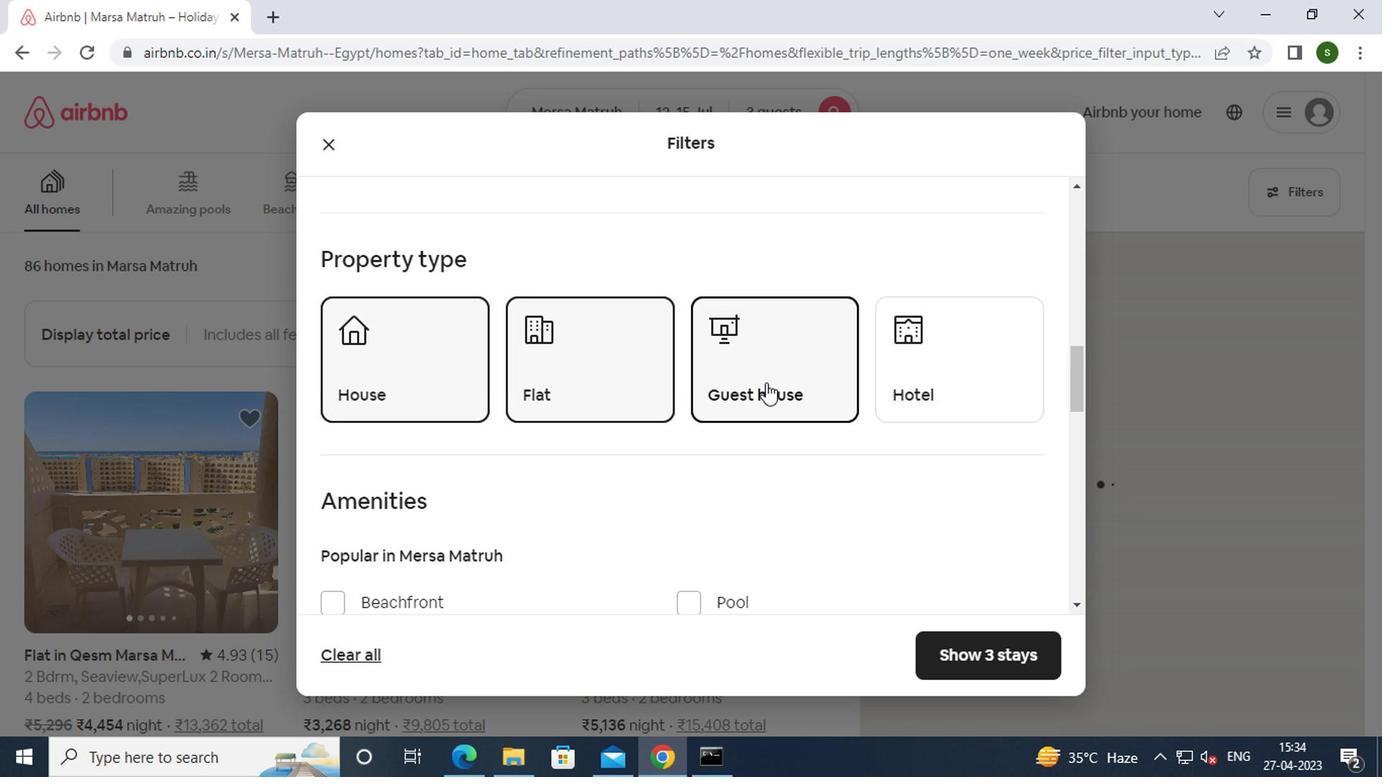 
Action: Mouse scrolled (762, 382) with delta (0, 0)
Screenshot: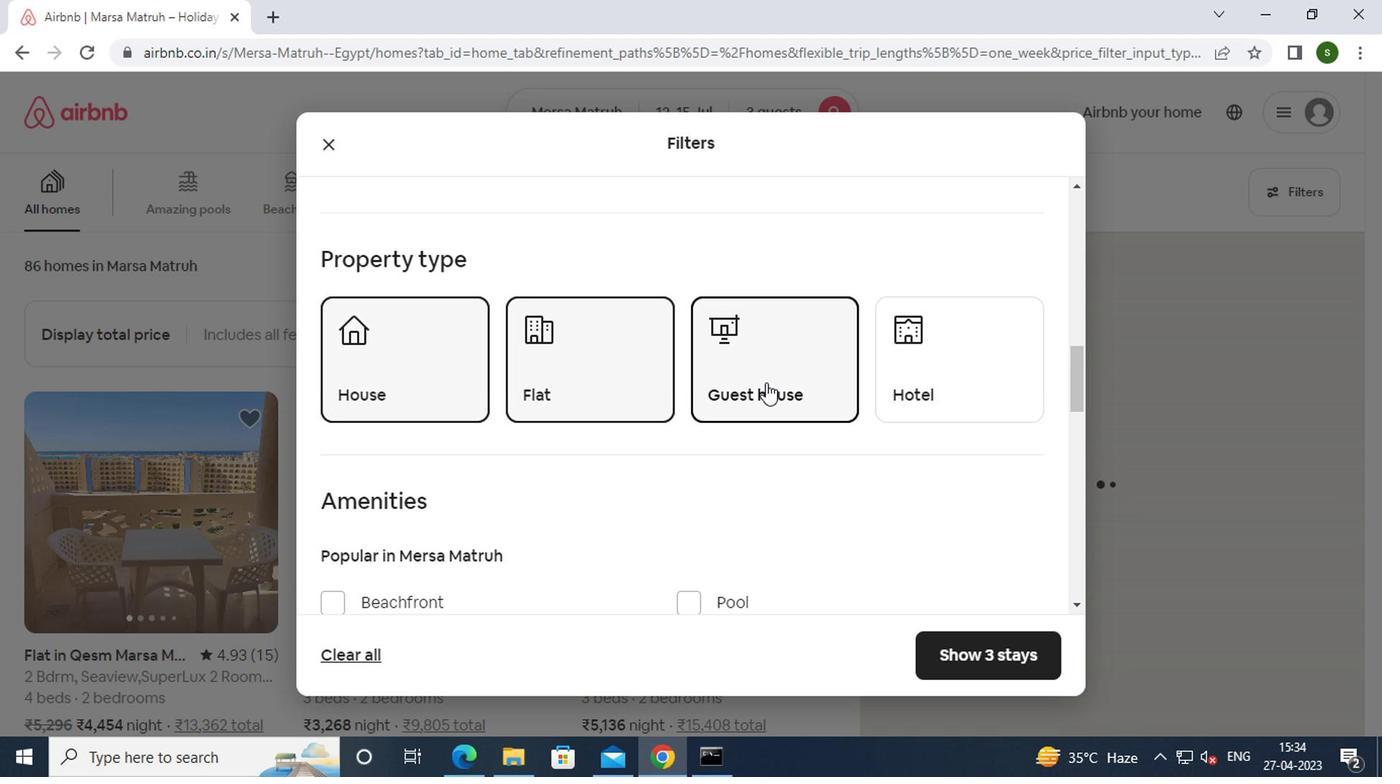 
Action: Mouse scrolled (762, 382) with delta (0, 0)
Screenshot: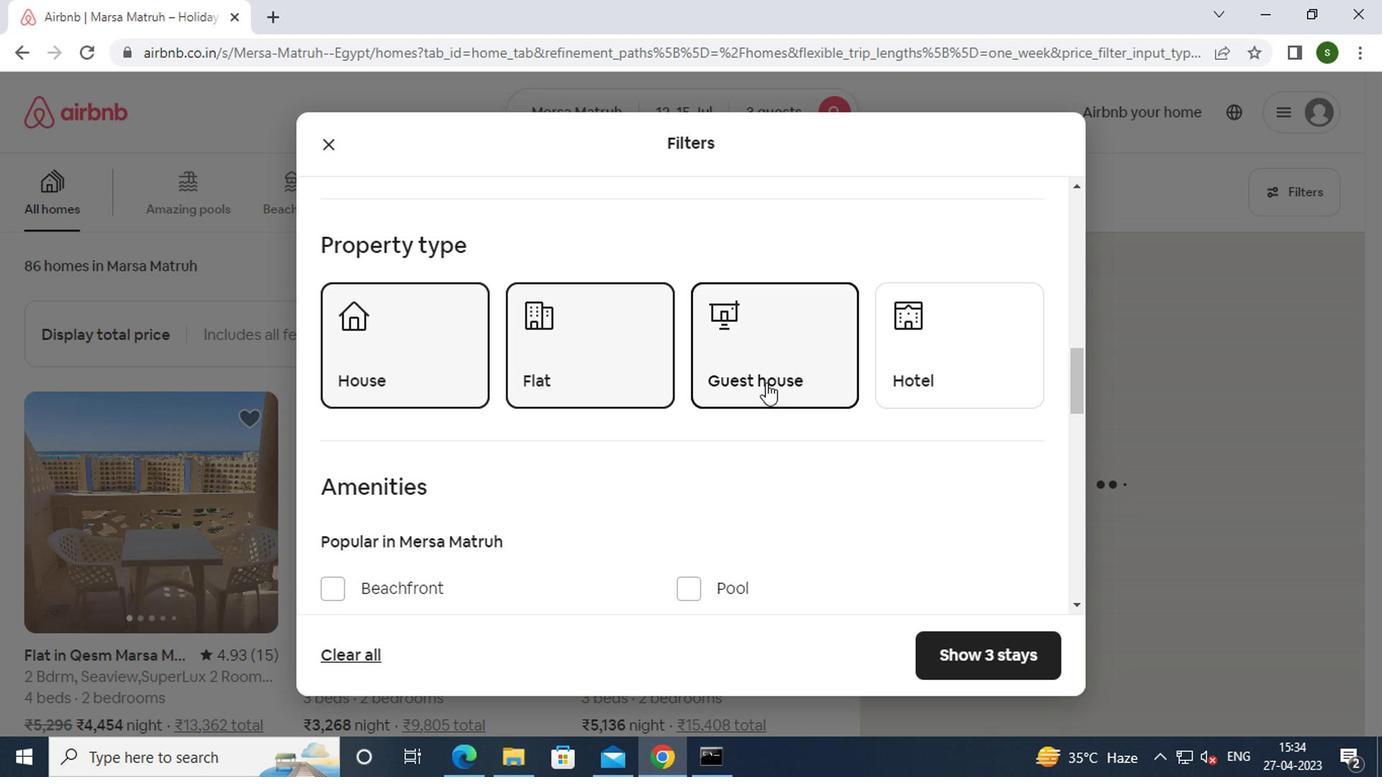 
Action: Mouse scrolled (762, 382) with delta (0, 0)
Screenshot: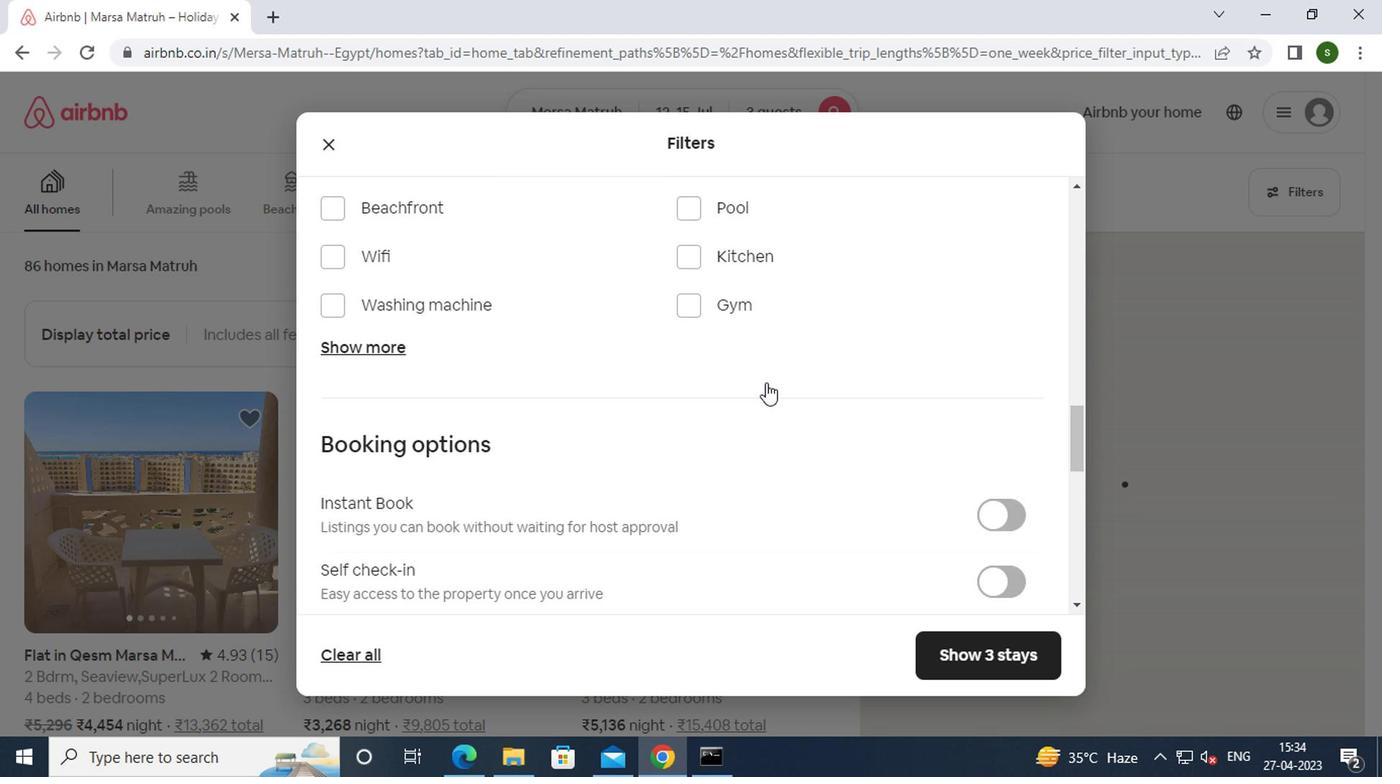 
Action: Mouse scrolled (762, 382) with delta (0, 0)
Screenshot: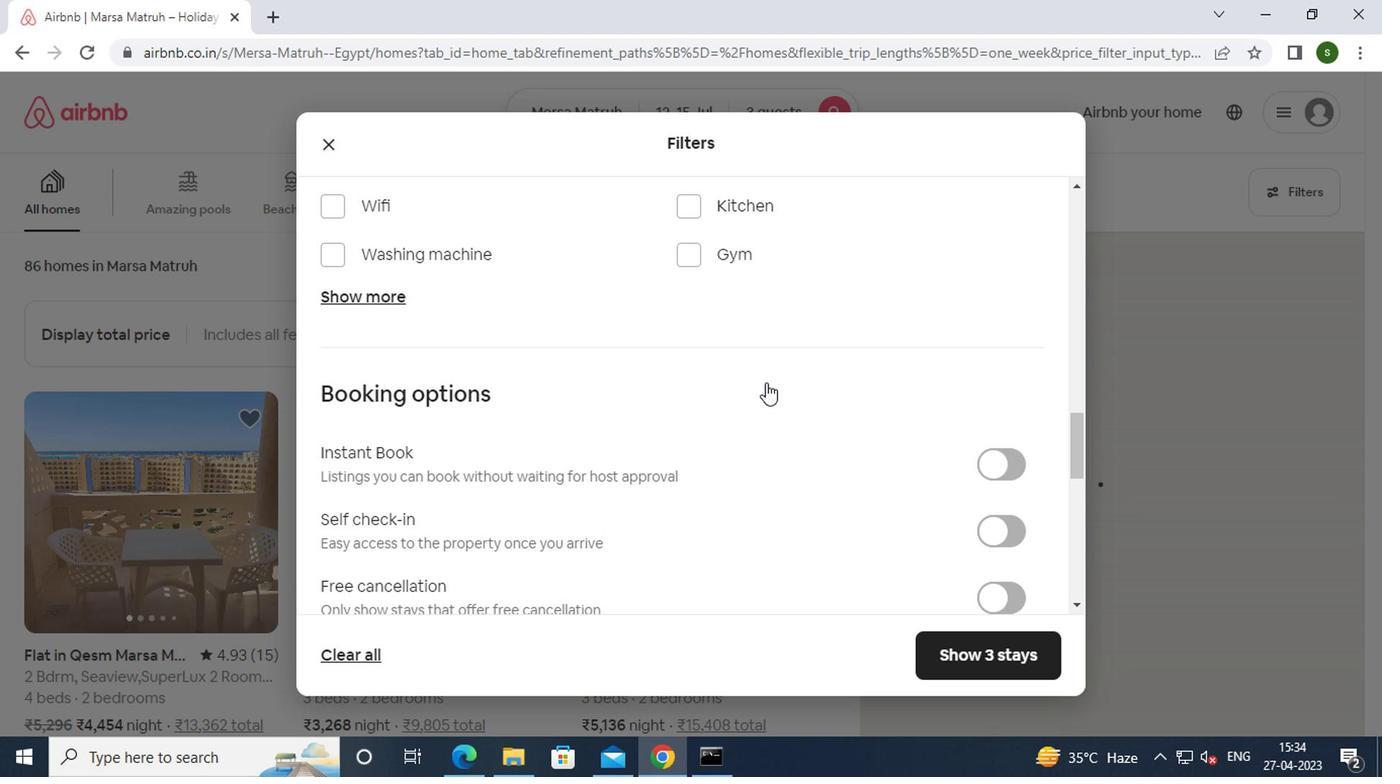 
Action: Mouse moved to (984, 269)
Screenshot: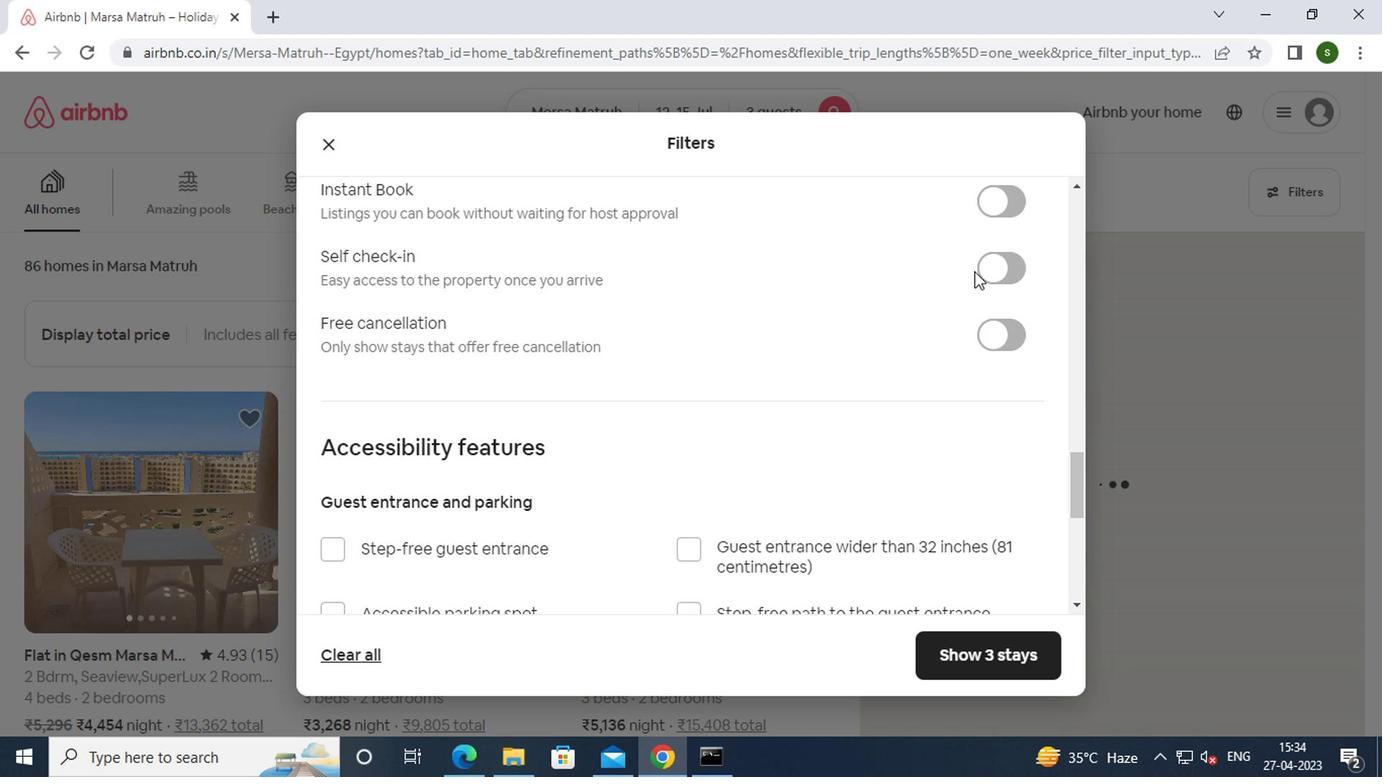 
Action: Mouse pressed left at (984, 269)
Screenshot: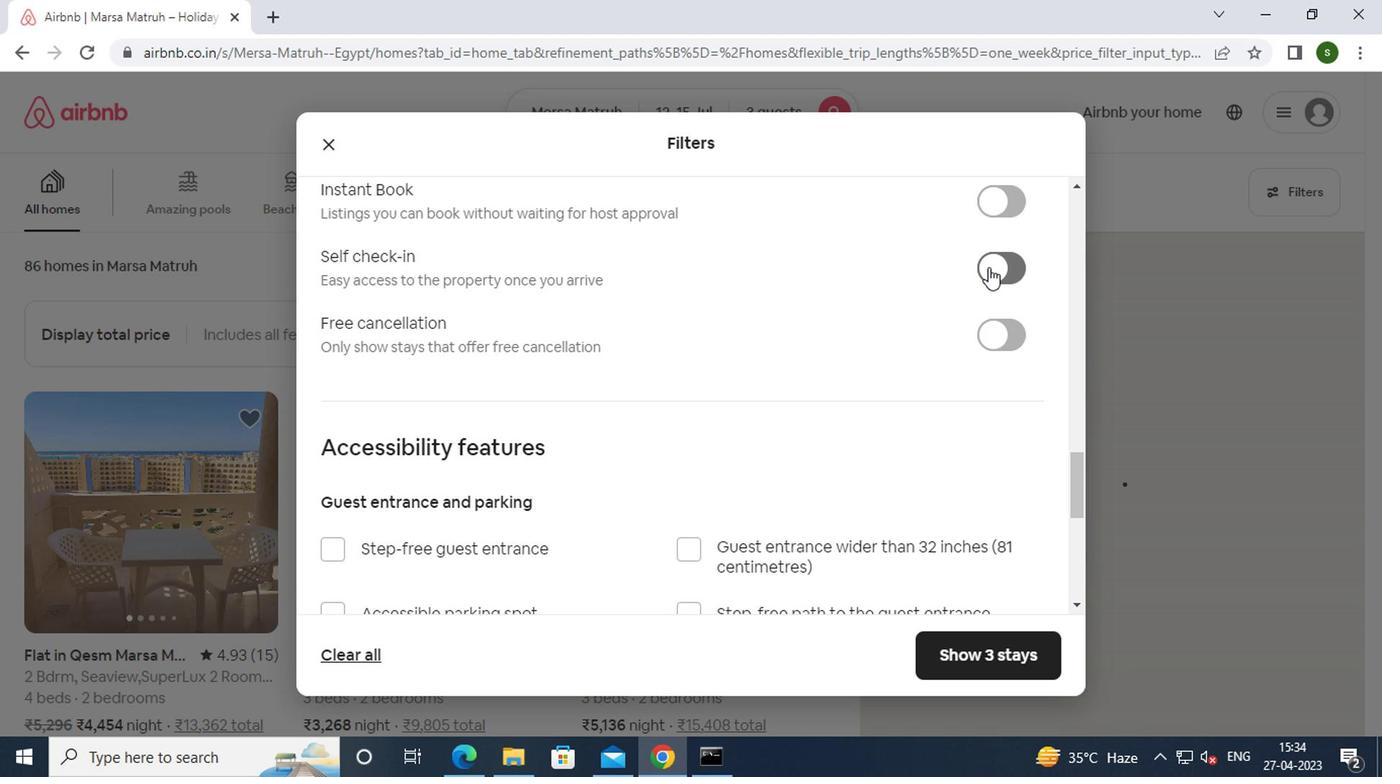 
Action: Mouse moved to (488, 434)
Screenshot: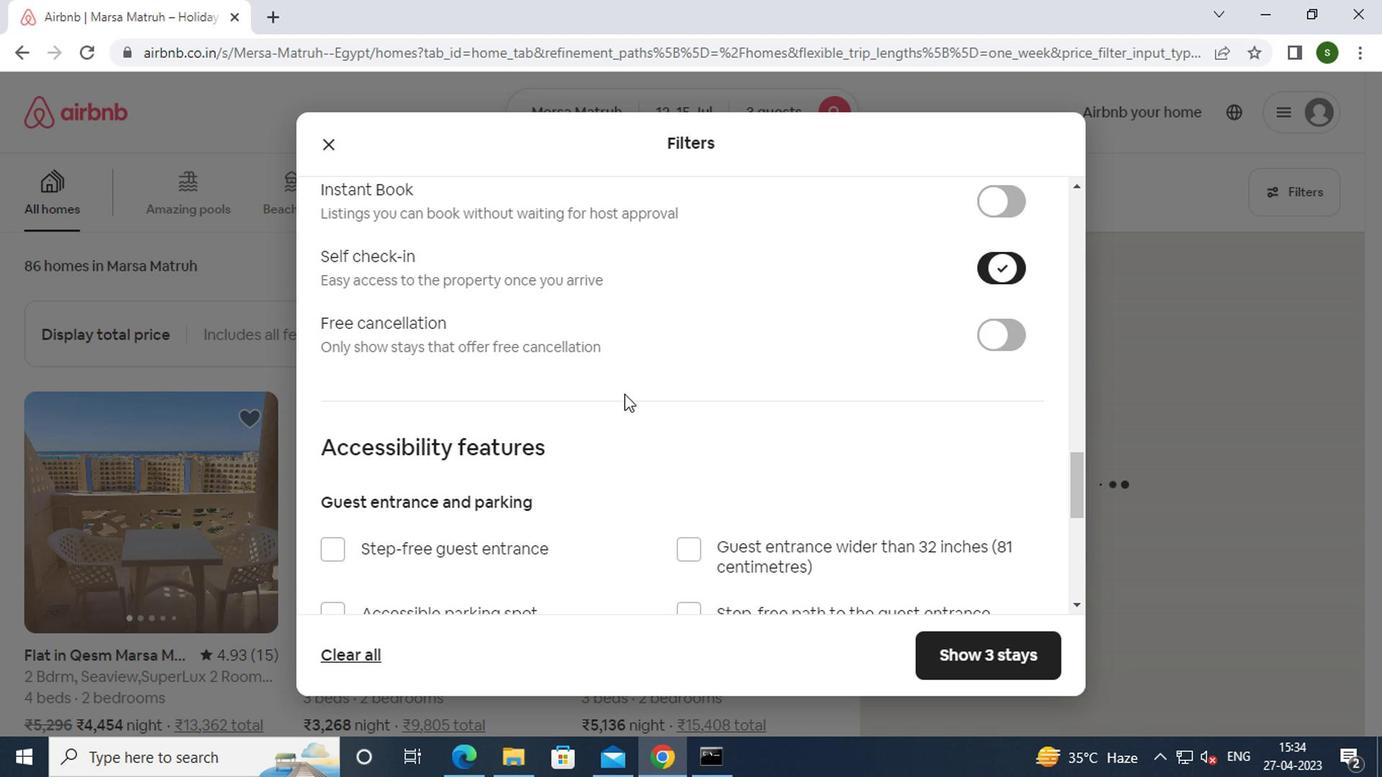 
Action: Mouse scrolled (488, 432) with delta (0, -1)
Screenshot: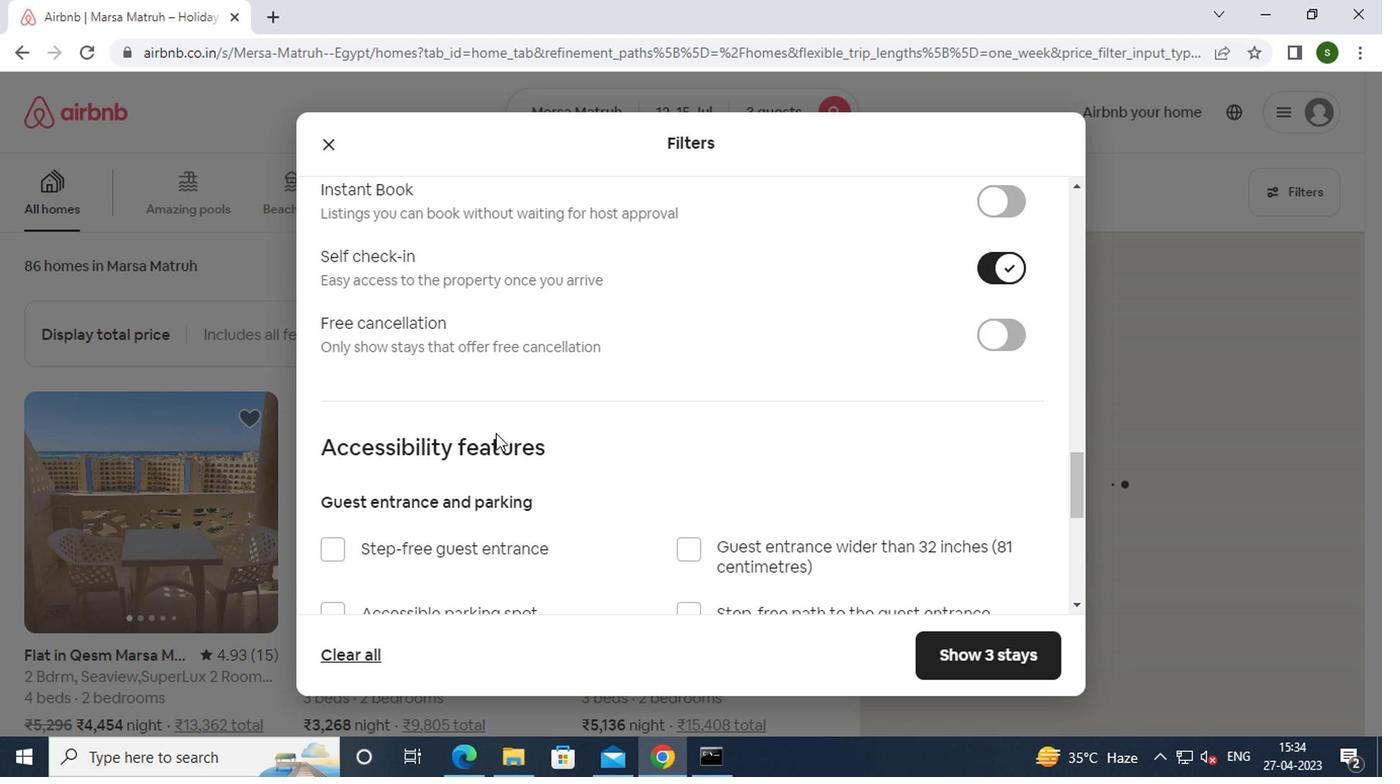
Action: Mouse scrolled (488, 432) with delta (0, -1)
Screenshot: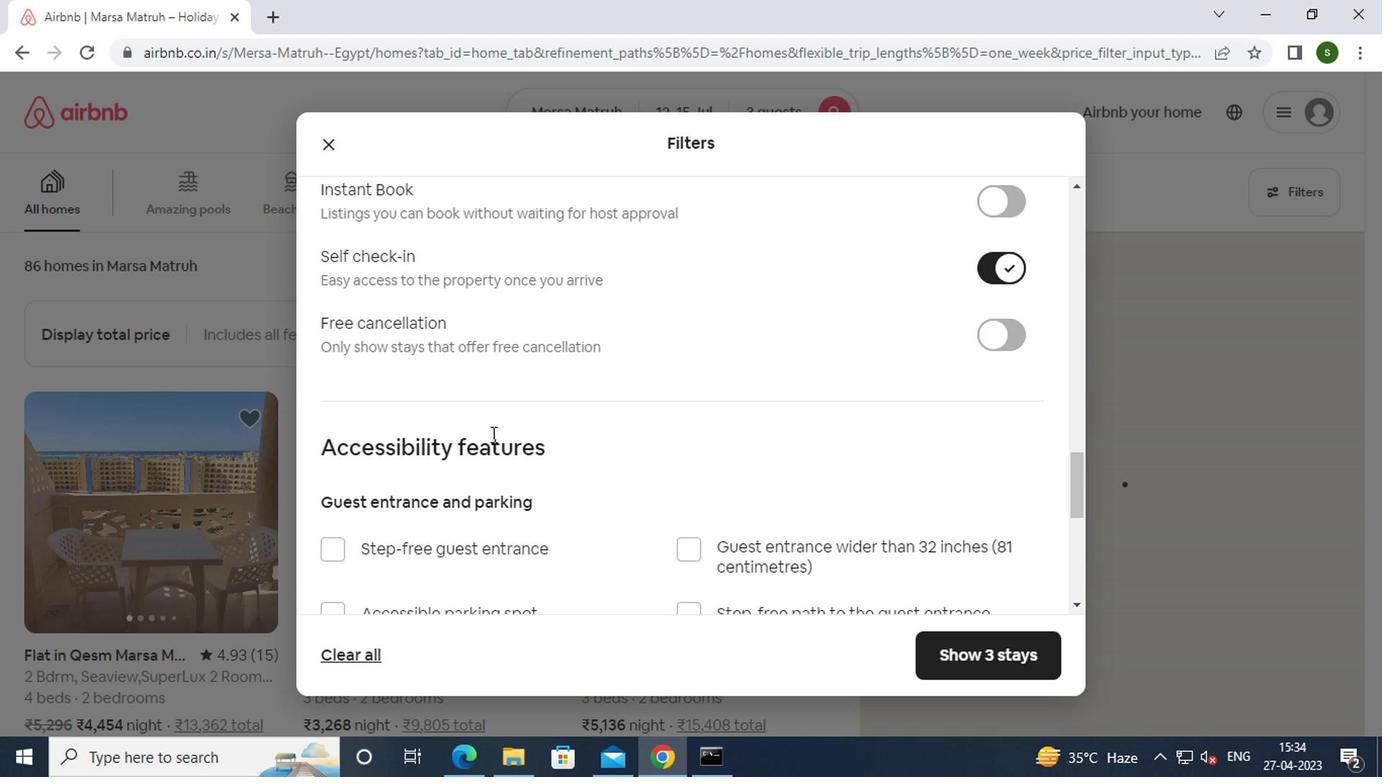 
Action: Mouse scrolled (488, 432) with delta (0, -1)
Screenshot: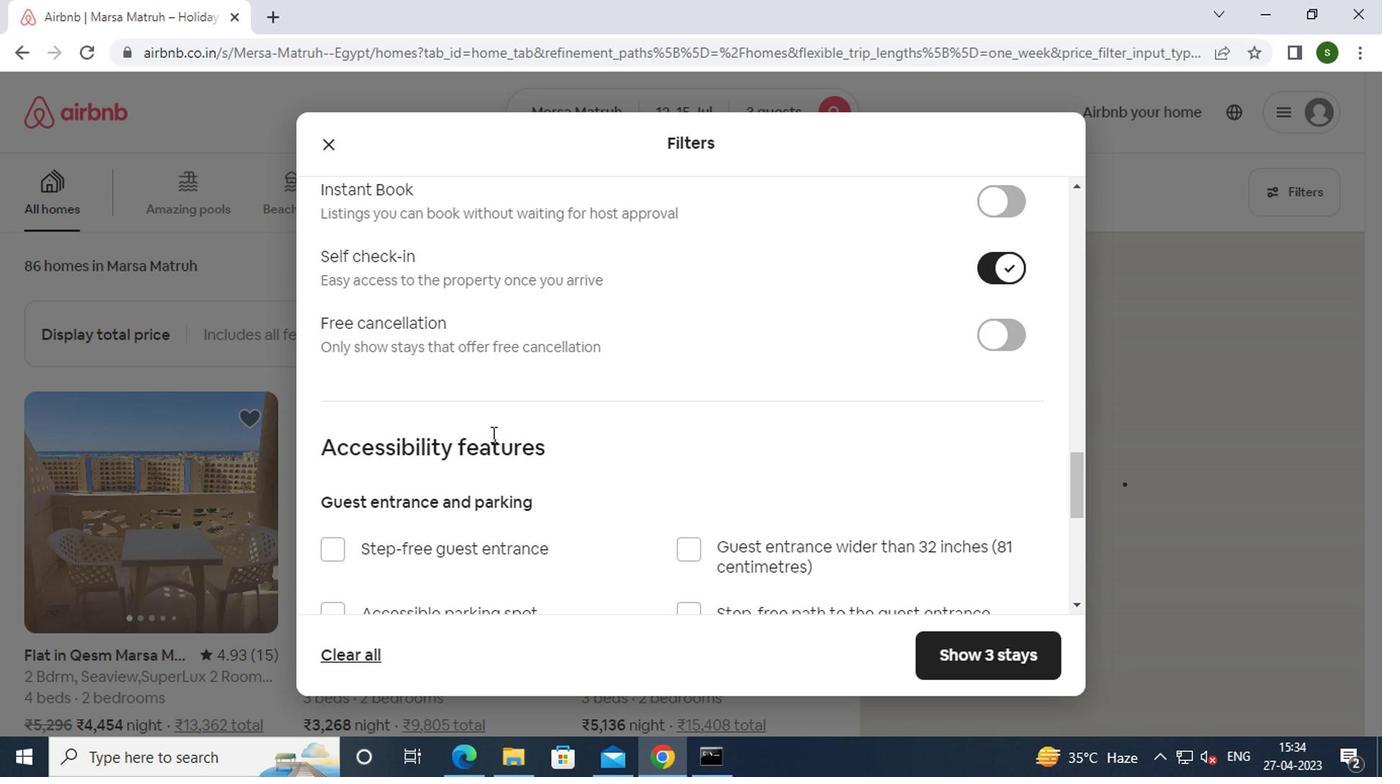 
Action: Mouse scrolled (488, 432) with delta (0, -1)
Screenshot: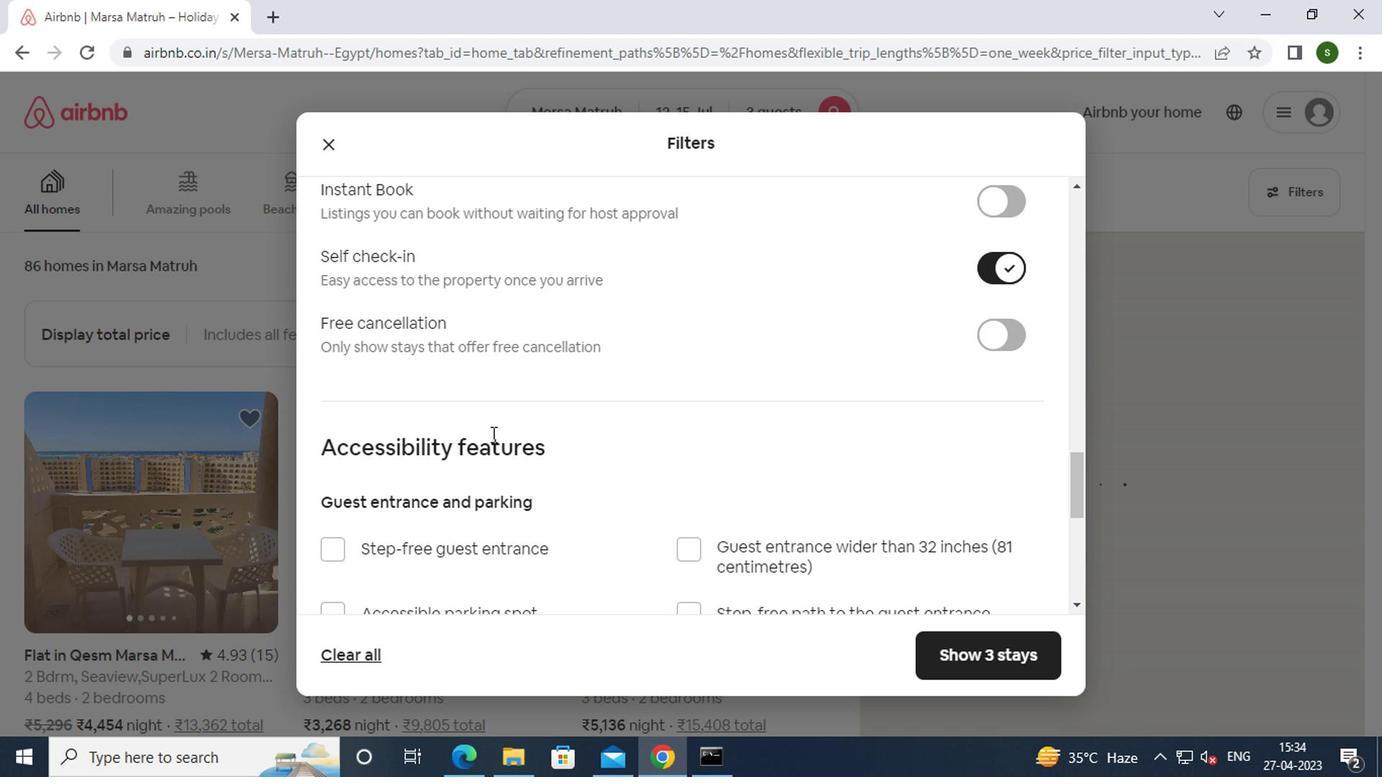 
Action: Mouse scrolled (488, 432) with delta (0, -1)
Screenshot: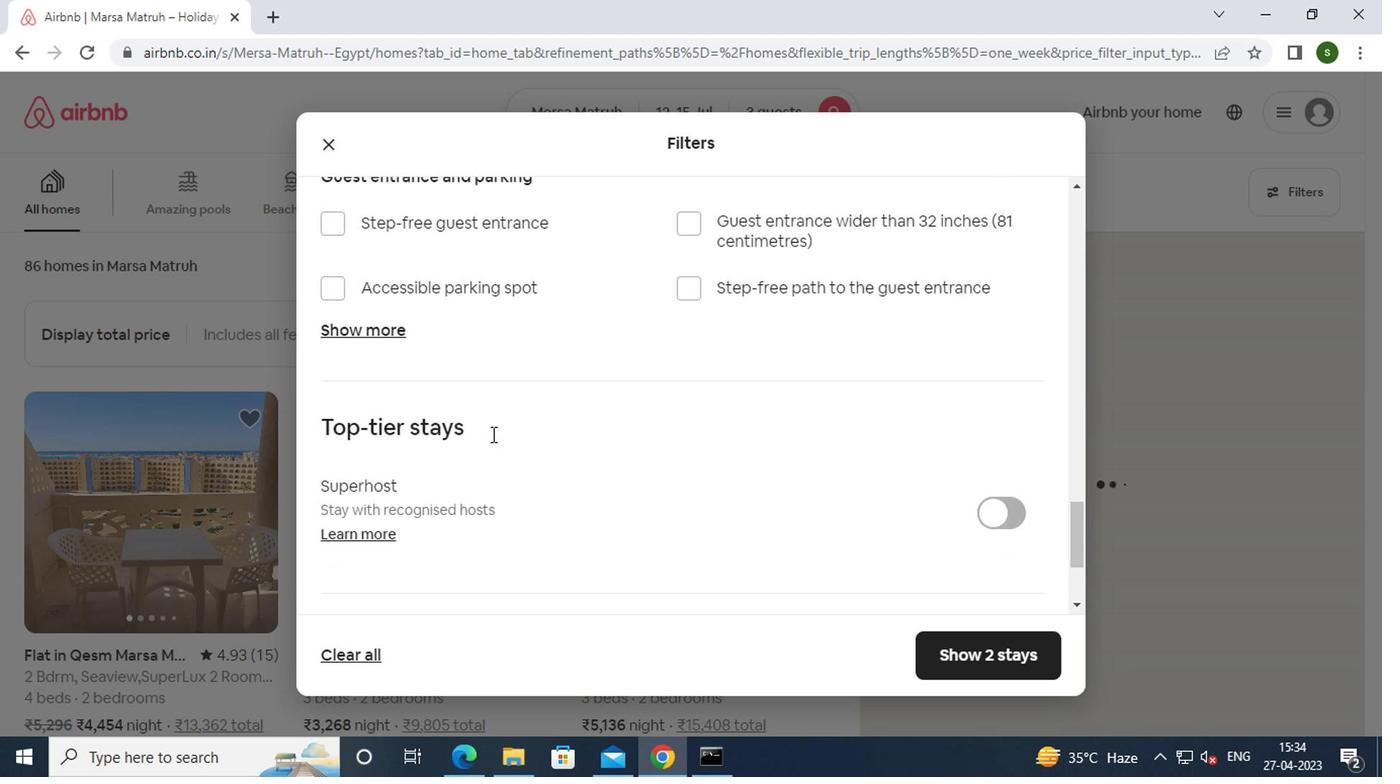 
Action: Mouse scrolled (488, 432) with delta (0, -1)
Screenshot: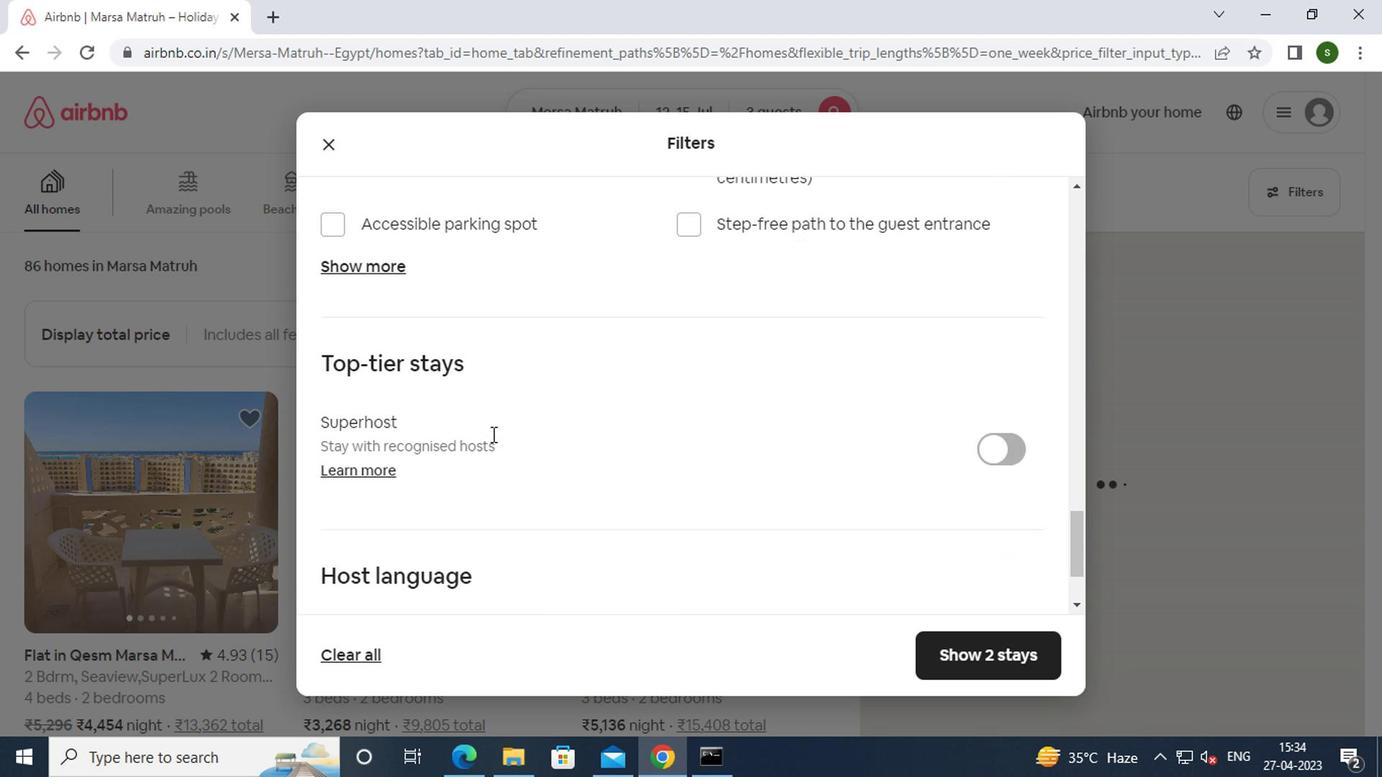 
Action: Mouse scrolled (488, 432) with delta (0, -1)
Screenshot: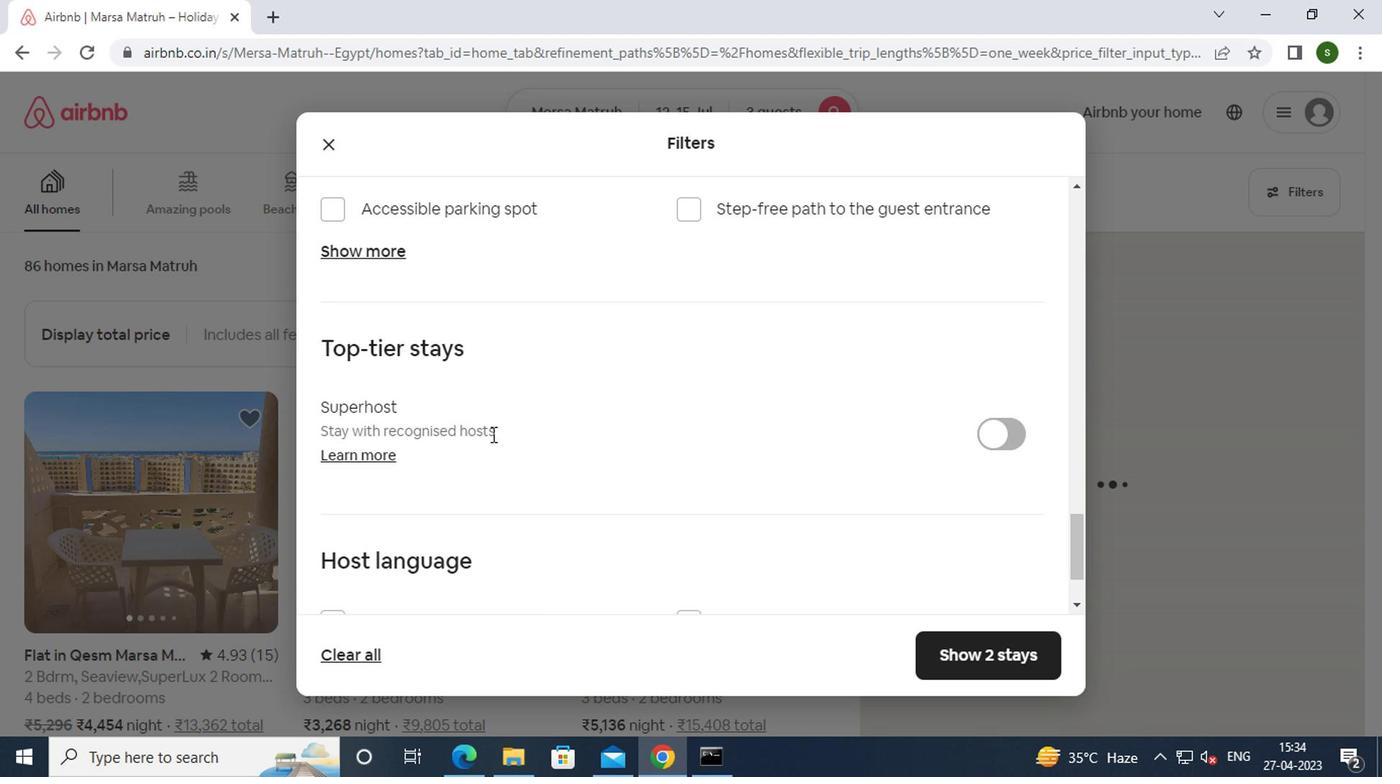 
Action: Mouse moved to (341, 506)
Screenshot: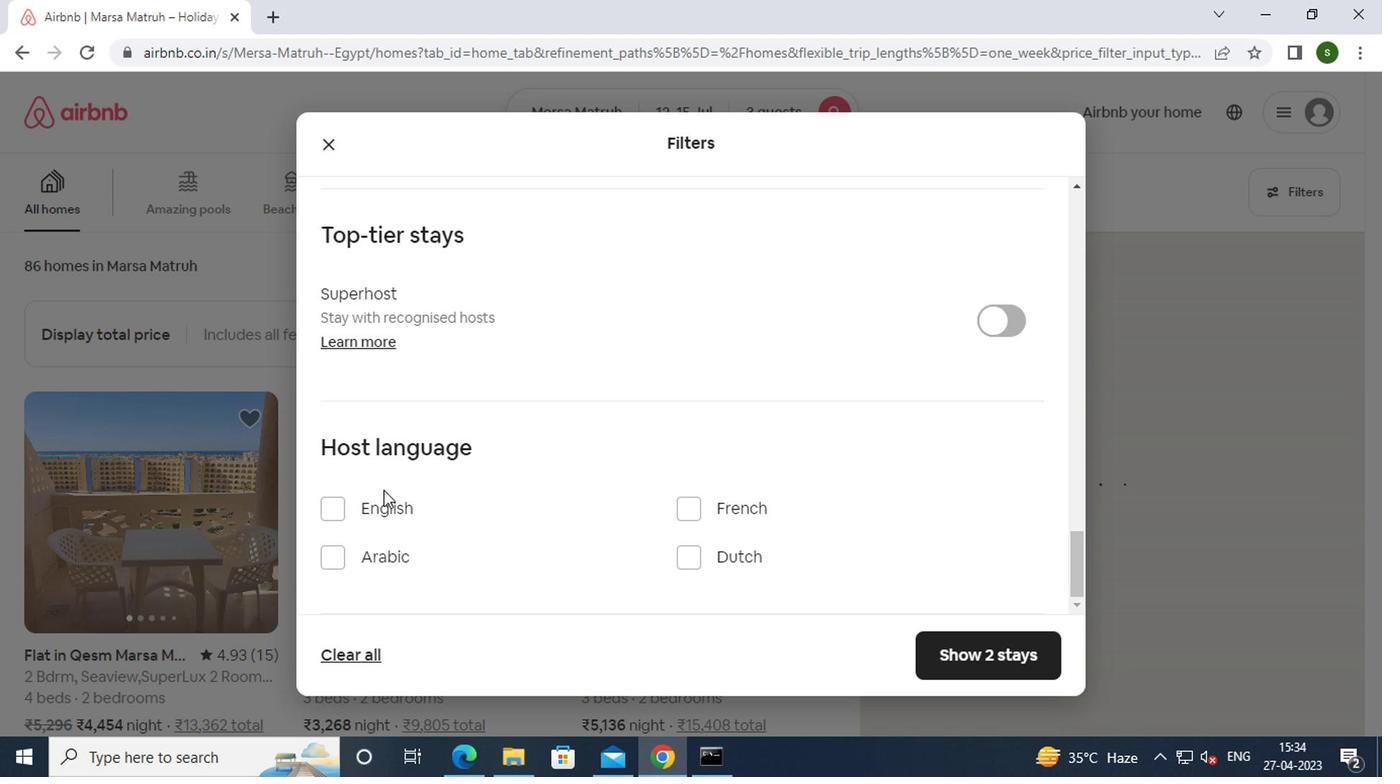 
Action: Mouse pressed left at (341, 506)
Screenshot: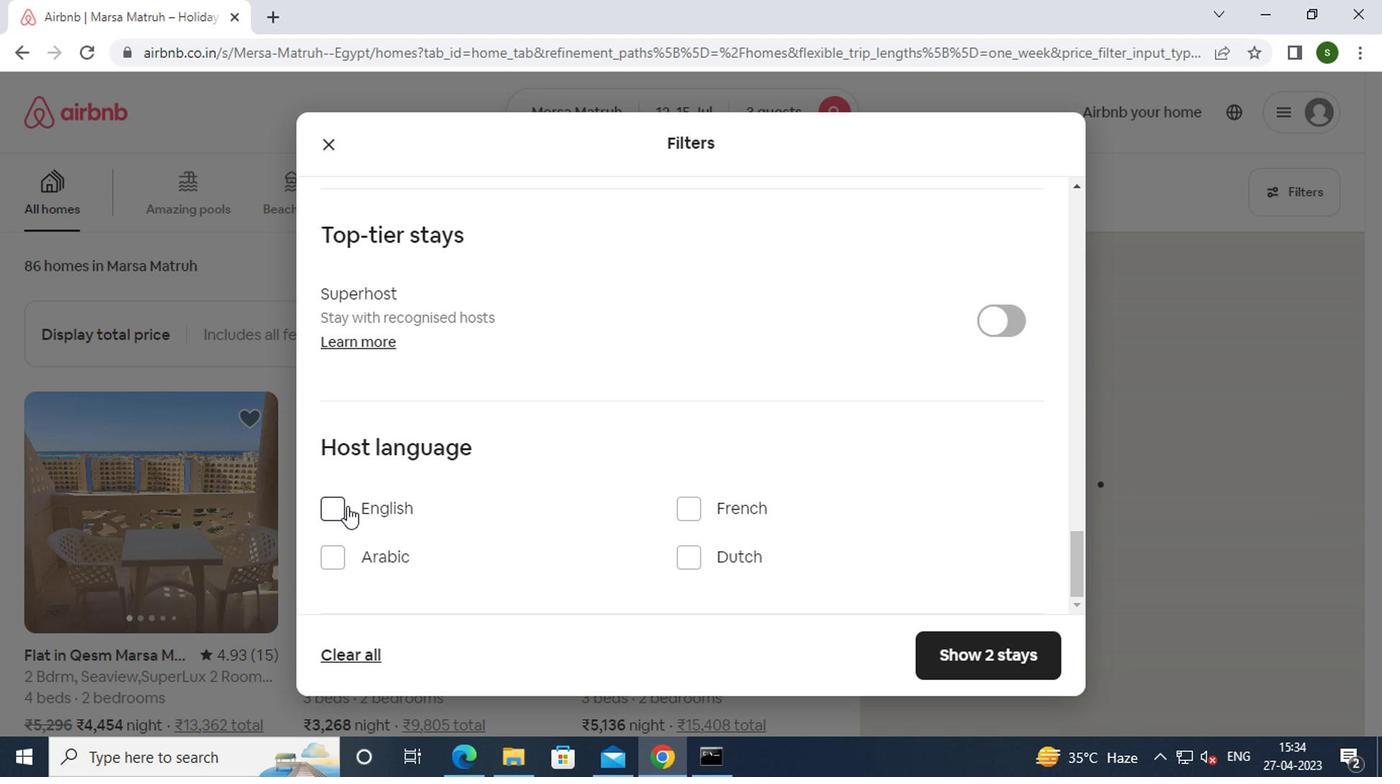 
Action: Mouse moved to (976, 647)
Screenshot: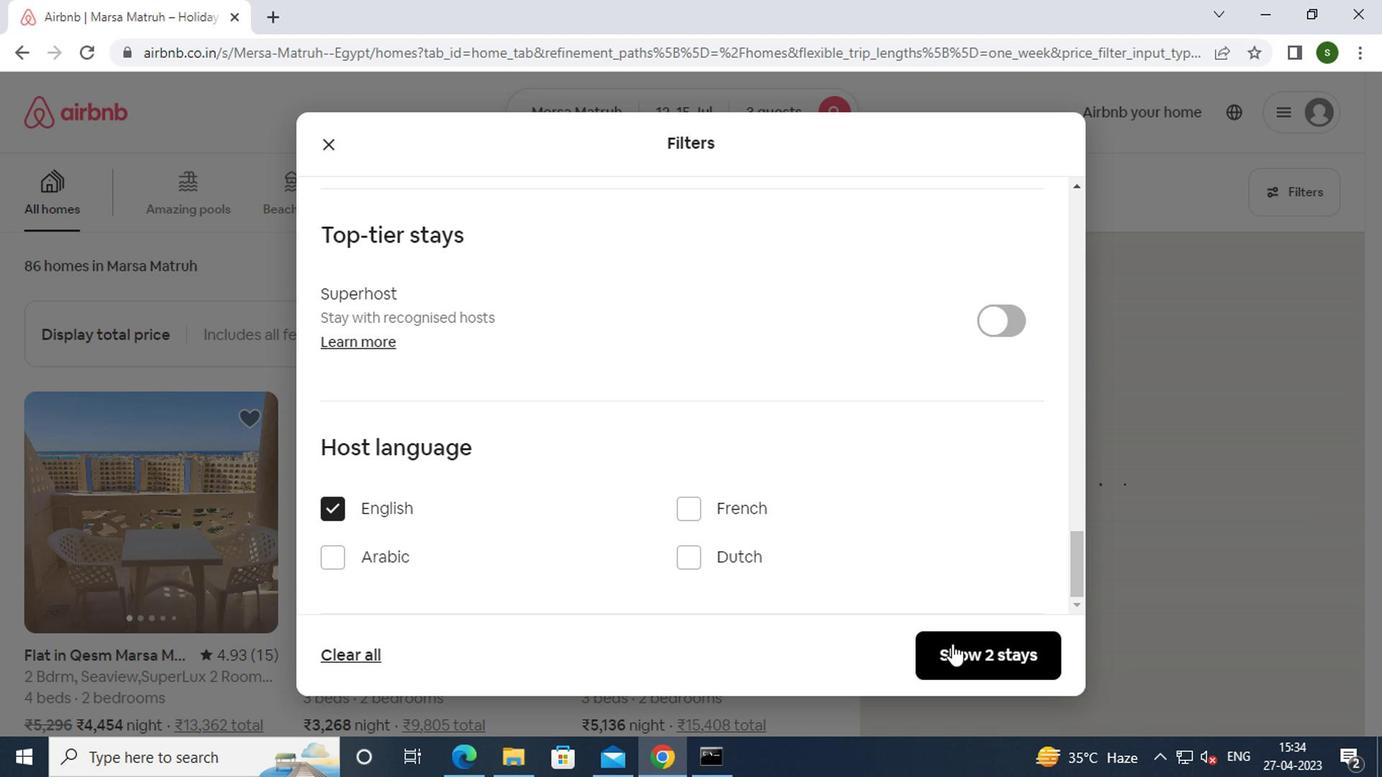 
Action: Mouse pressed left at (976, 647)
Screenshot: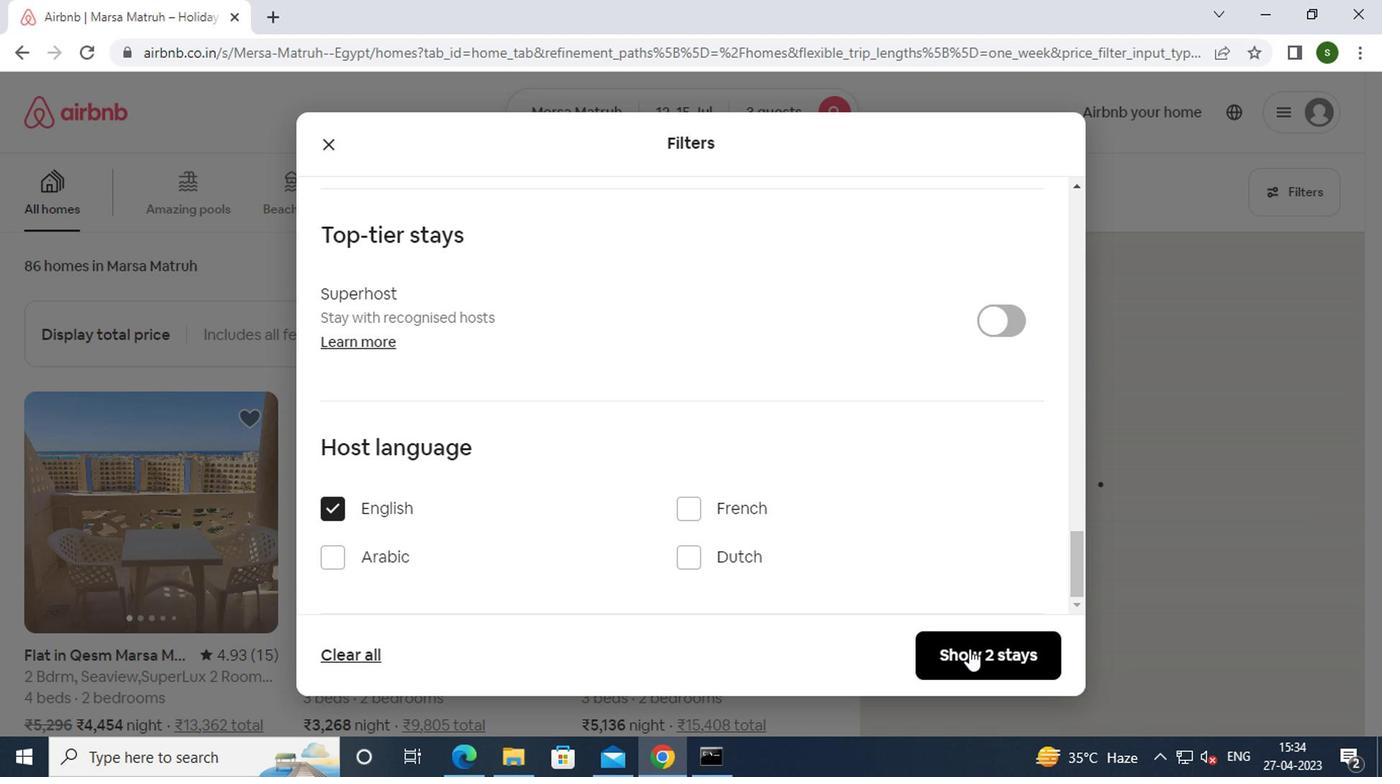 
Action: Mouse moved to (609, 416)
Screenshot: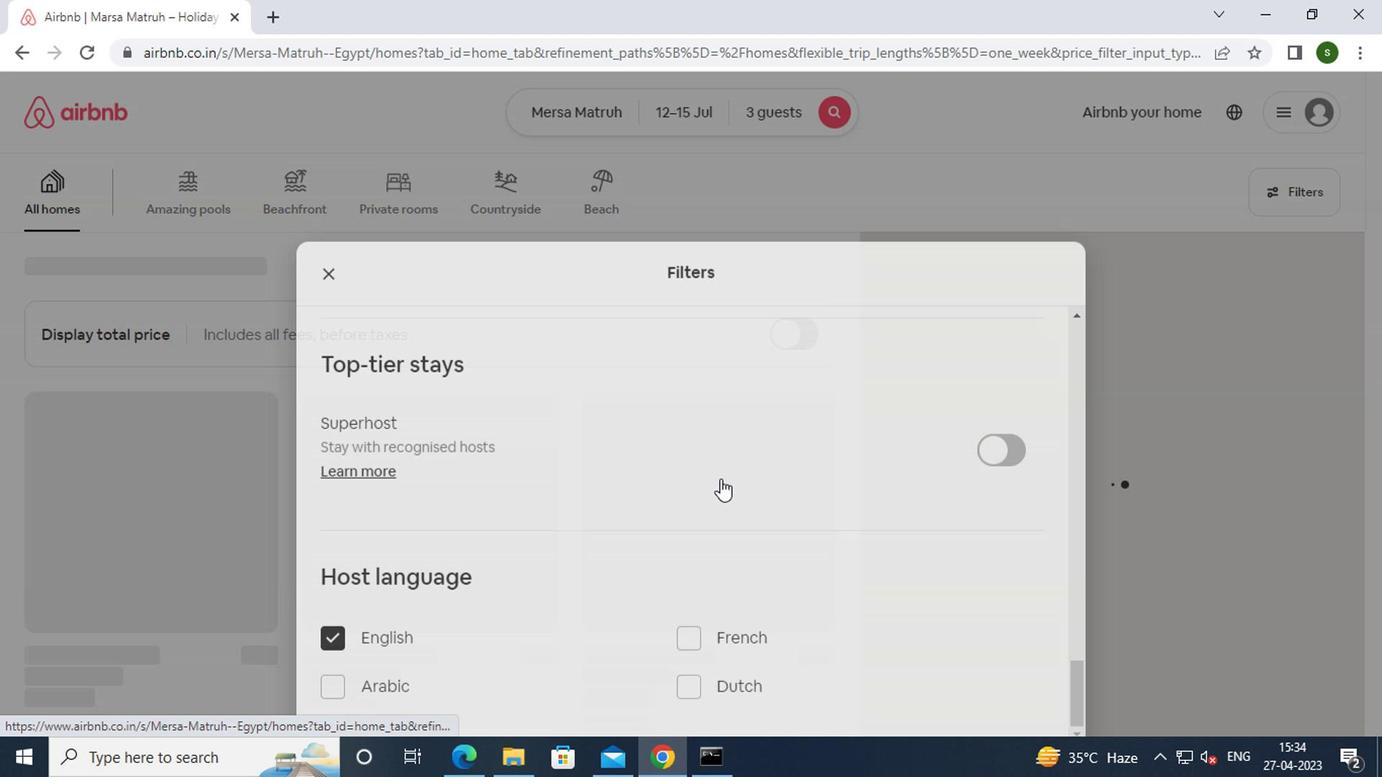 
